 Task: Look for space in Bhudgaon, India from 1st June, 2023 to 4th June, 2023 for 1 adult in price range Rs.6000 to Rs.16000. Place can be private room with 1  bedroom having 1 bed and 1 bathroom. Property type can be house, flat, guest house. Amenities needed are: wifi. Booking option can be shelf check-in. Required host language is English.
Action: Mouse moved to (546, 68)
Screenshot: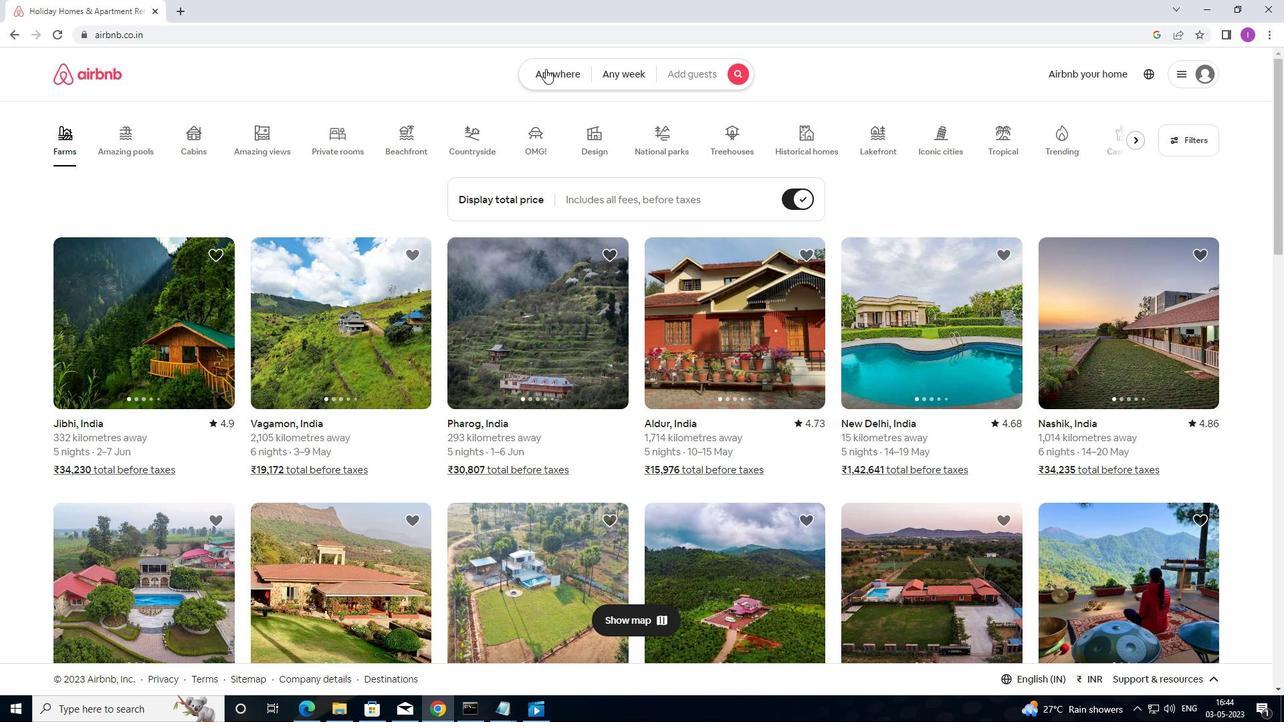 
Action: Mouse pressed left at (546, 68)
Screenshot: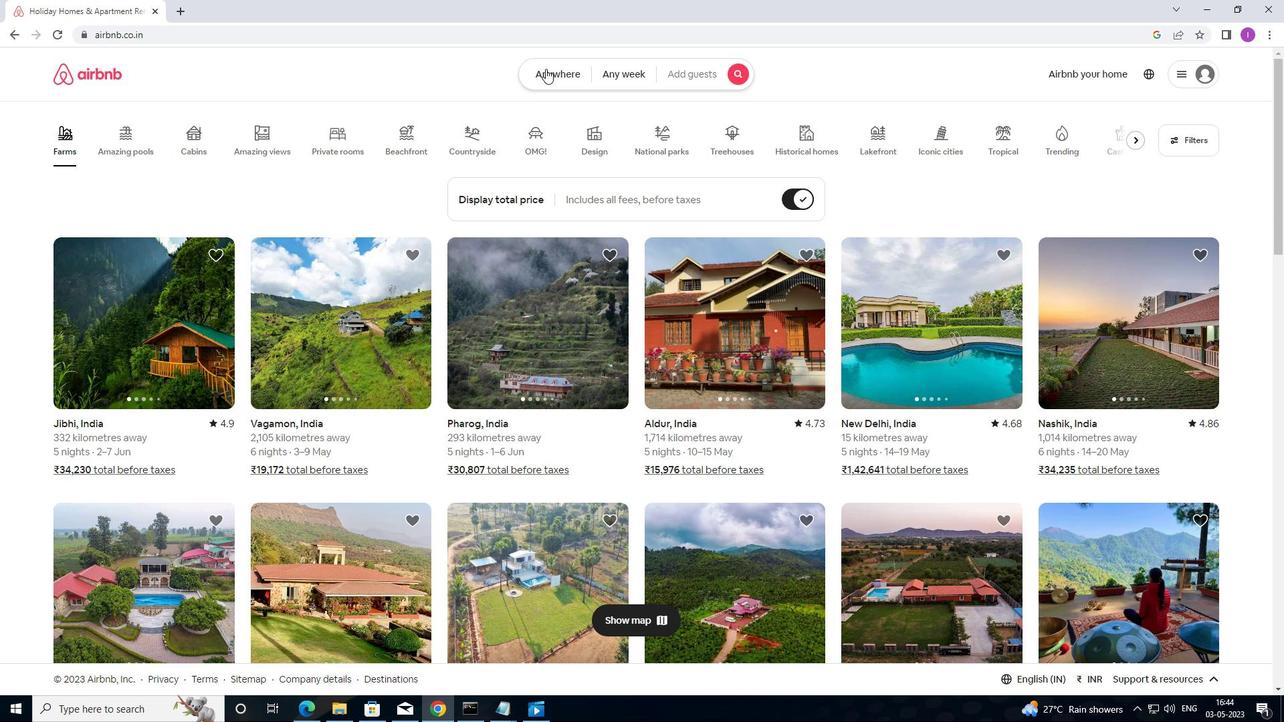 
Action: Mouse moved to (407, 136)
Screenshot: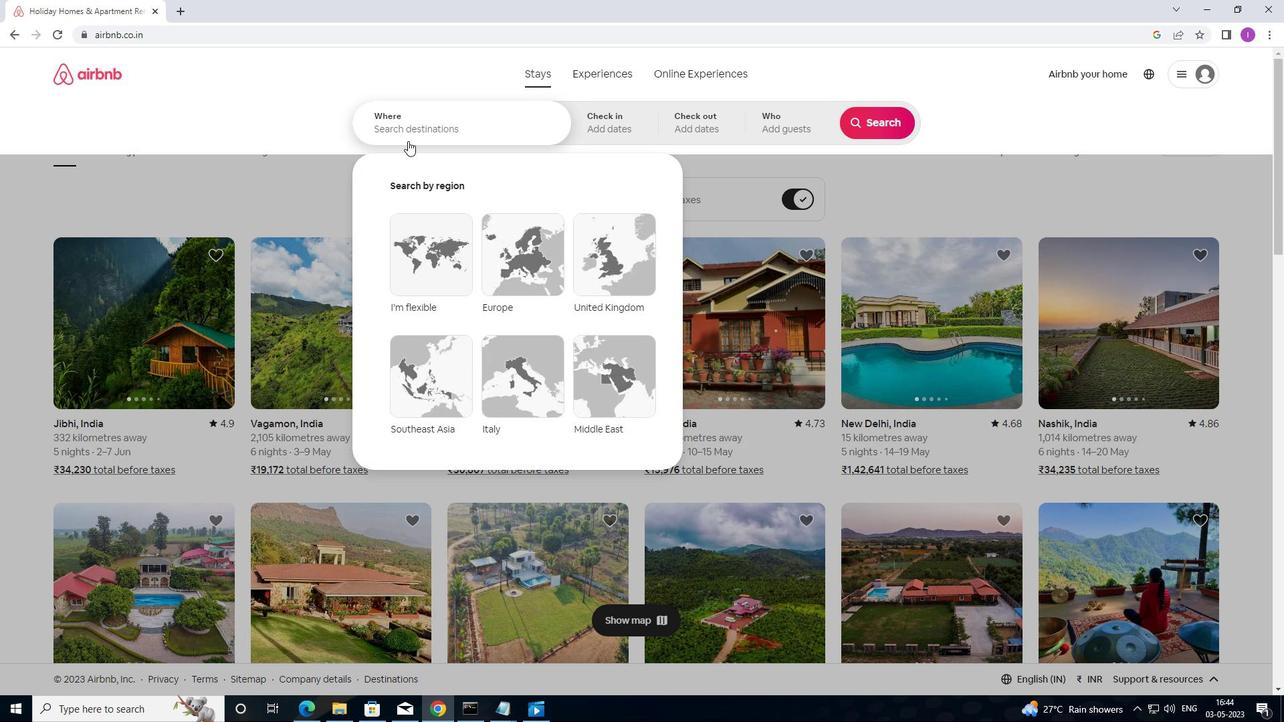 
Action: Mouse pressed left at (407, 136)
Screenshot: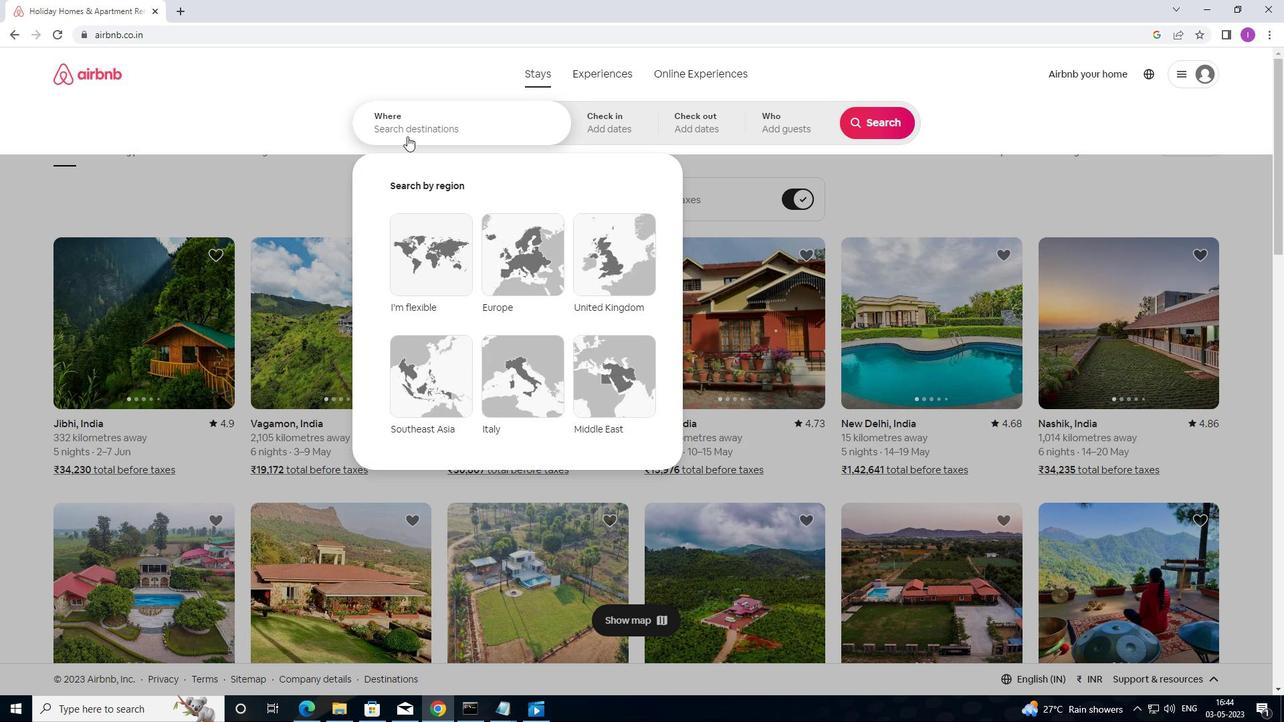 
Action: Mouse moved to (554, 124)
Screenshot: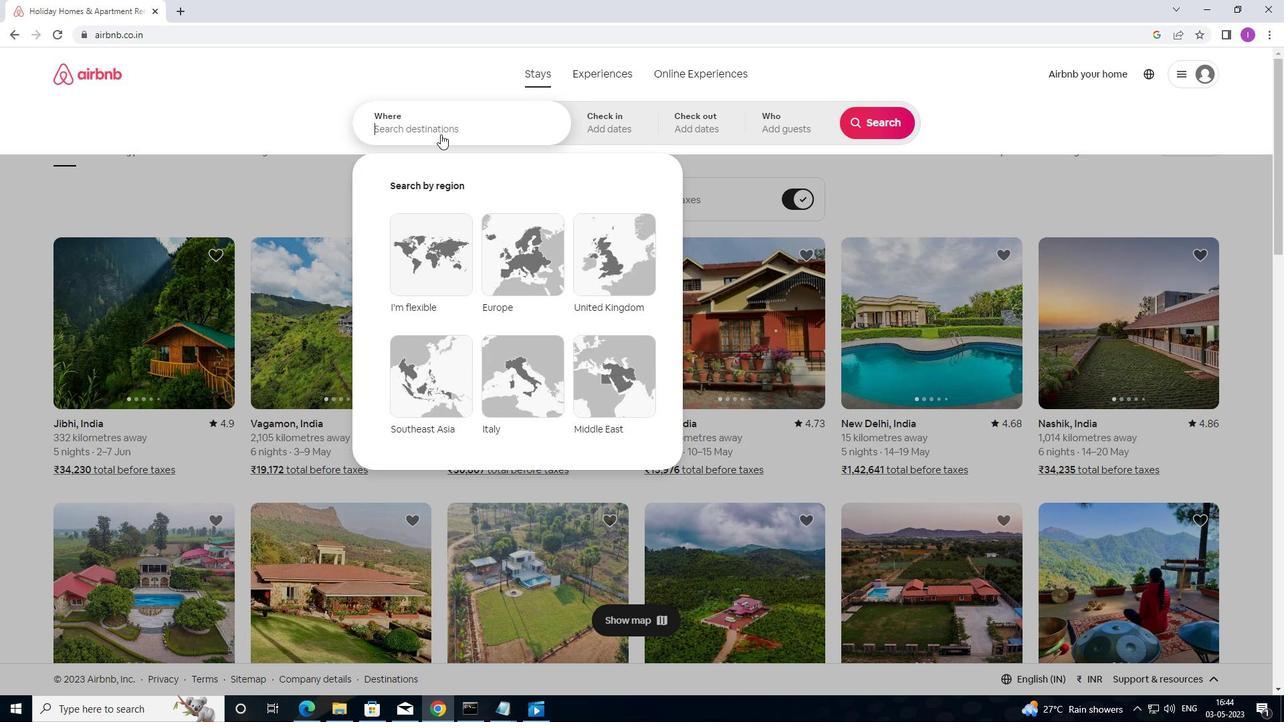 
Action: Key pressed <Key.shift>BHUDGAON,<Key.shift><Key.shift><Key.shift><Key.shift><Key.shift><Key.shift><Key.shift>INDIA
Screenshot: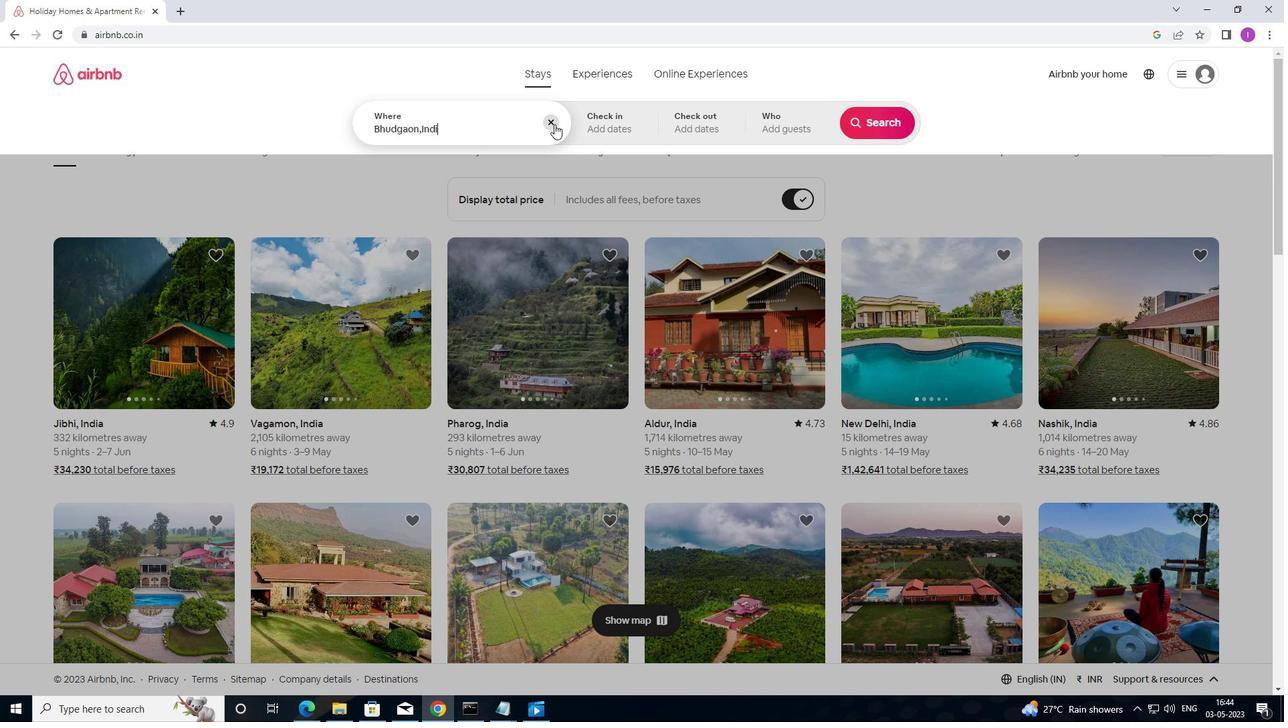 
Action: Mouse moved to (635, 130)
Screenshot: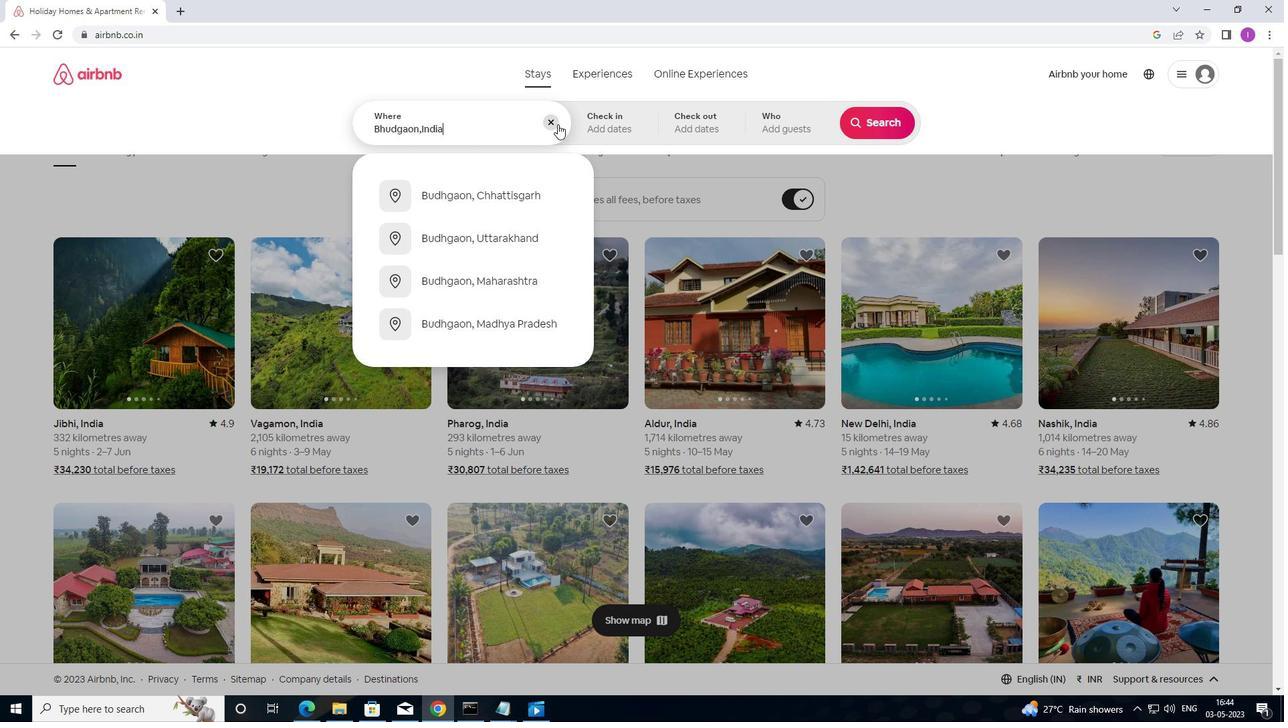 
Action: Mouse pressed left at (635, 130)
Screenshot: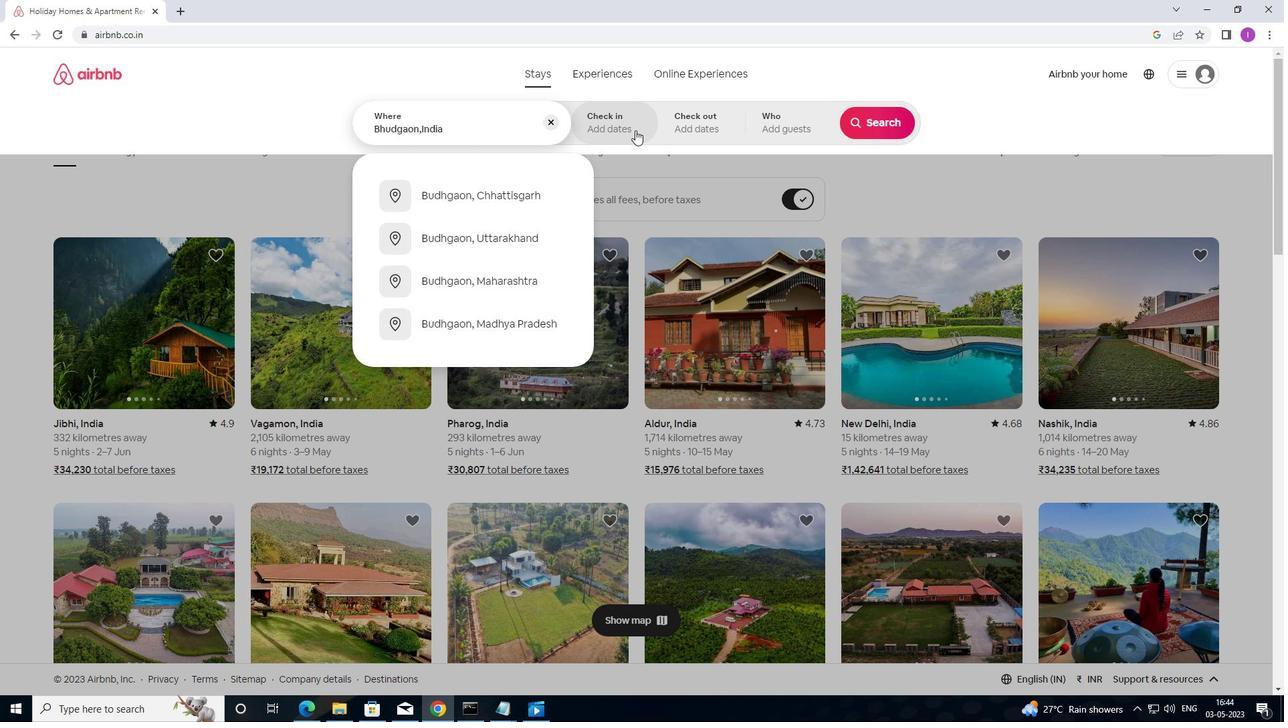 
Action: Mouse moved to (889, 230)
Screenshot: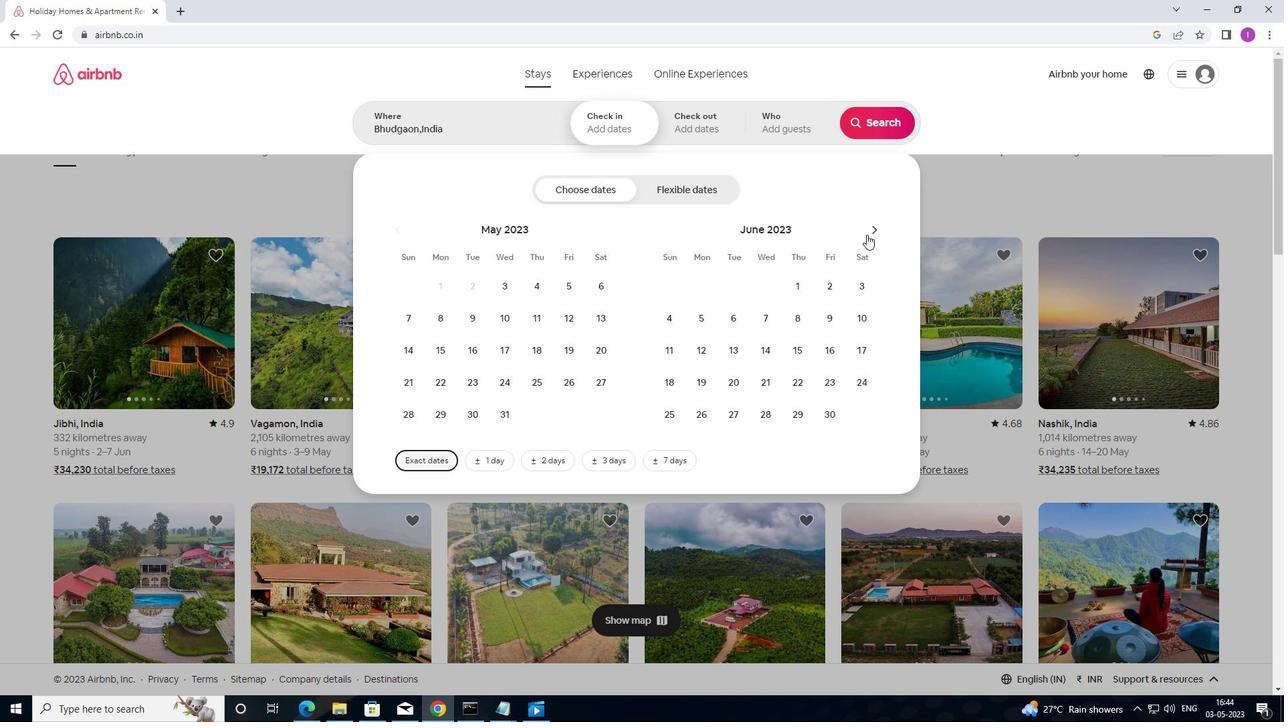 
Action: Mouse pressed left at (889, 230)
Screenshot: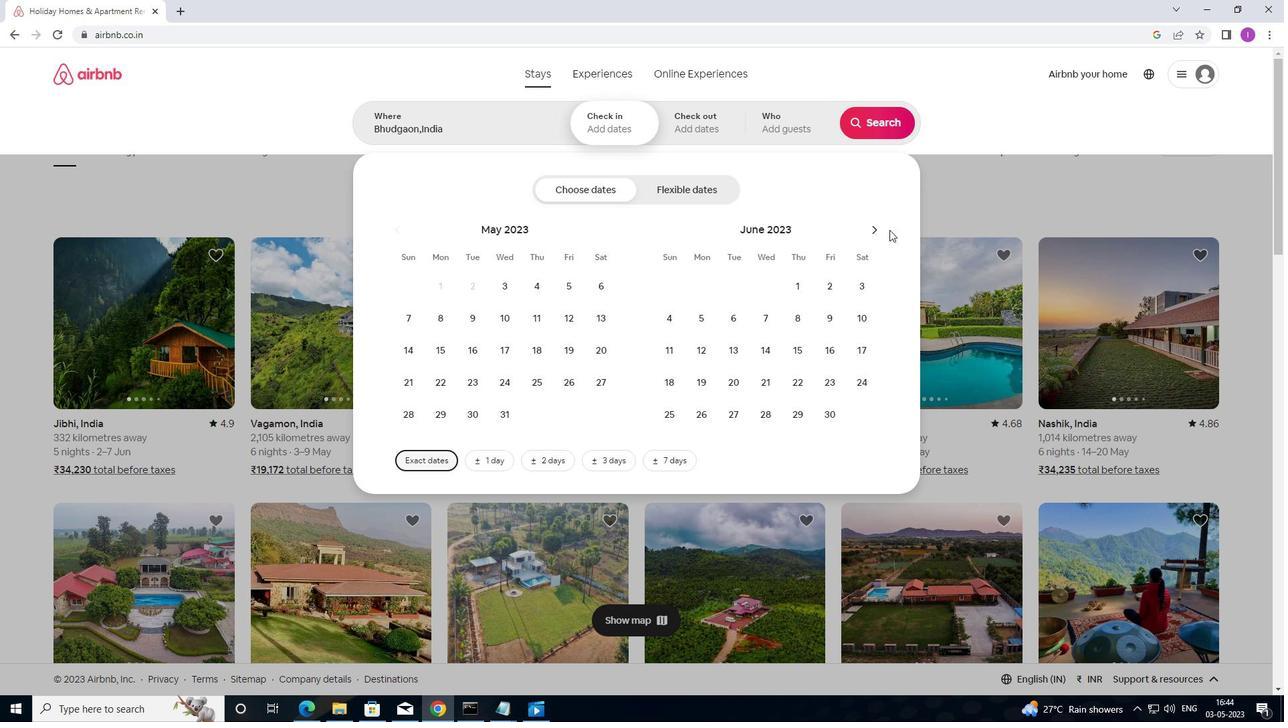 
Action: Mouse pressed left at (889, 230)
Screenshot: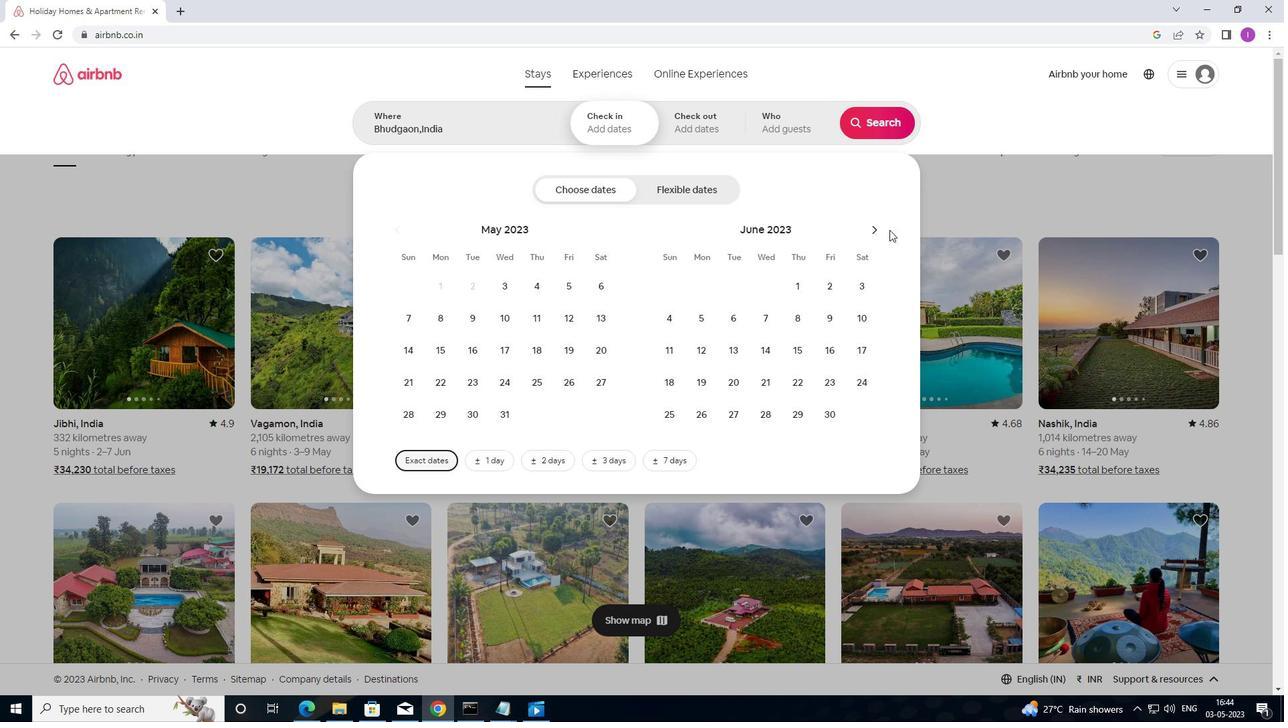 
Action: Mouse moved to (796, 278)
Screenshot: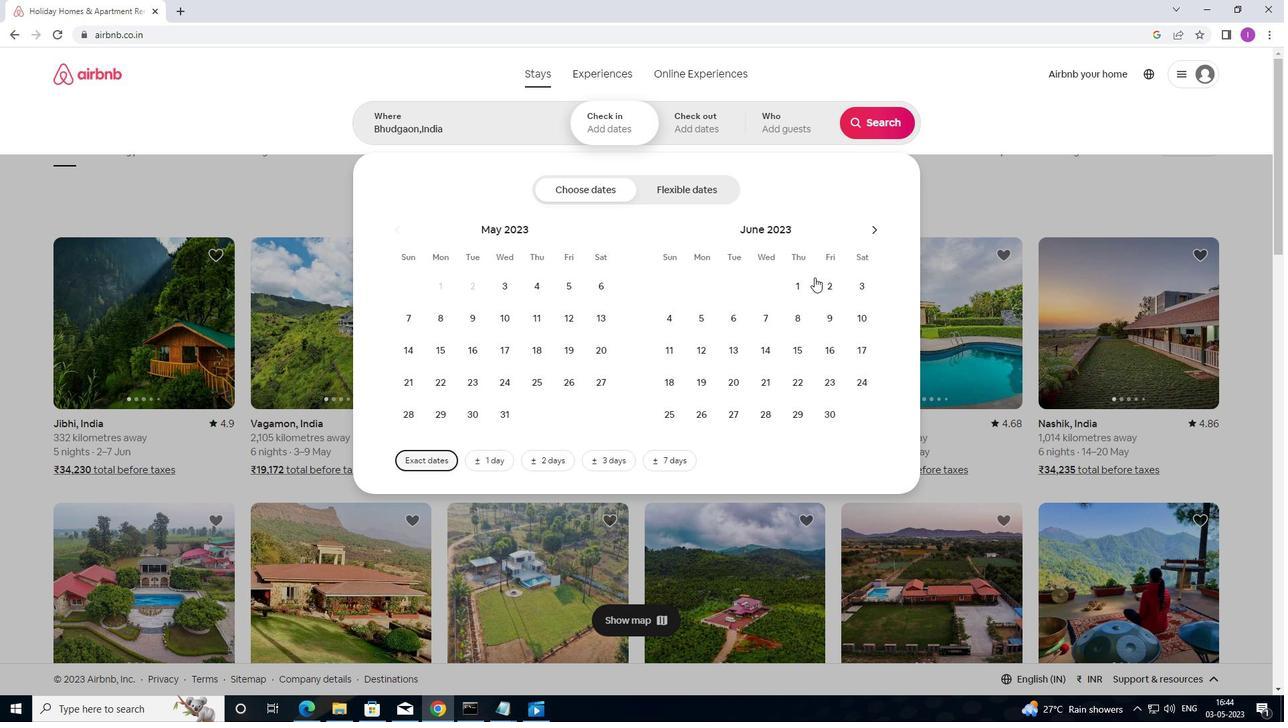 
Action: Mouse pressed left at (796, 278)
Screenshot: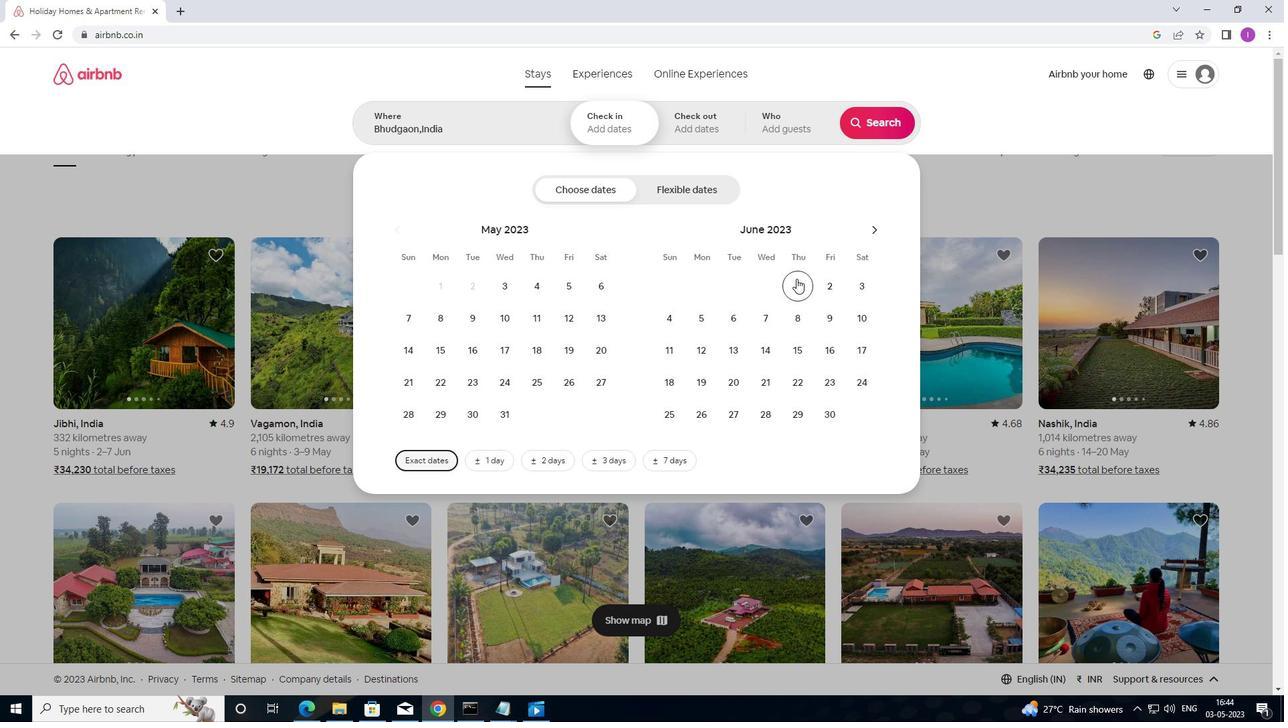 
Action: Mouse moved to (673, 323)
Screenshot: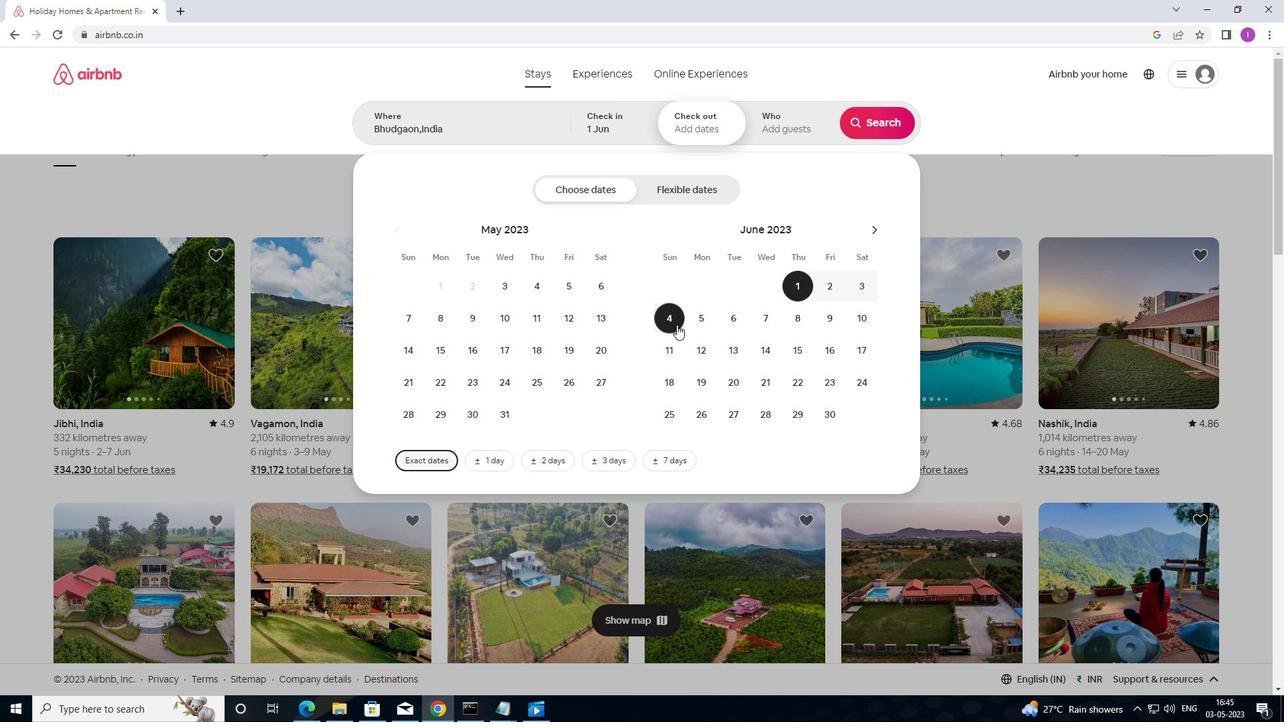 
Action: Mouse pressed left at (673, 323)
Screenshot: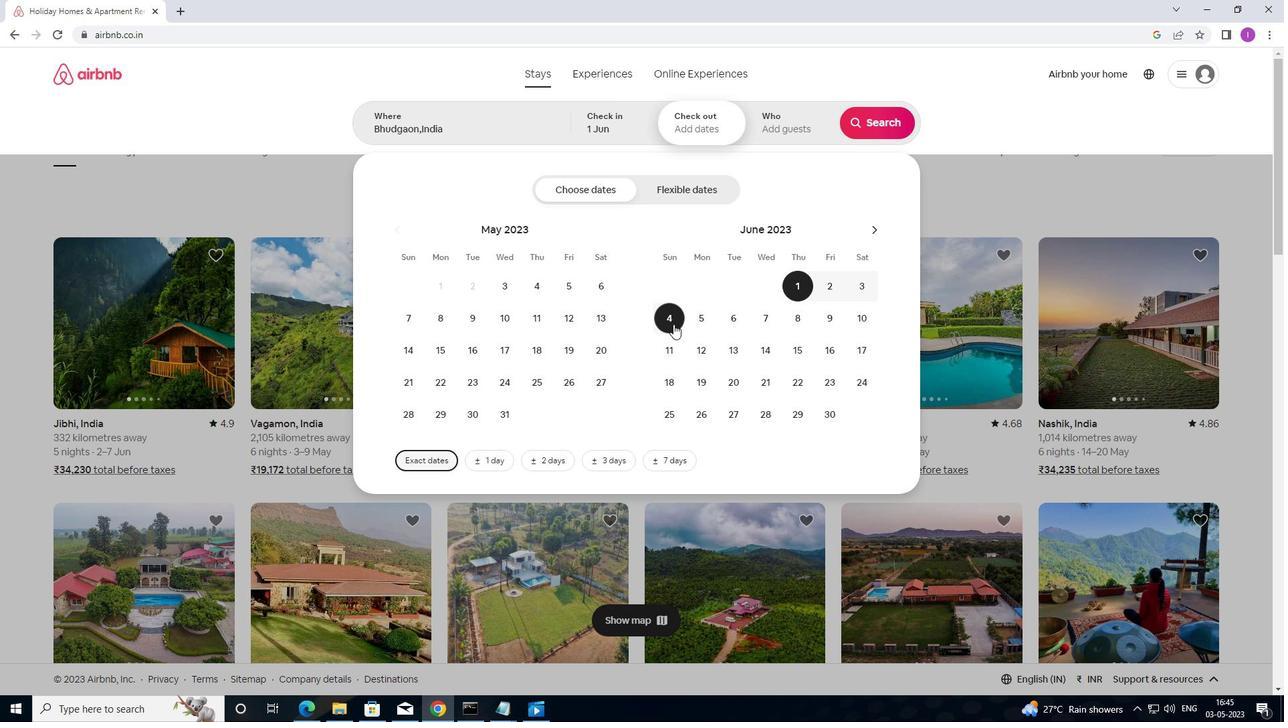
Action: Mouse moved to (828, 127)
Screenshot: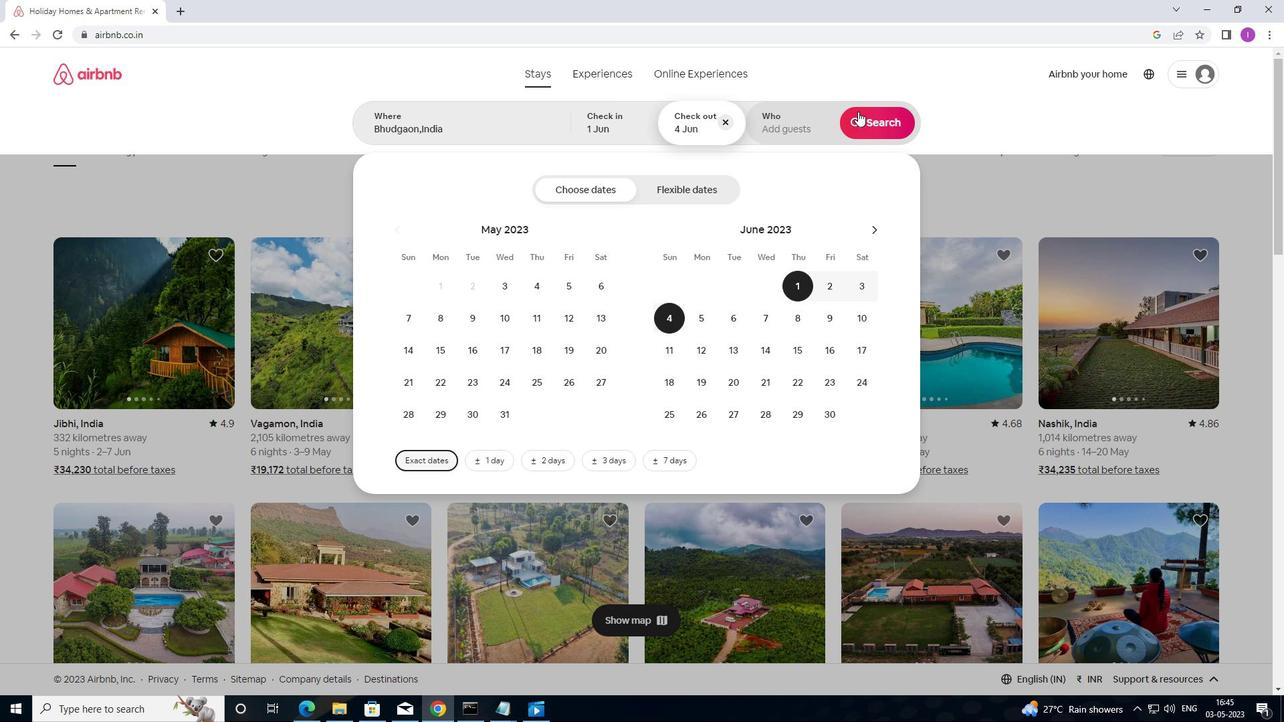
Action: Mouse pressed left at (828, 127)
Screenshot: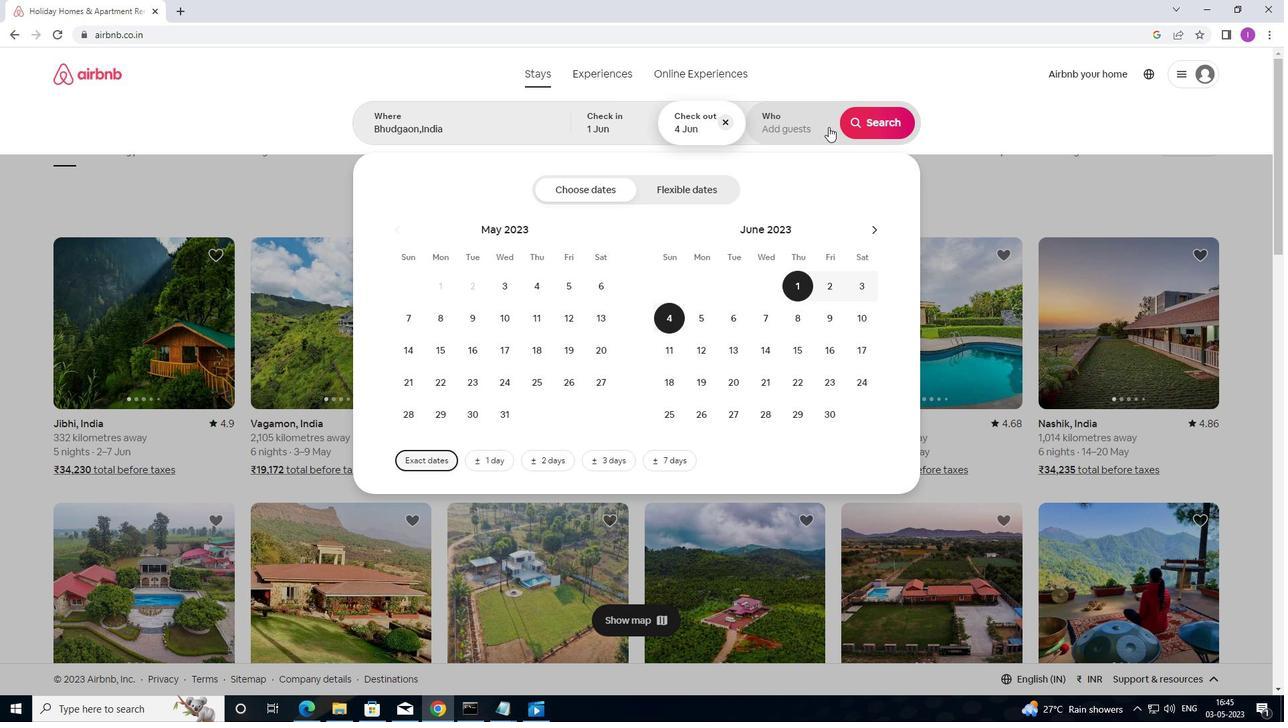 
Action: Mouse moved to (877, 187)
Screenshot: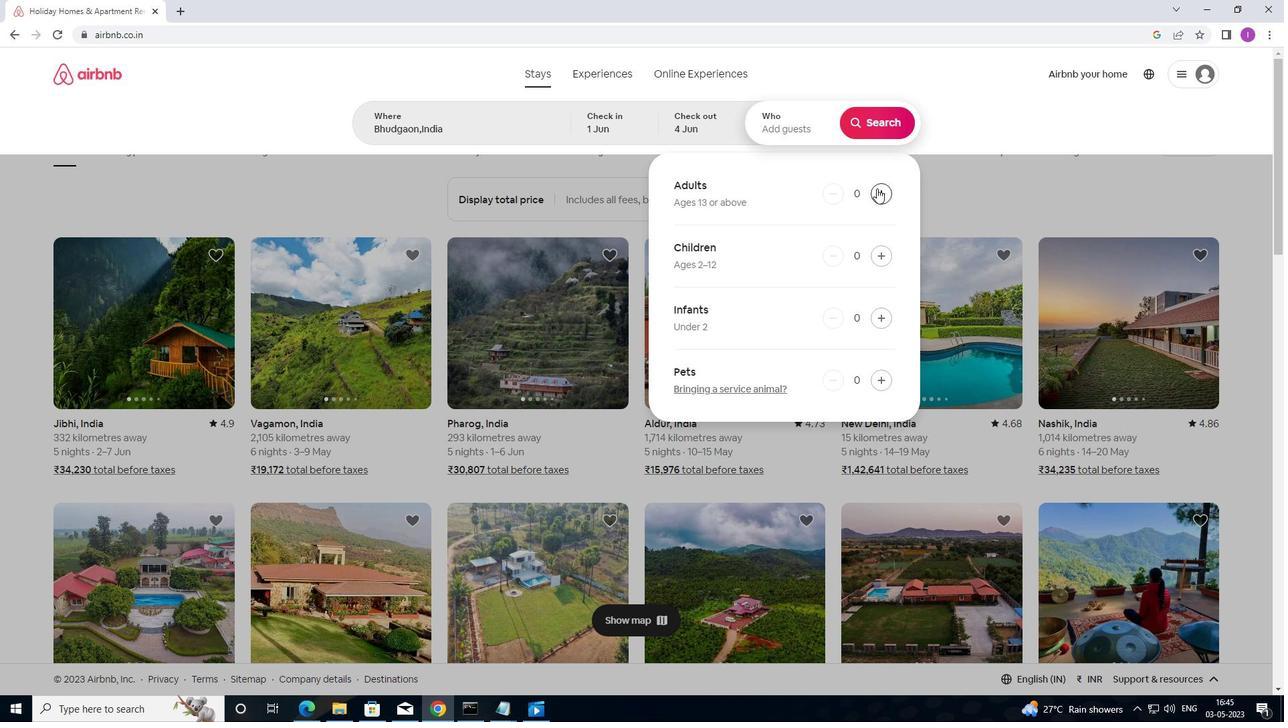 
Action: Mouse pressed left at (877, 187)
Screenshot: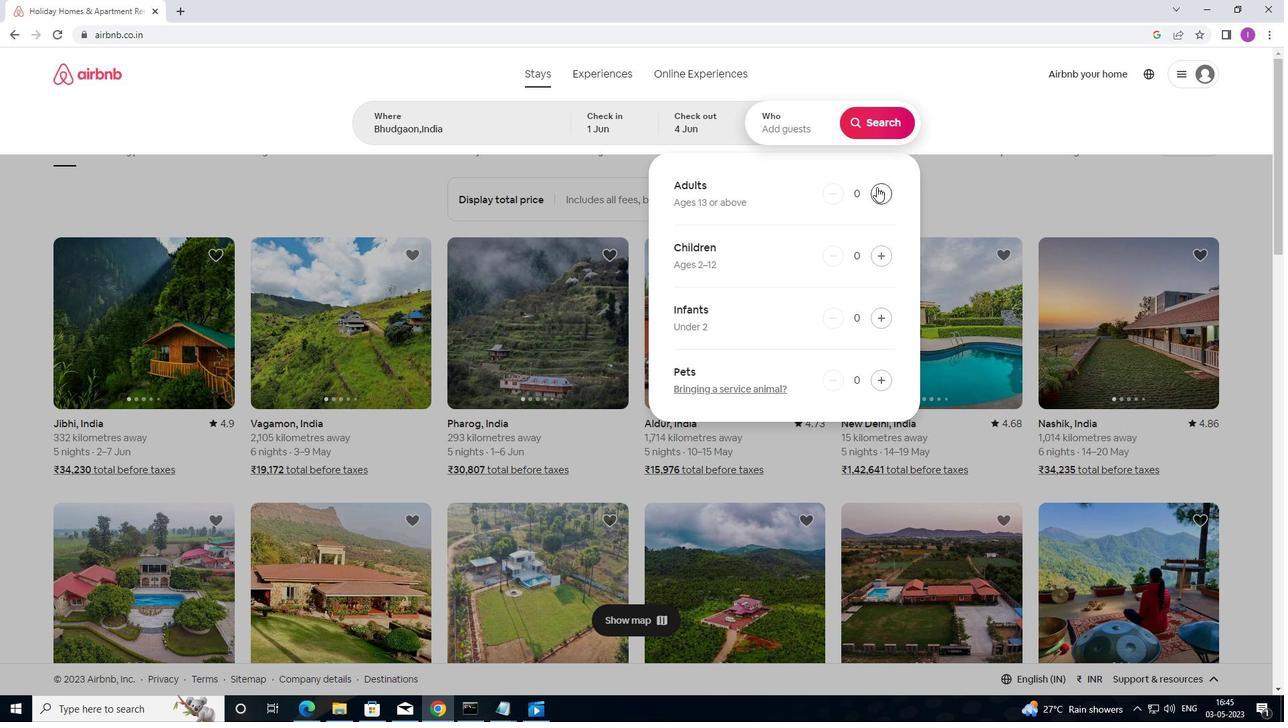 
Action: Mouse moved to (888, 117)
Screenshot: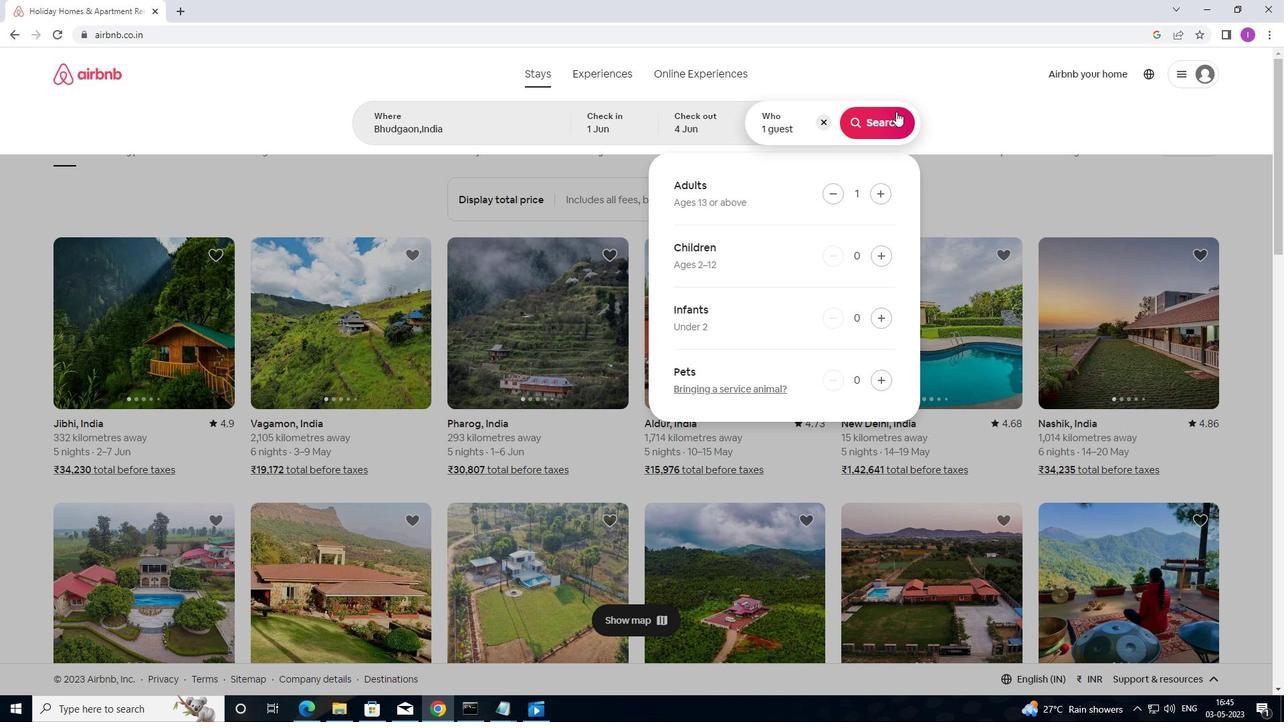 
Action: Mouse pressed left at (888, 117)
Screenshot: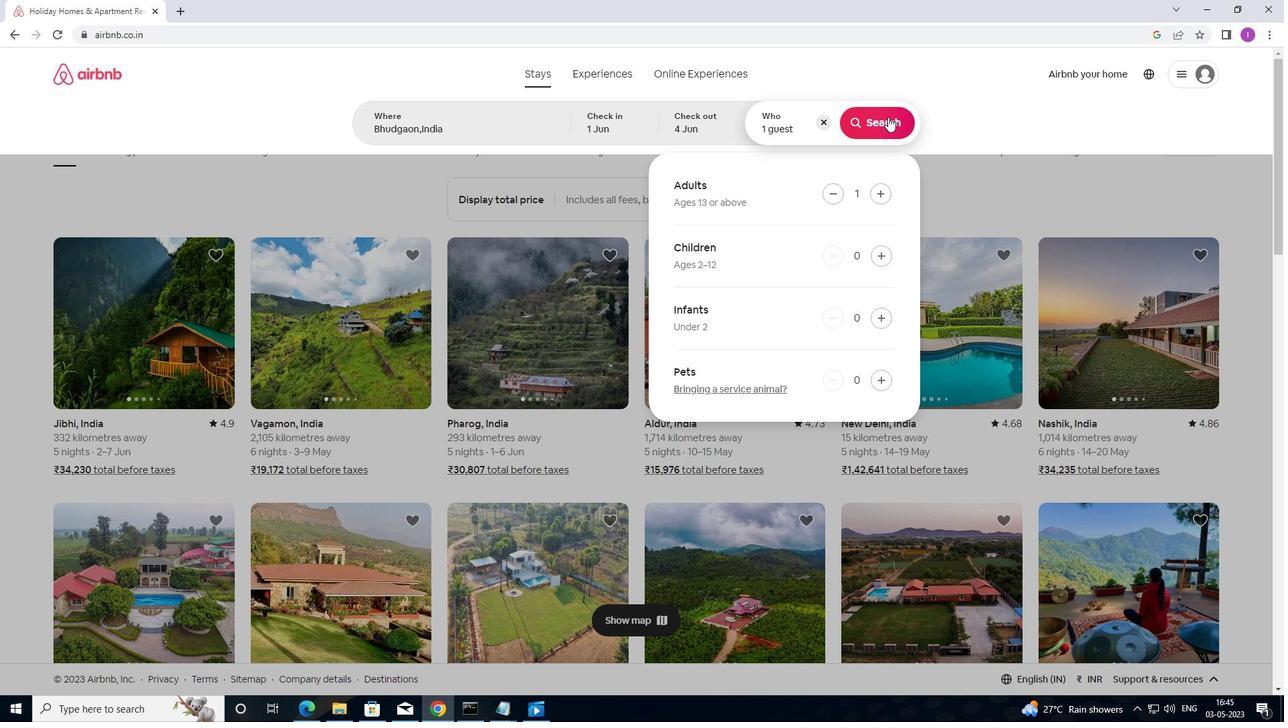 
Action: Mouse moved to (1227, 126)
Screenshot: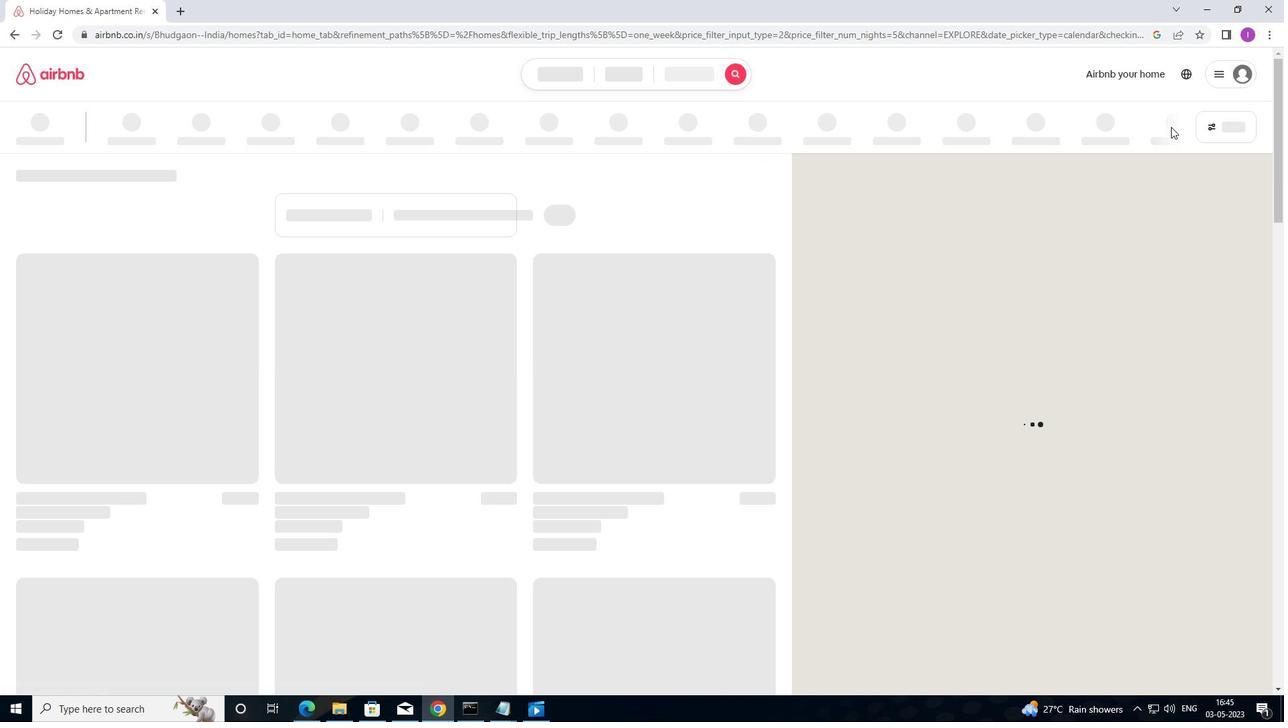 
Action: Mouse pressed left at (1227, 126)
Screenshot: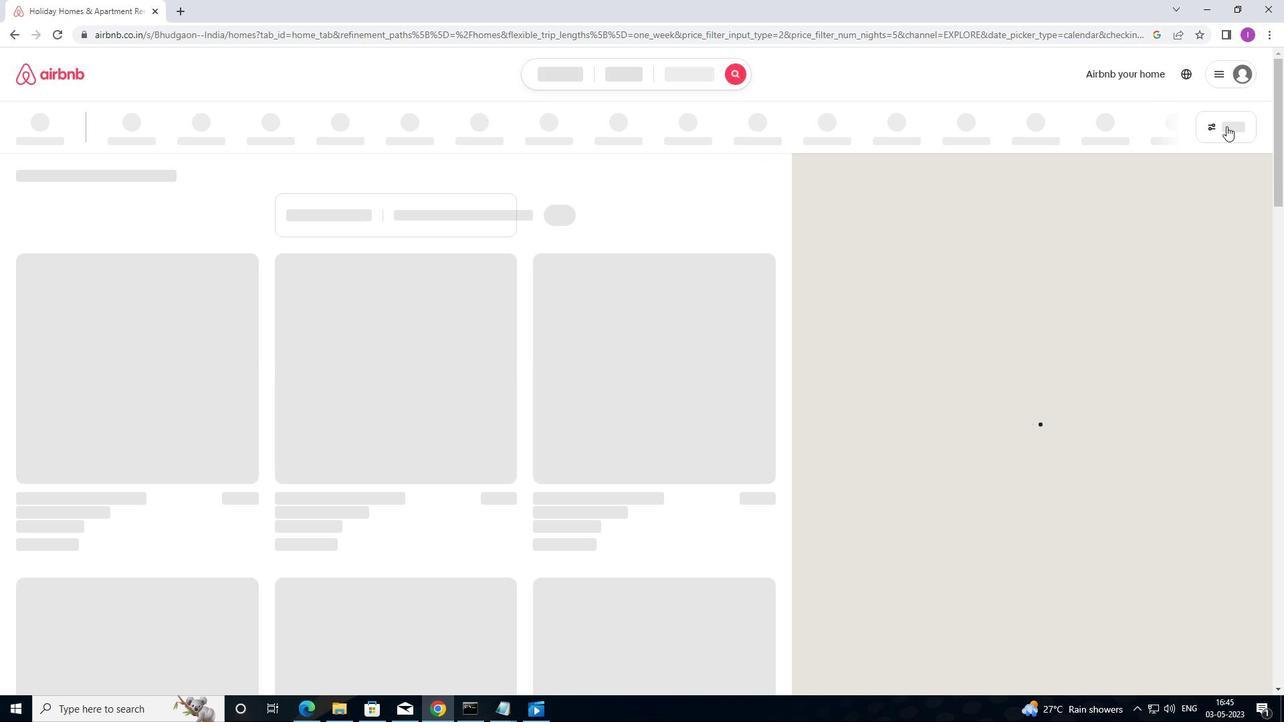 
Action: Mouse moved to (1212, 128)
Screenshot: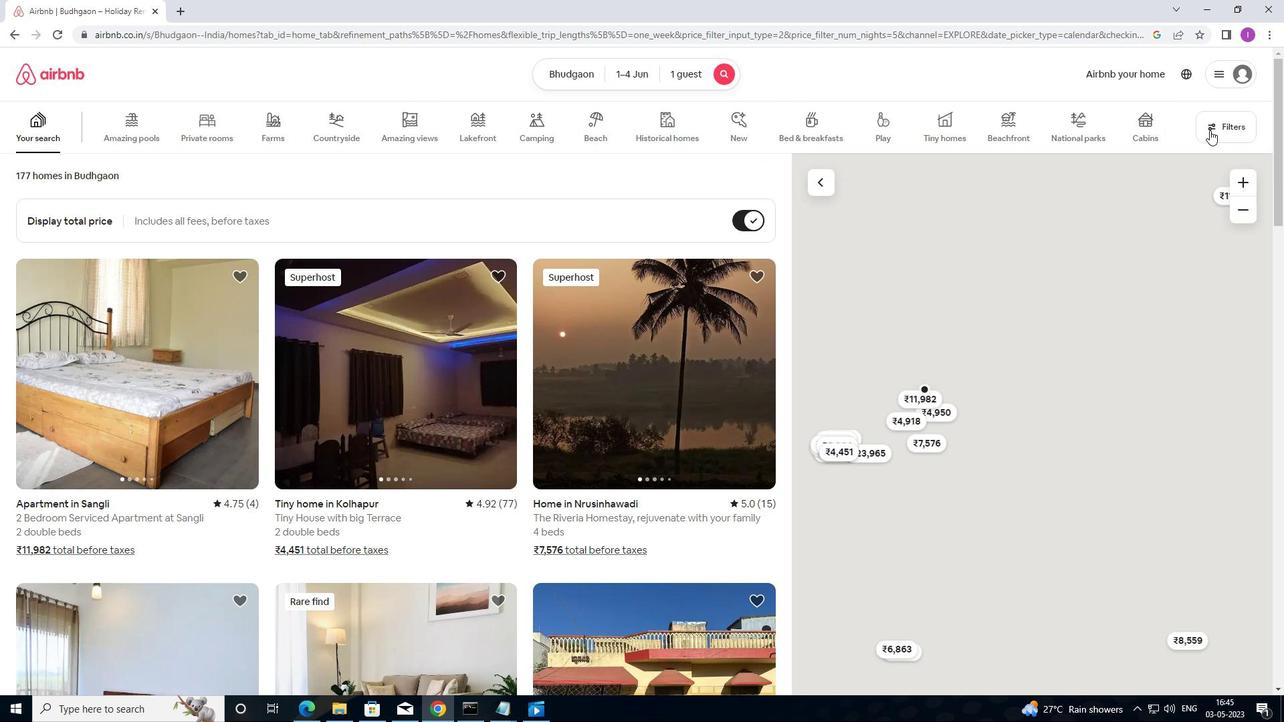 
Action: Mouse pressed left at (1212, 128)
Screenshot: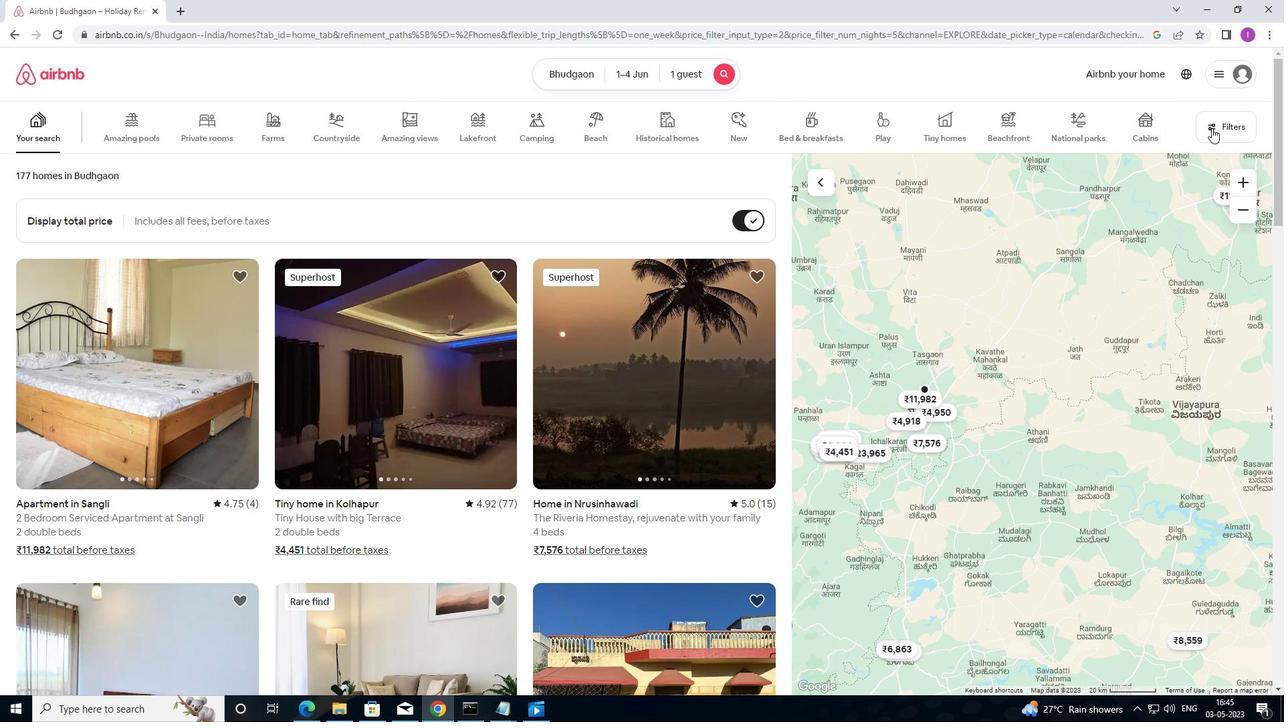 
Action: Mouse moved to (481, 301)
Screenshot: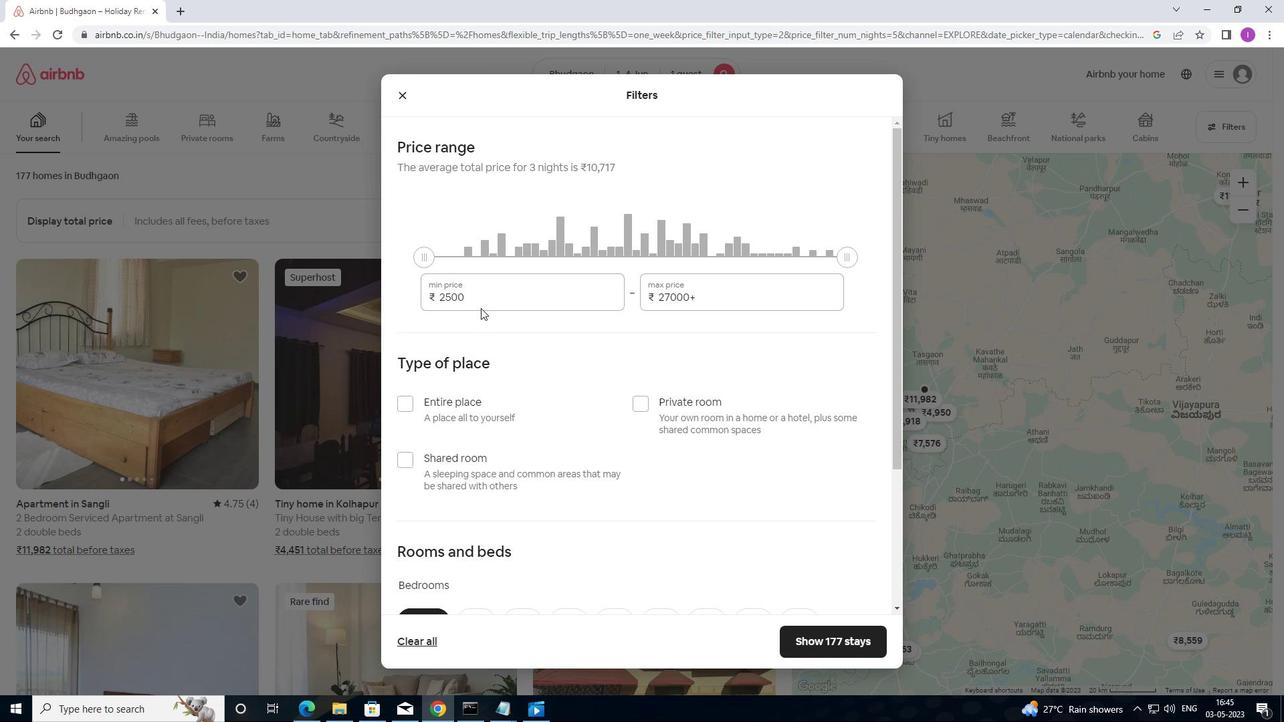 
Action: Mouse pressed left at (481, 301)
Screenshot: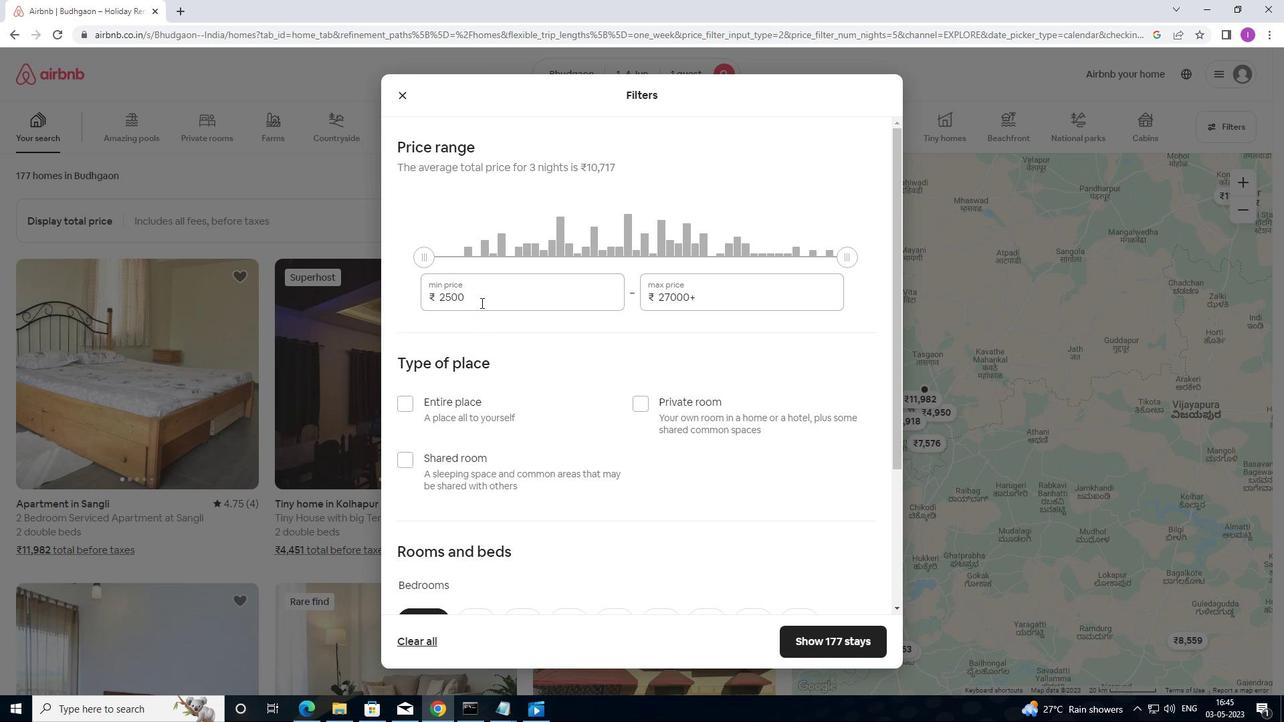 
Action: Mouse moved to (427, 306)
Screenshot: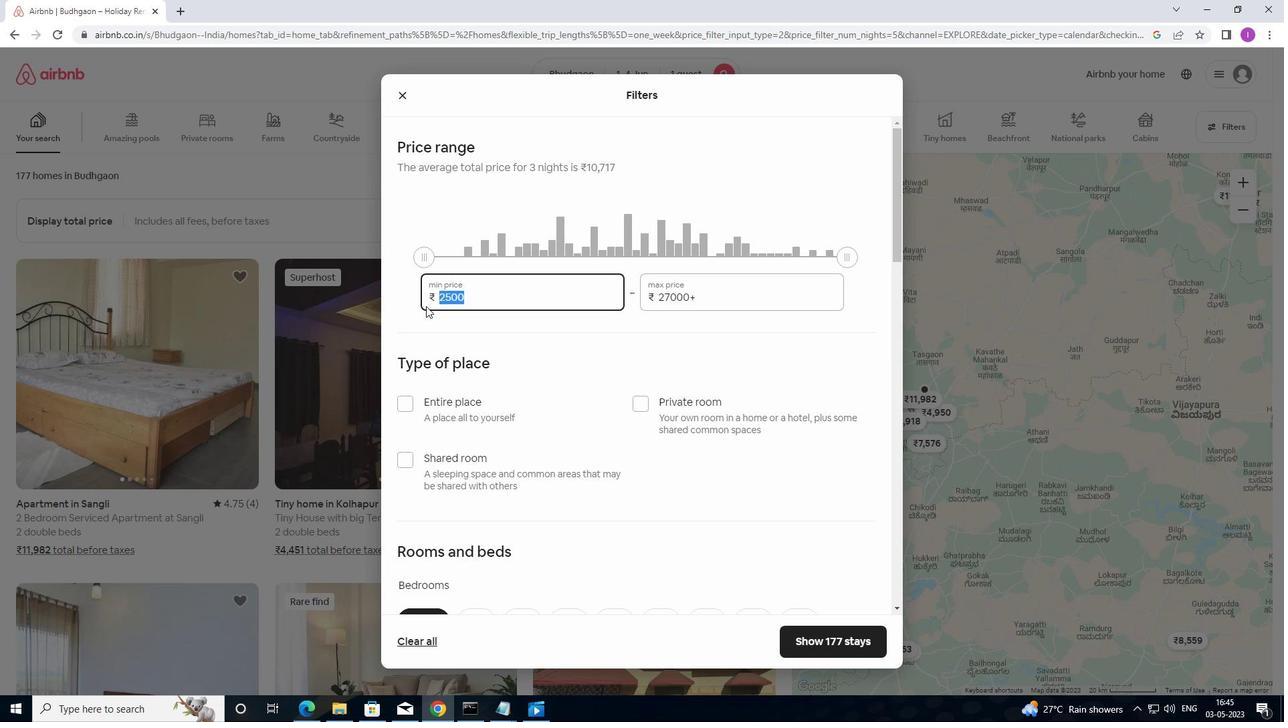 
Action: Key pressed 6
Screenshot: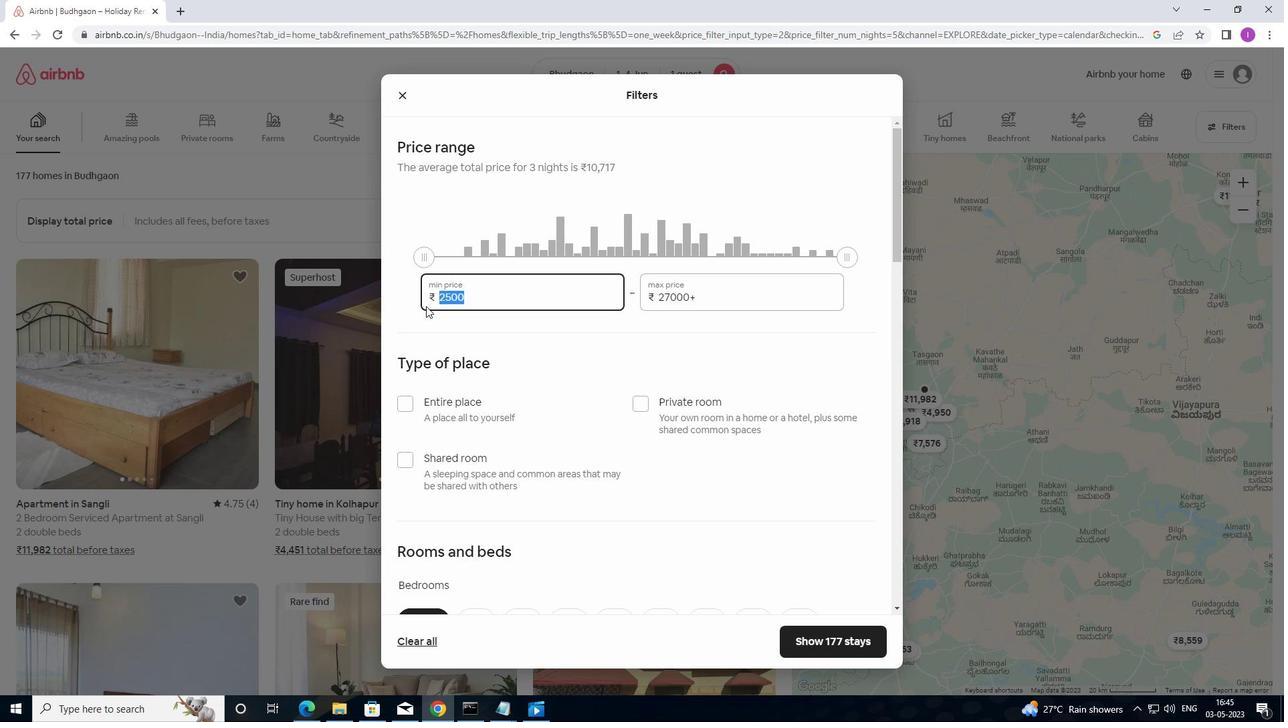 
Action: Mouse moved to (438, 311)
Screenshot: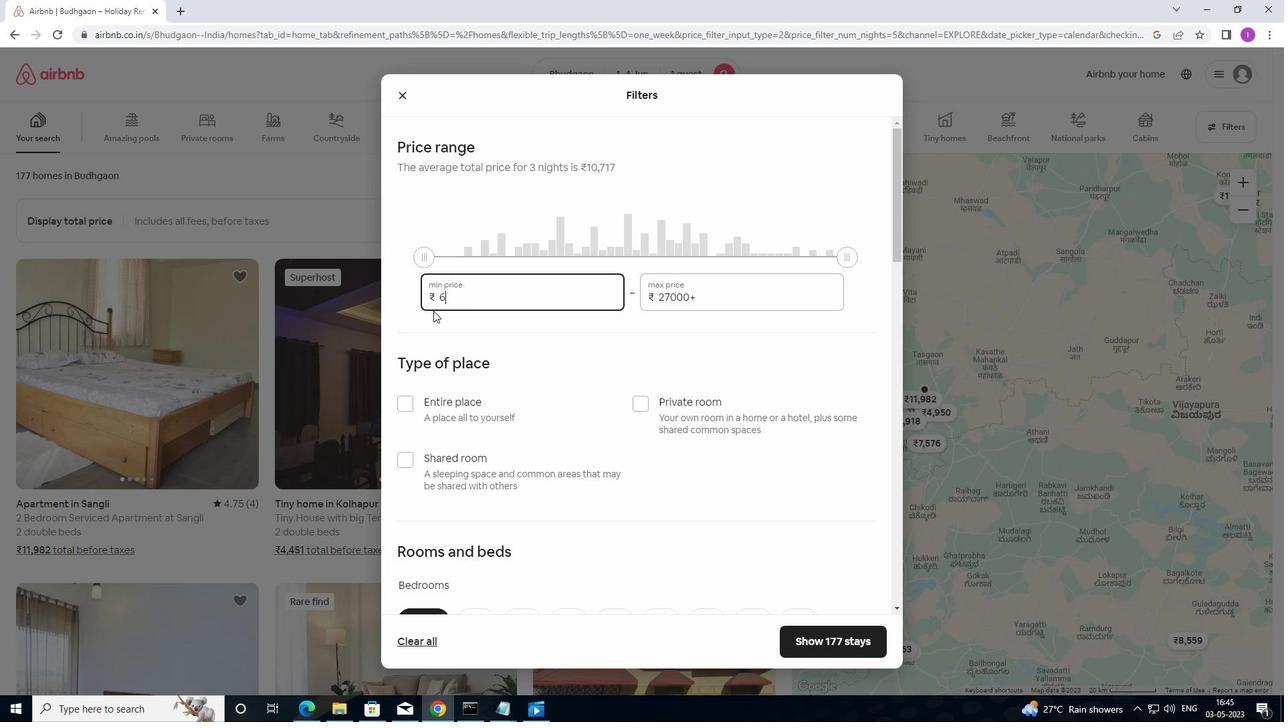 
Action: Key pressed 0
Screenshot: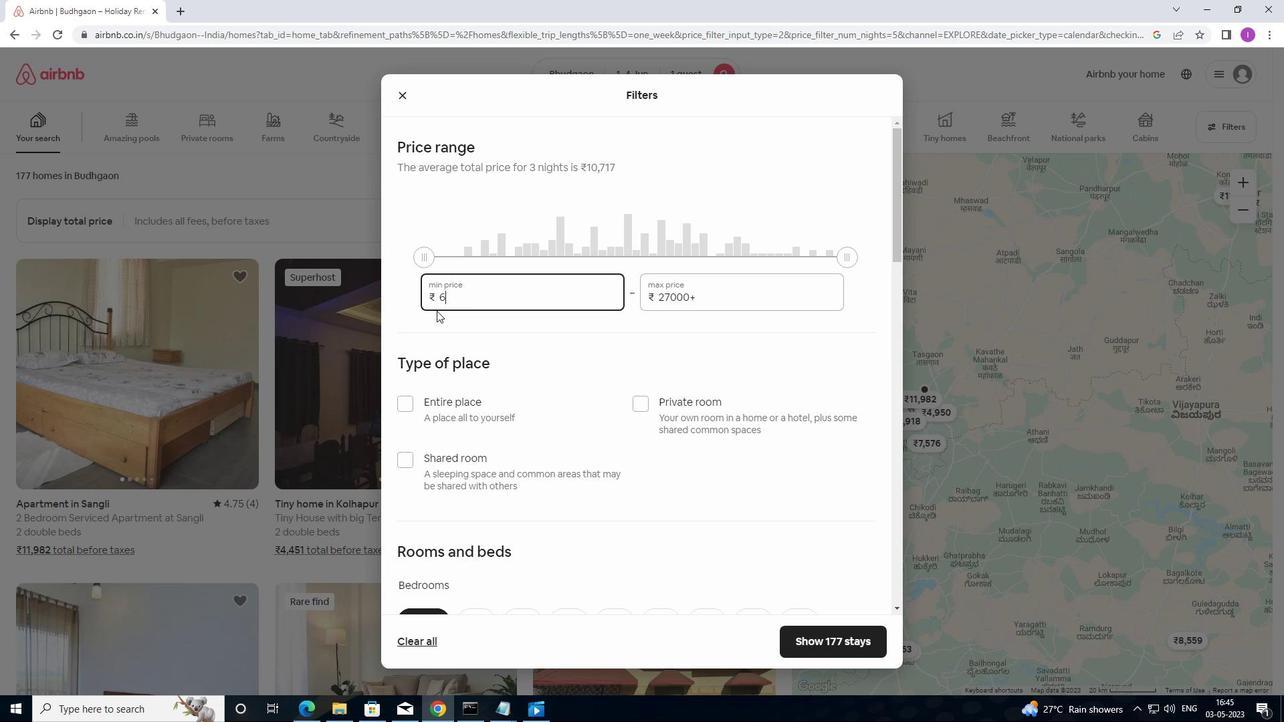 
Action: Mouse moved to (439, 310)
Screenshot: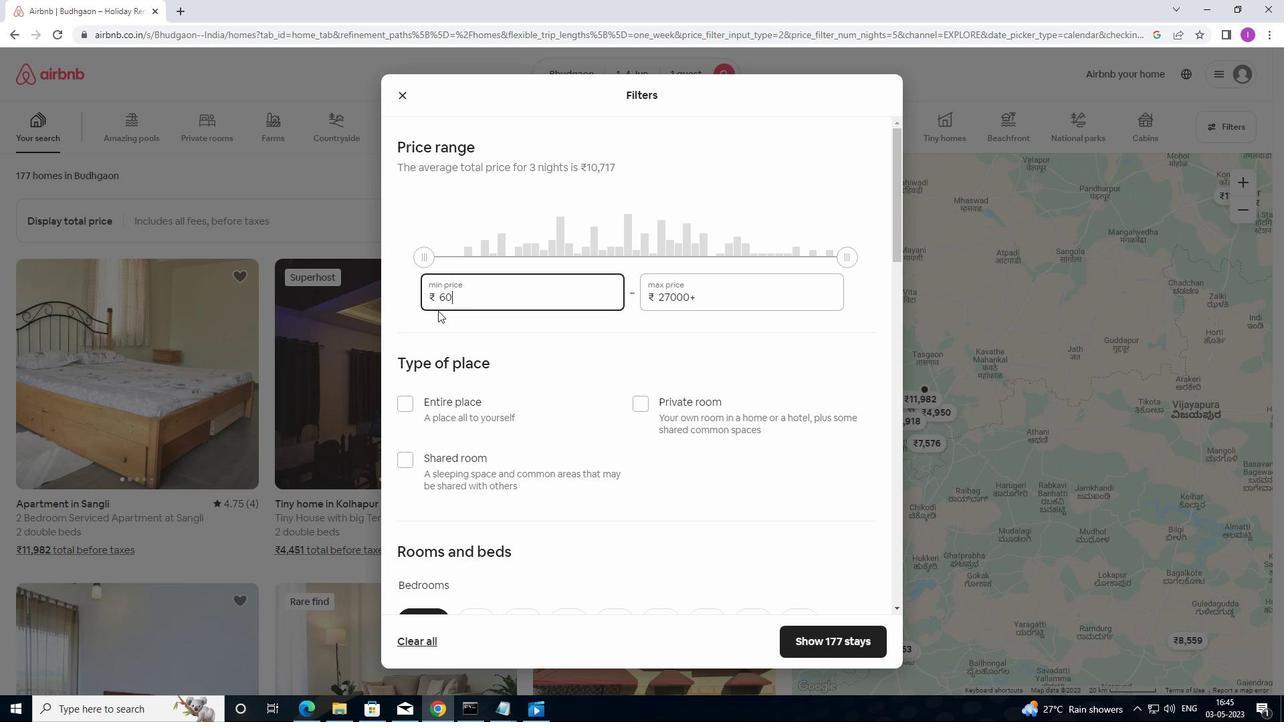 
Action: Key pressed 0
Screenshot: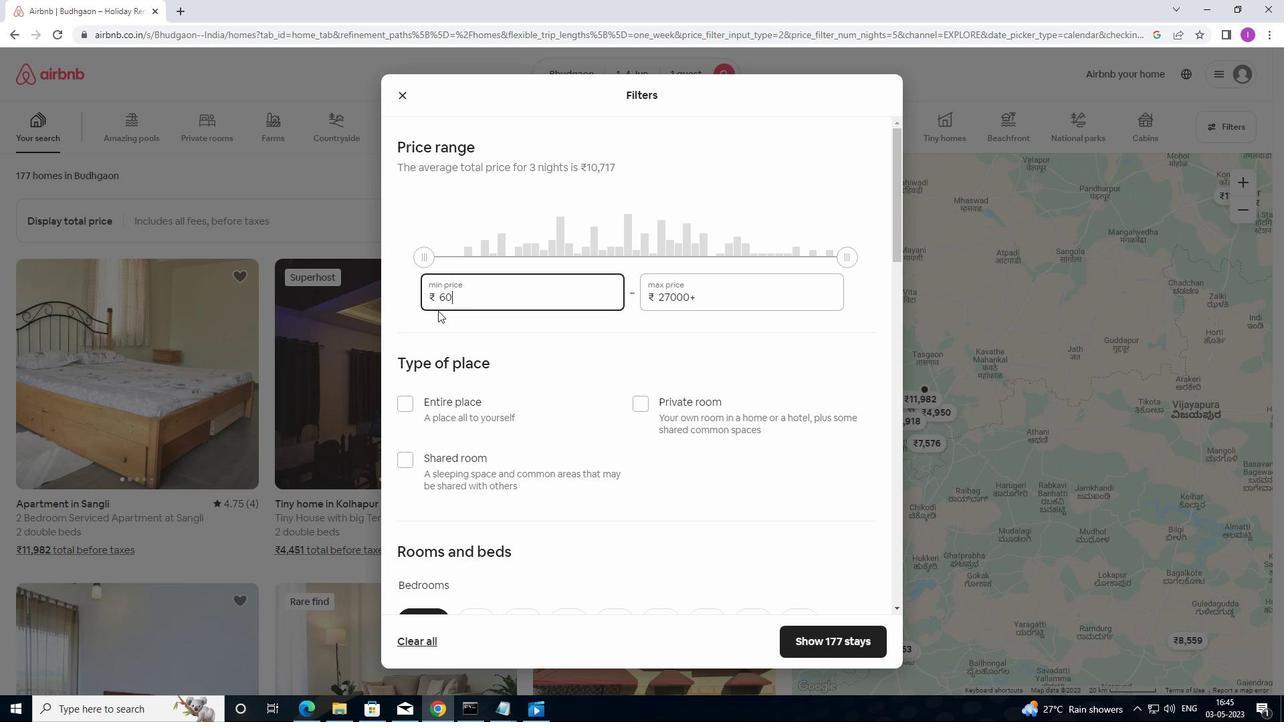 
Action: Mouse moved to (447, 310)
Screenshot: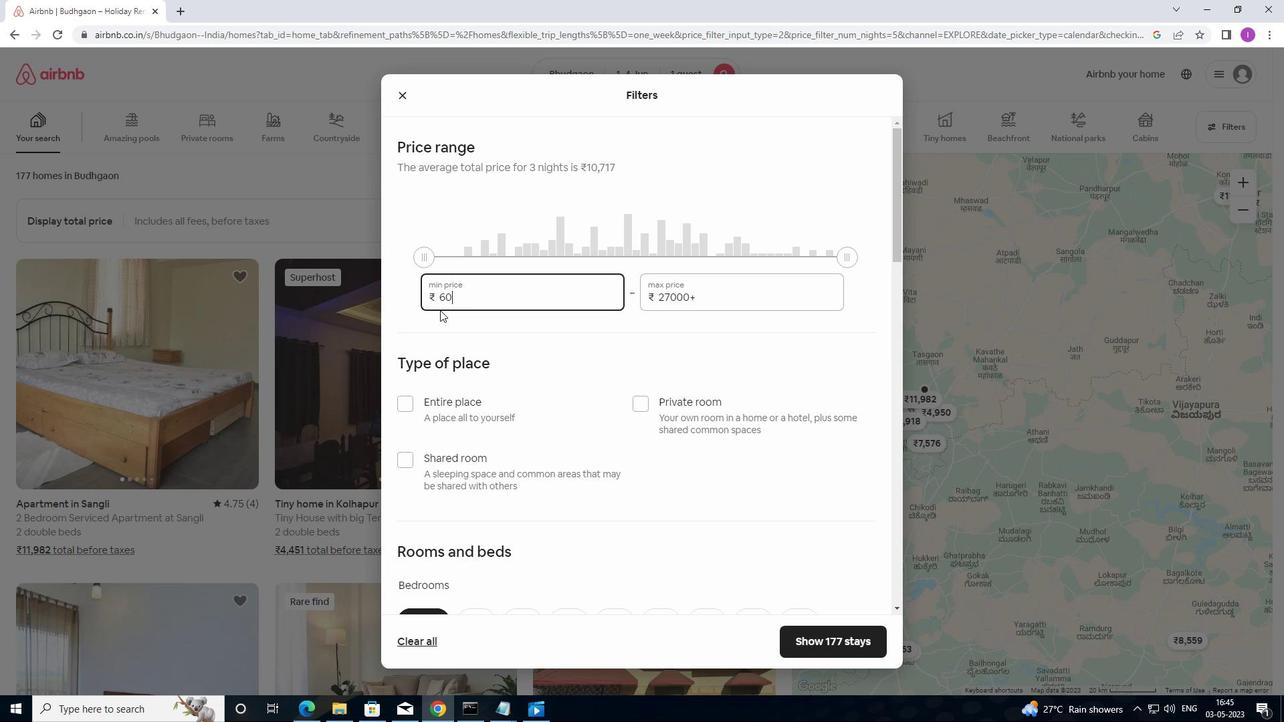 
Action: Key pressed 0
Screenshot: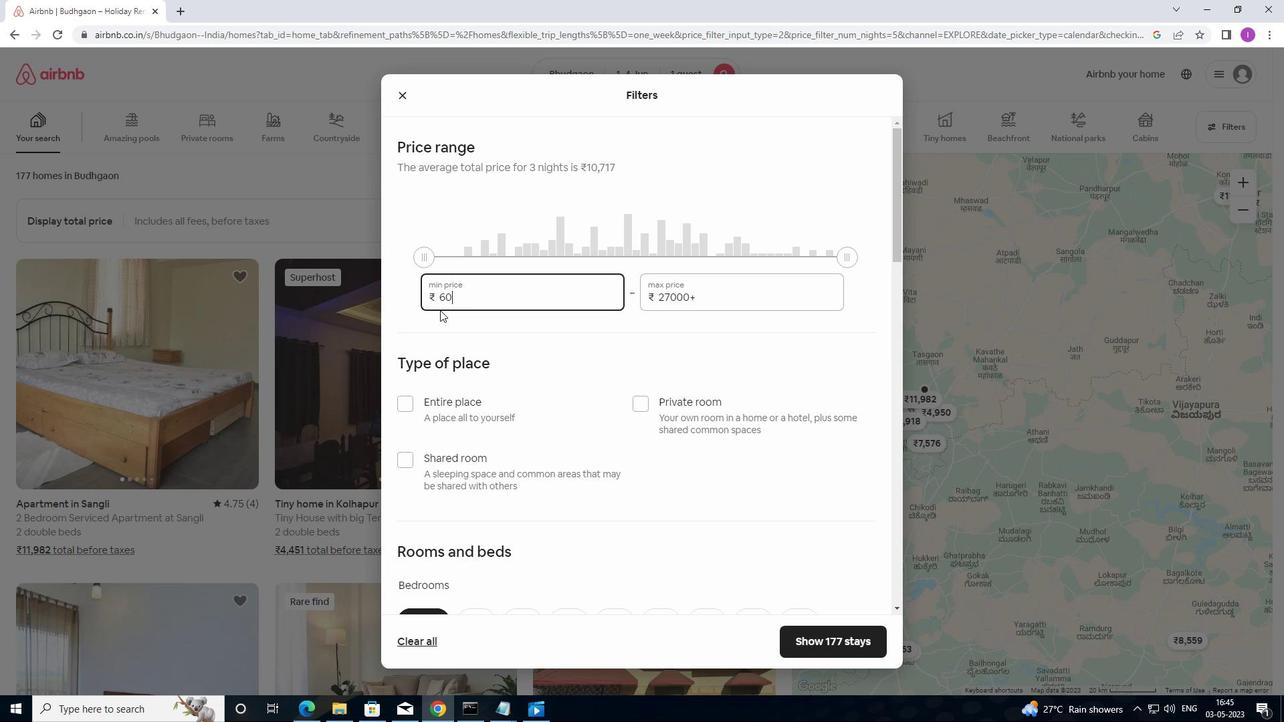 
Action: Mouse moved to (706, 297)
Screenshot: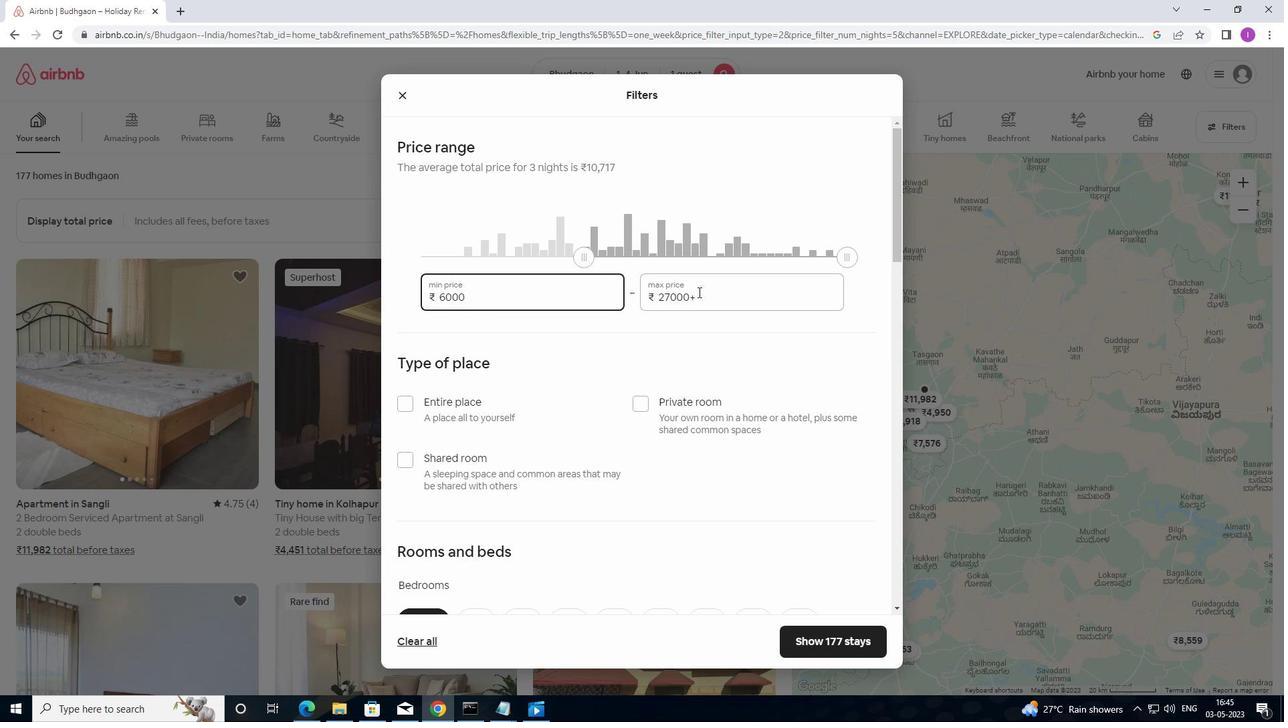 
Action: Mouse pressed left at (706, 297)
Screenshot: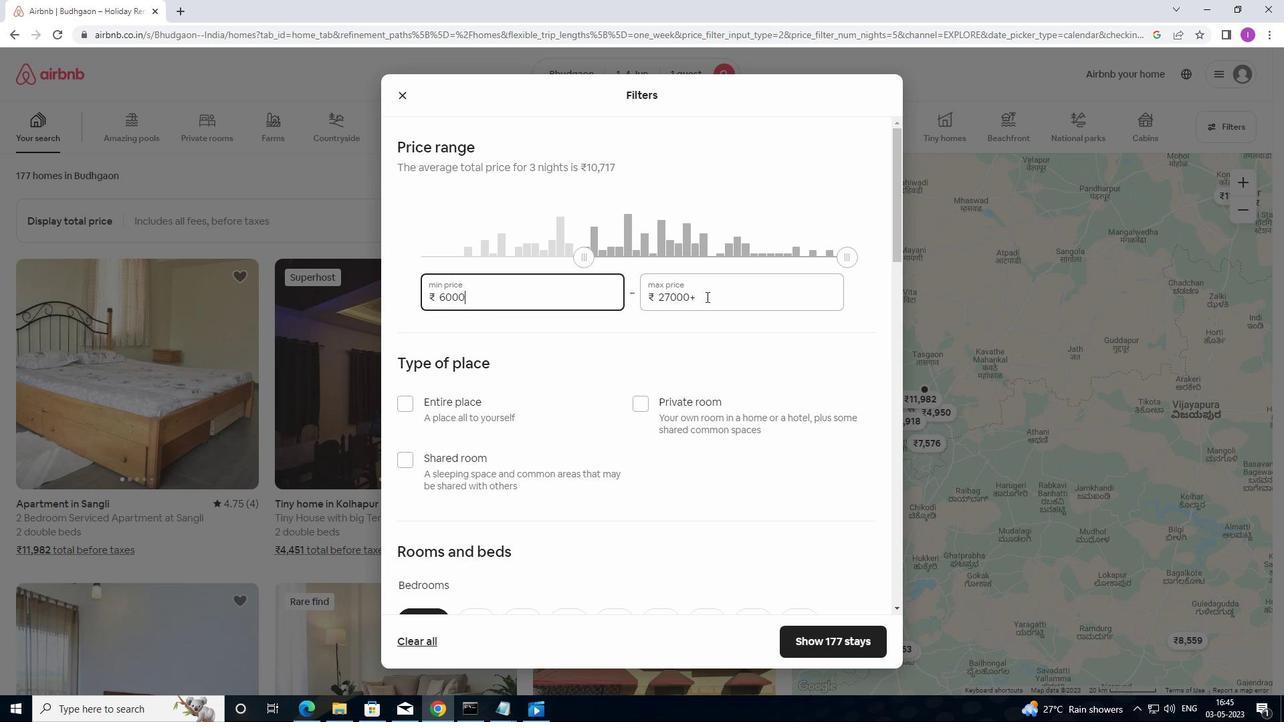 
Action: Mouse moved to (695, 286)
Screenshot: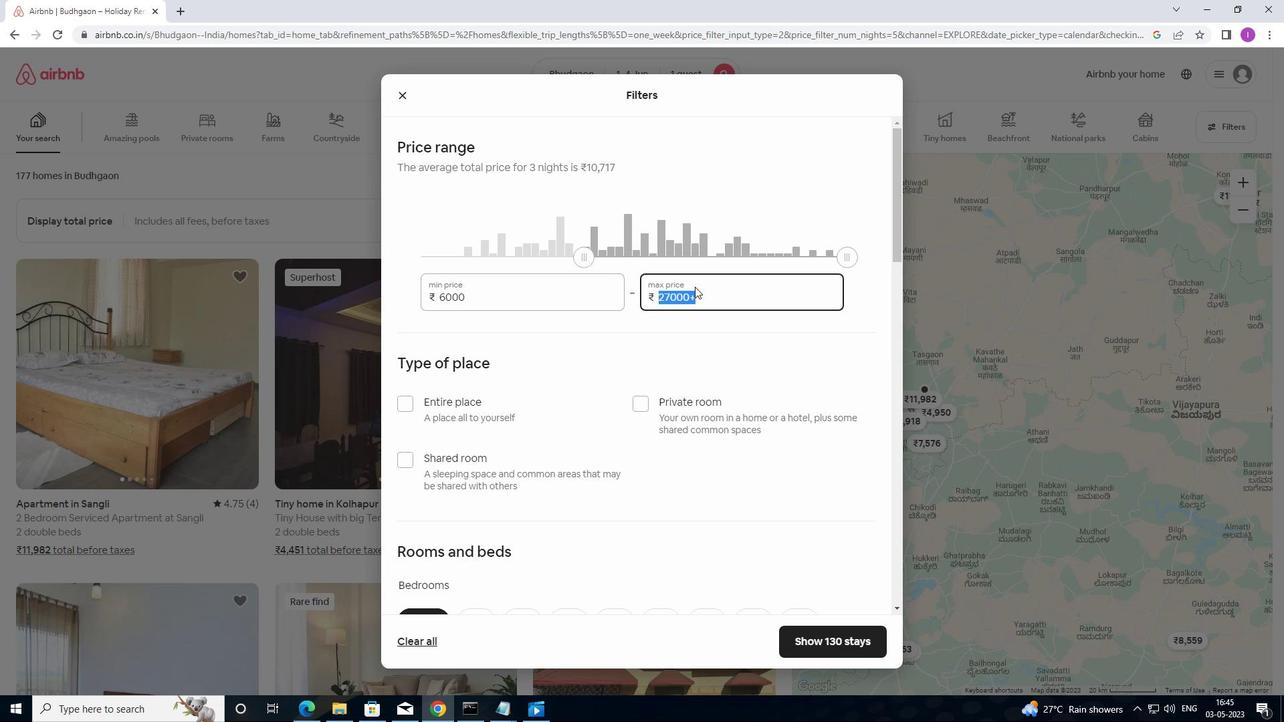 
Action: Key pressed 1
Screenshot: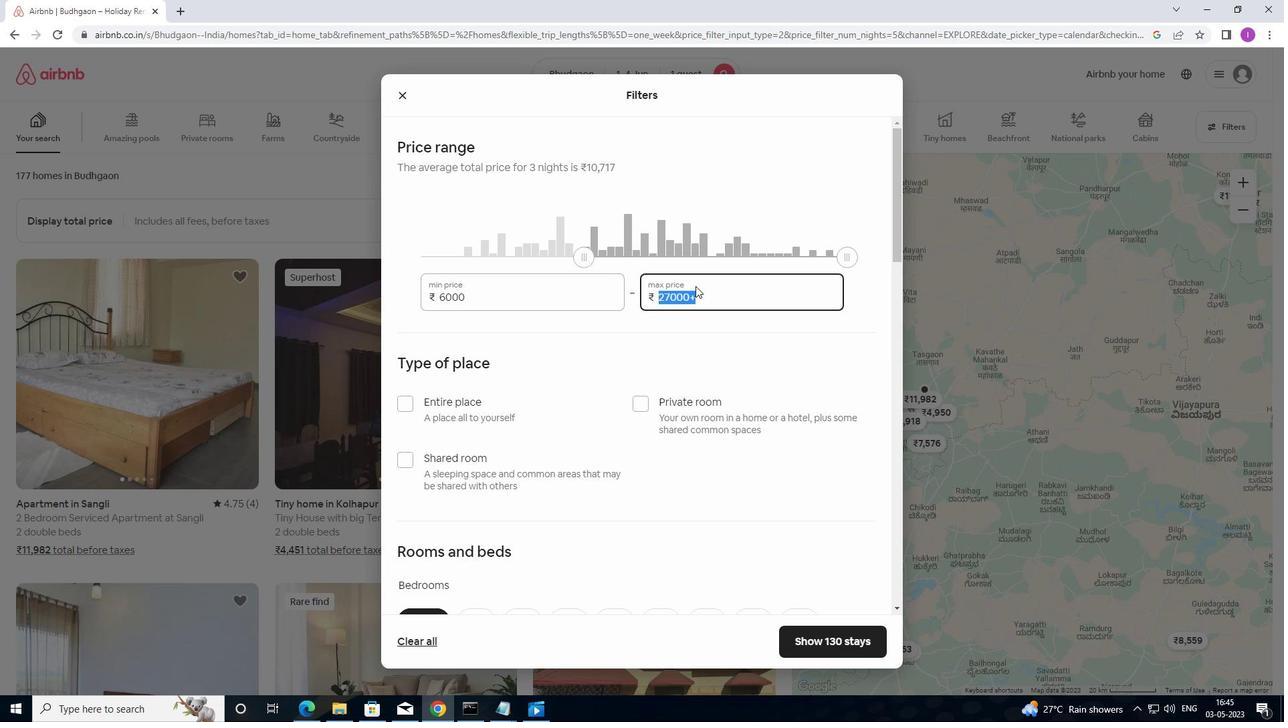
Action: Mouse moved to (696, 285)
Screenshot: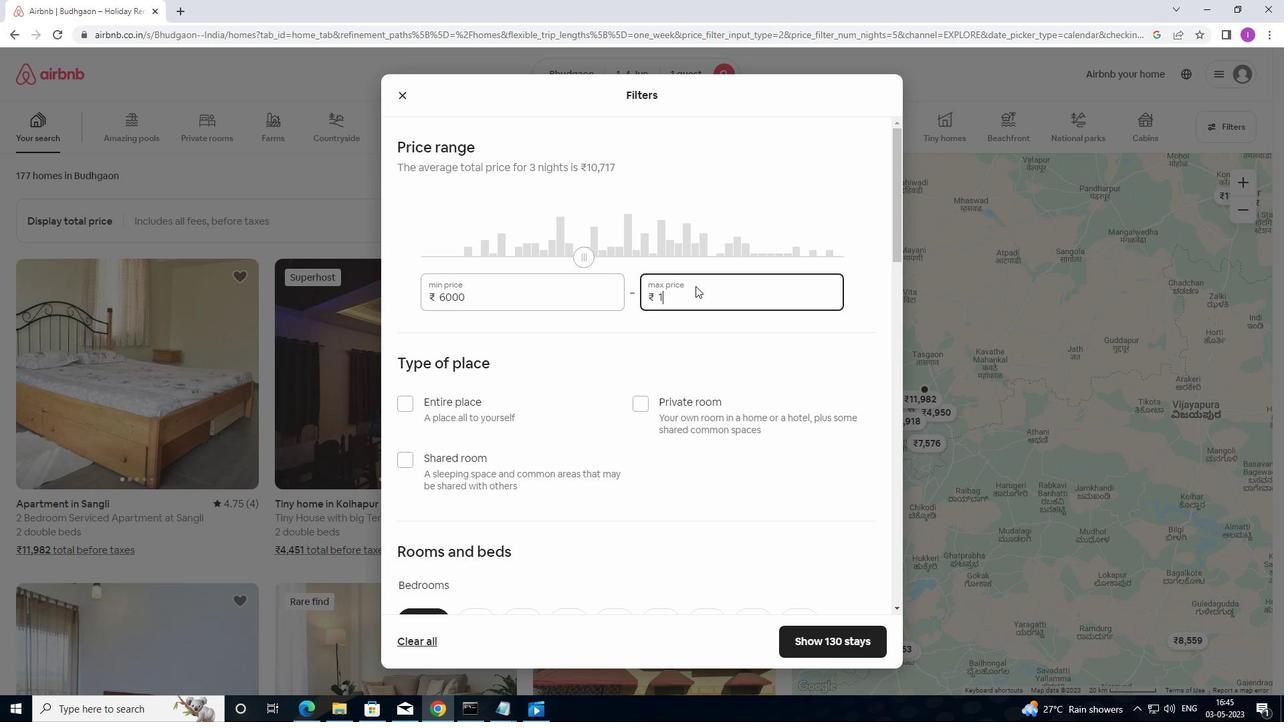 
Action: Key pressed 600
Screenshot: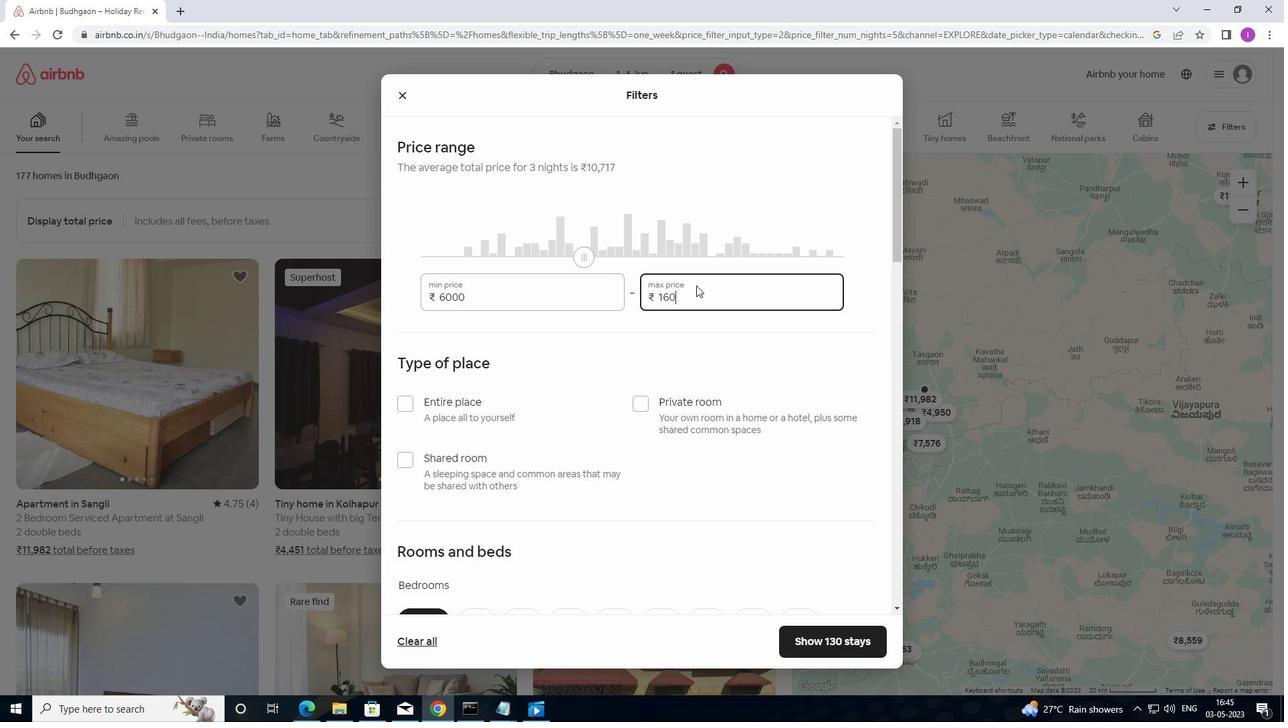 
Action: Mouse moved to (717, 295)
Screenshot: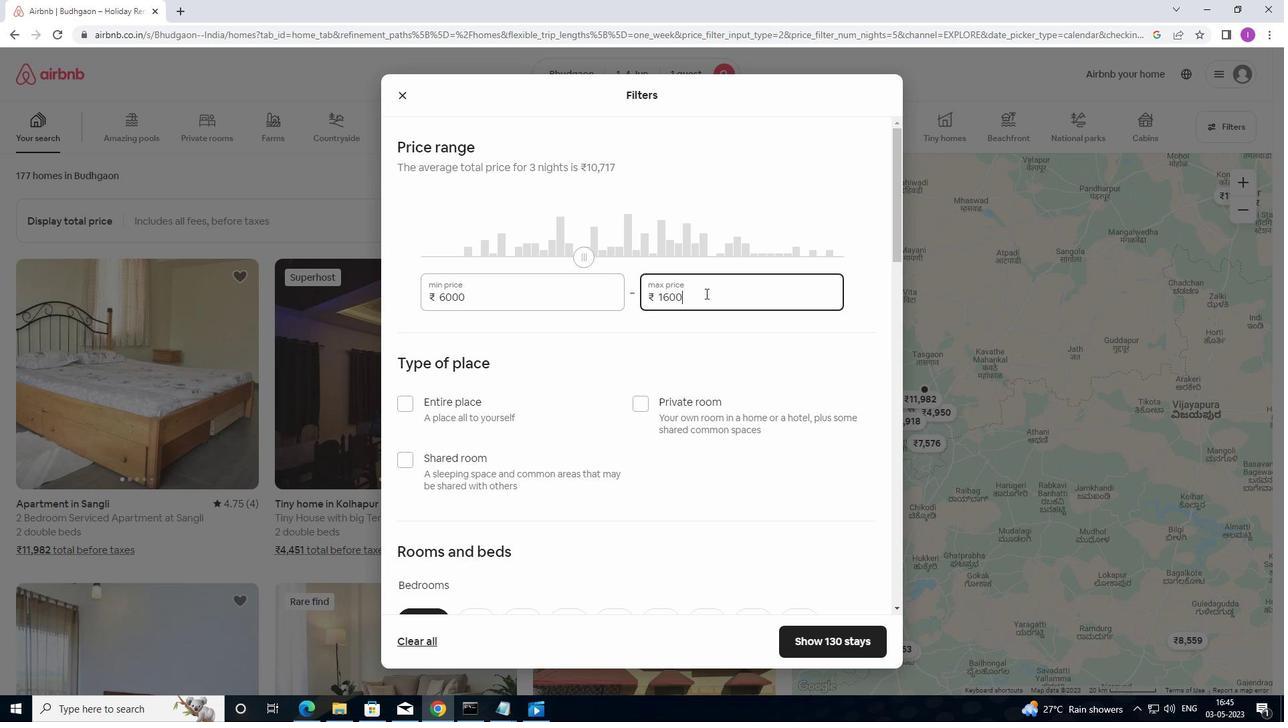 
Action: Key pressed 0
Screenshot: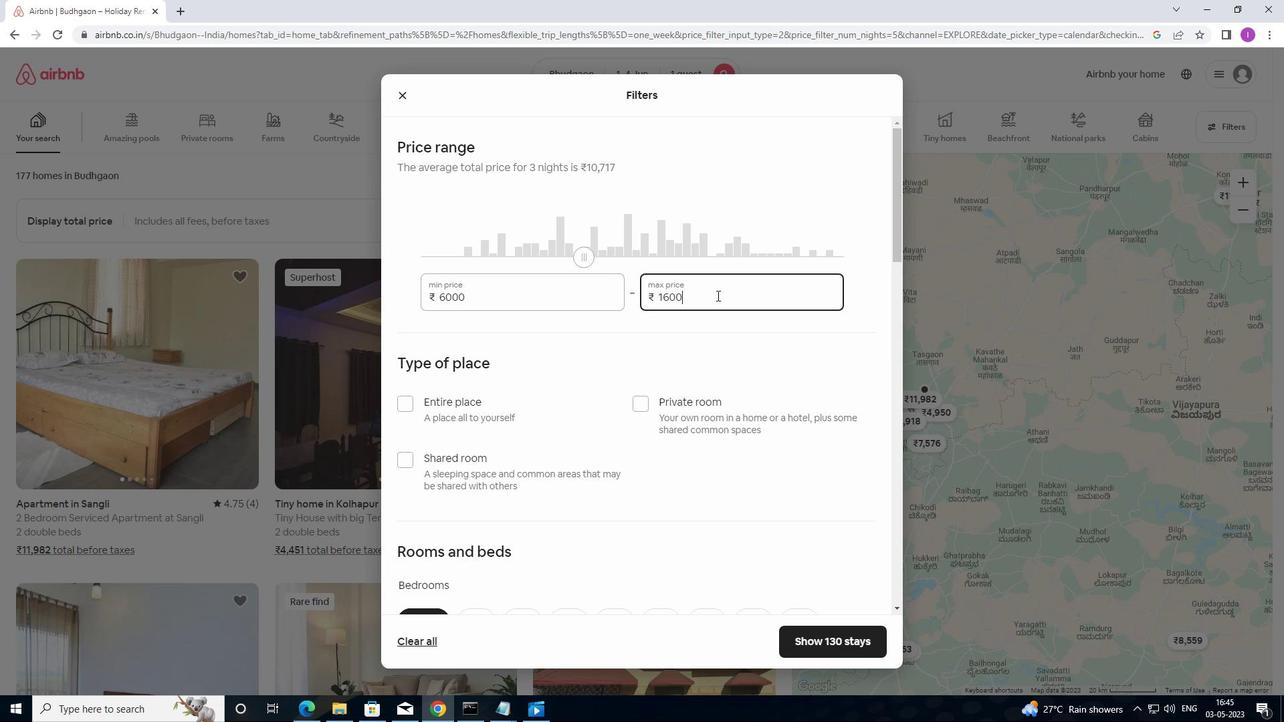 
Action: Mouse moved to (633, 406)
Screenshot: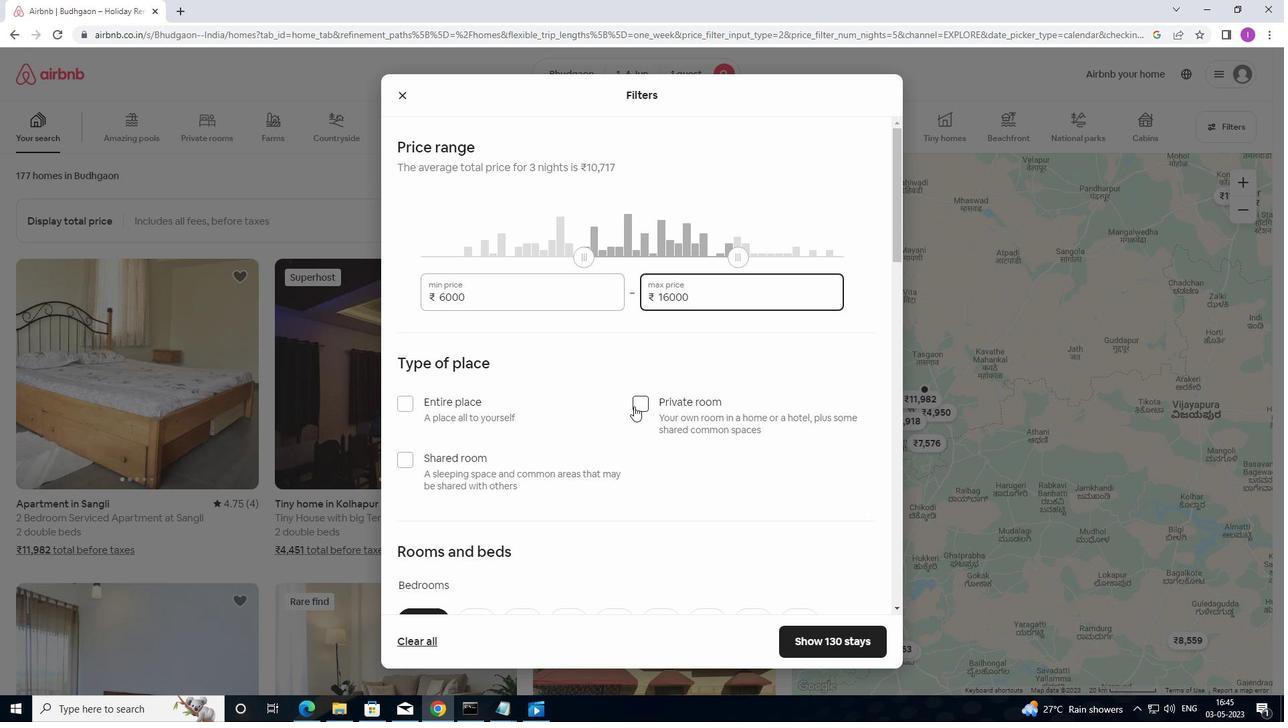 
Action: Mouse pressed left at (633, 406)
Screenshot: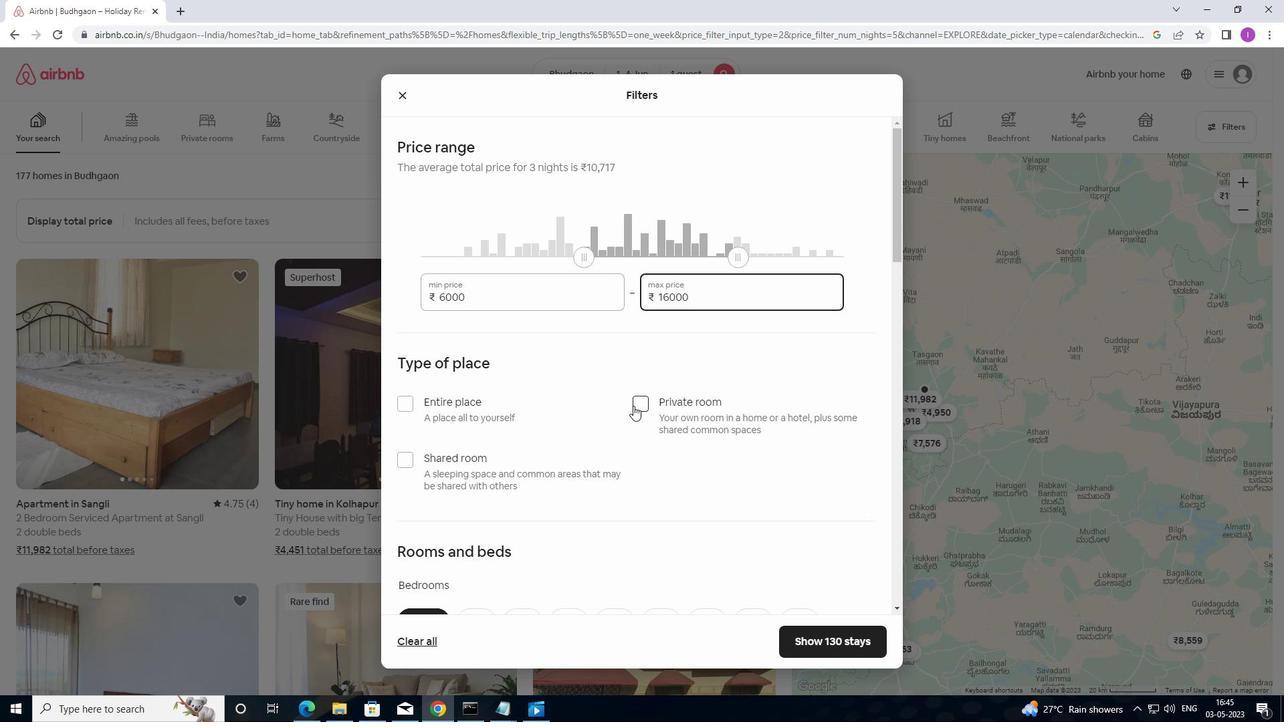 
Action: Mouse moved to (710, 386)
Screenshot: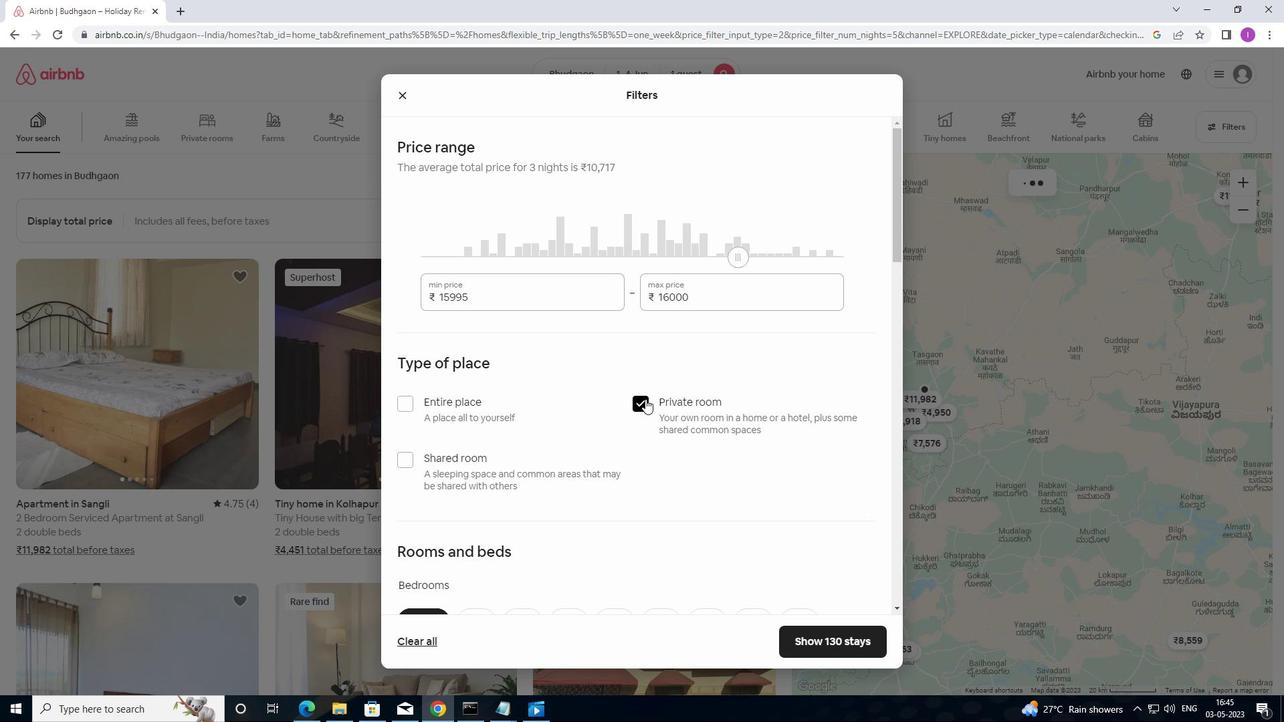 
Action: Mouse scrolled (710, 386) with delta (0, 0)
Screenshot: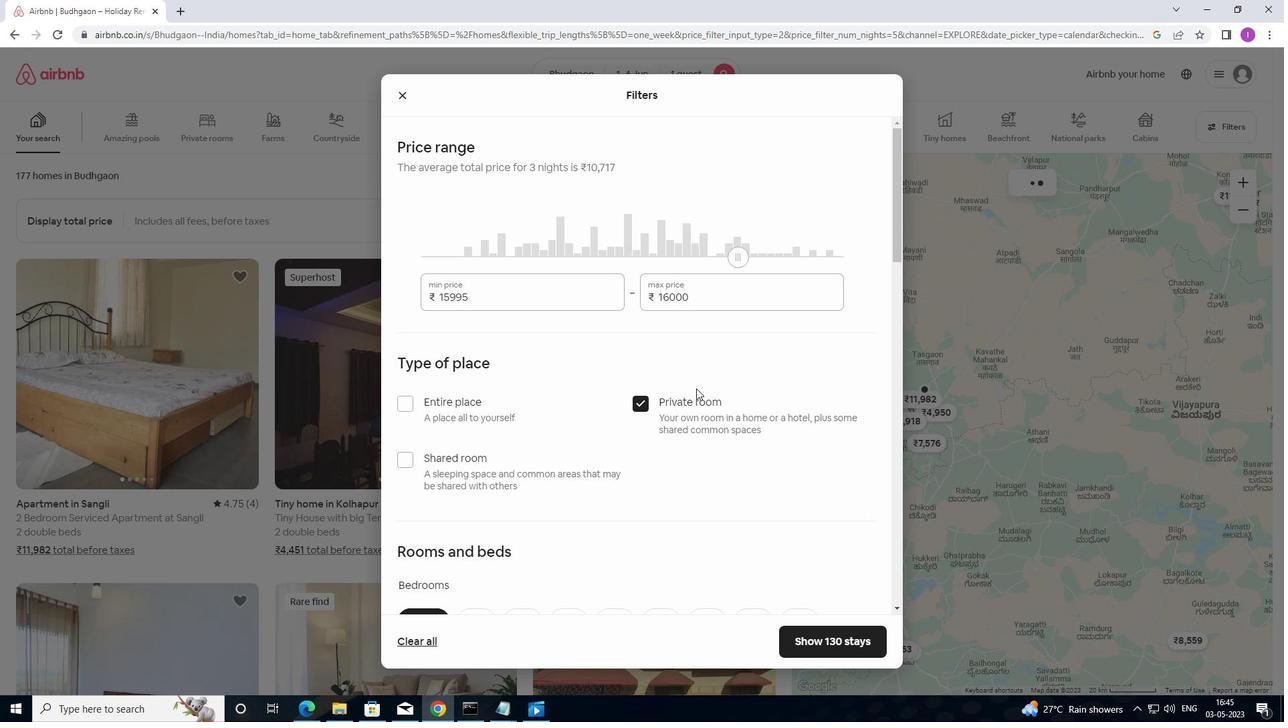 
Action: Mouse moved to (707, 394)
Screenshot: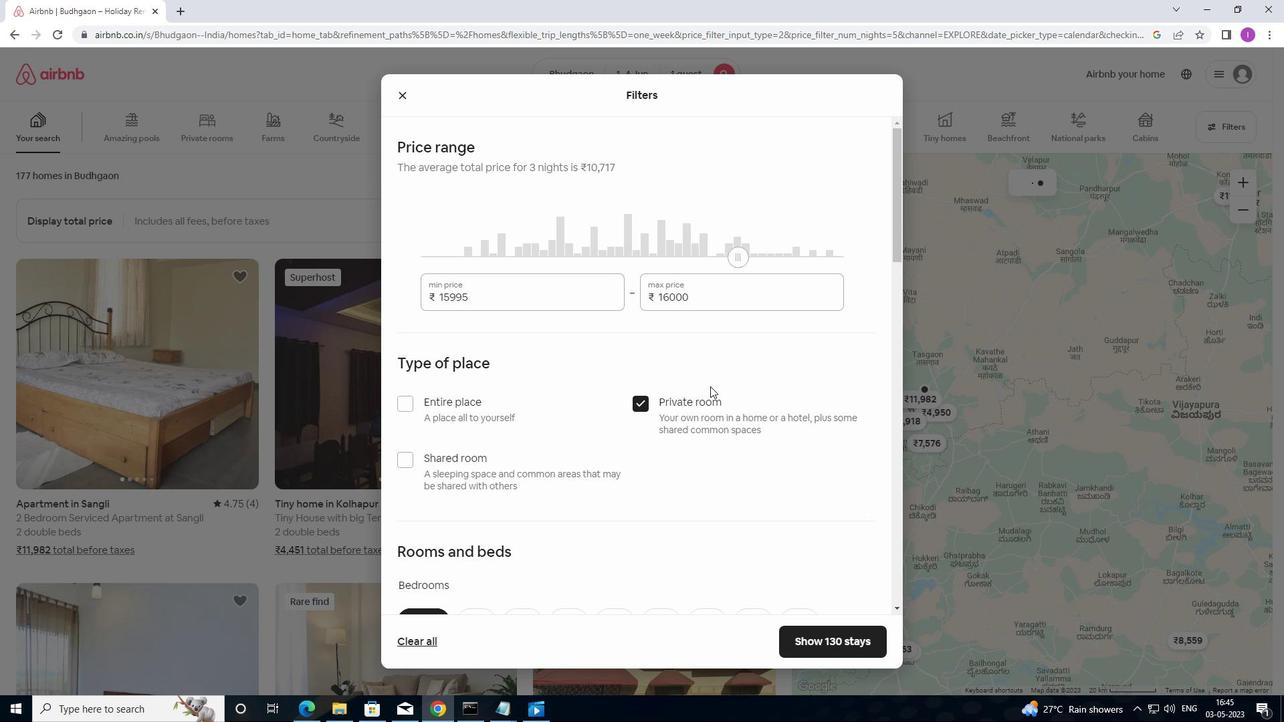 
Action: Mouse scrolled (707, 393) with delta (0, 0)
Screenshot: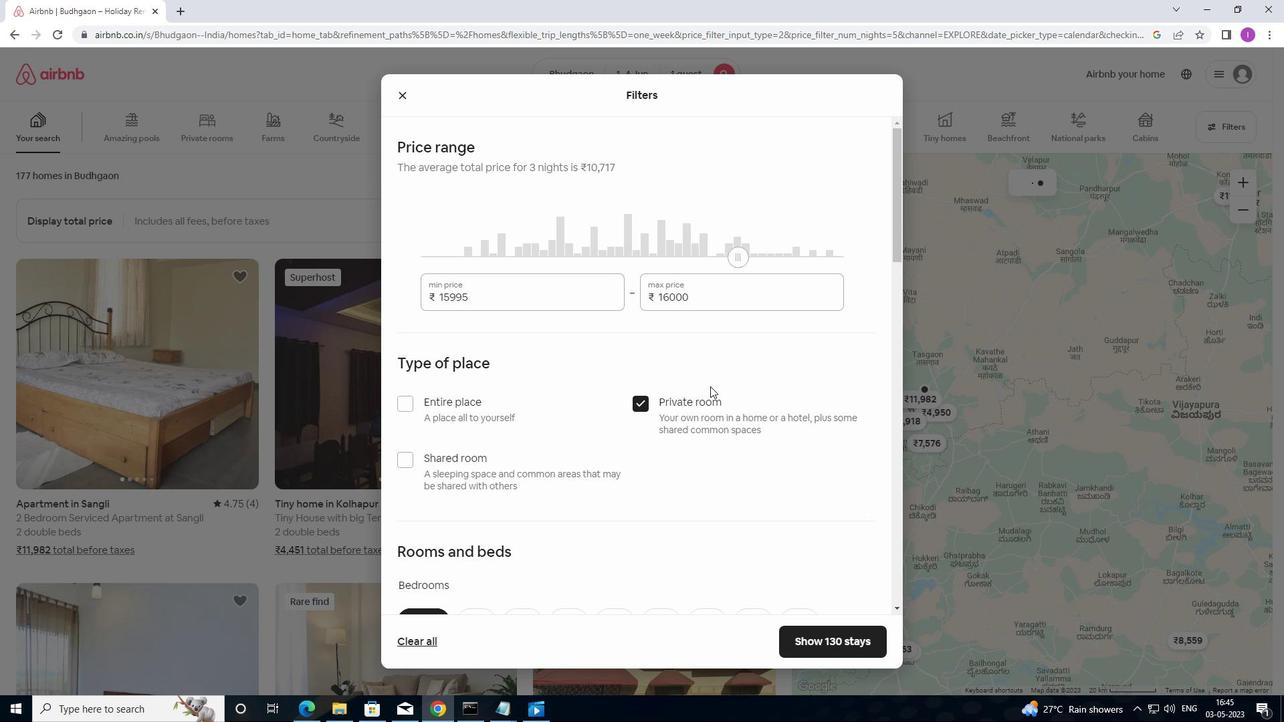
Action: Mouse moved to (699, 398)
Screenshot: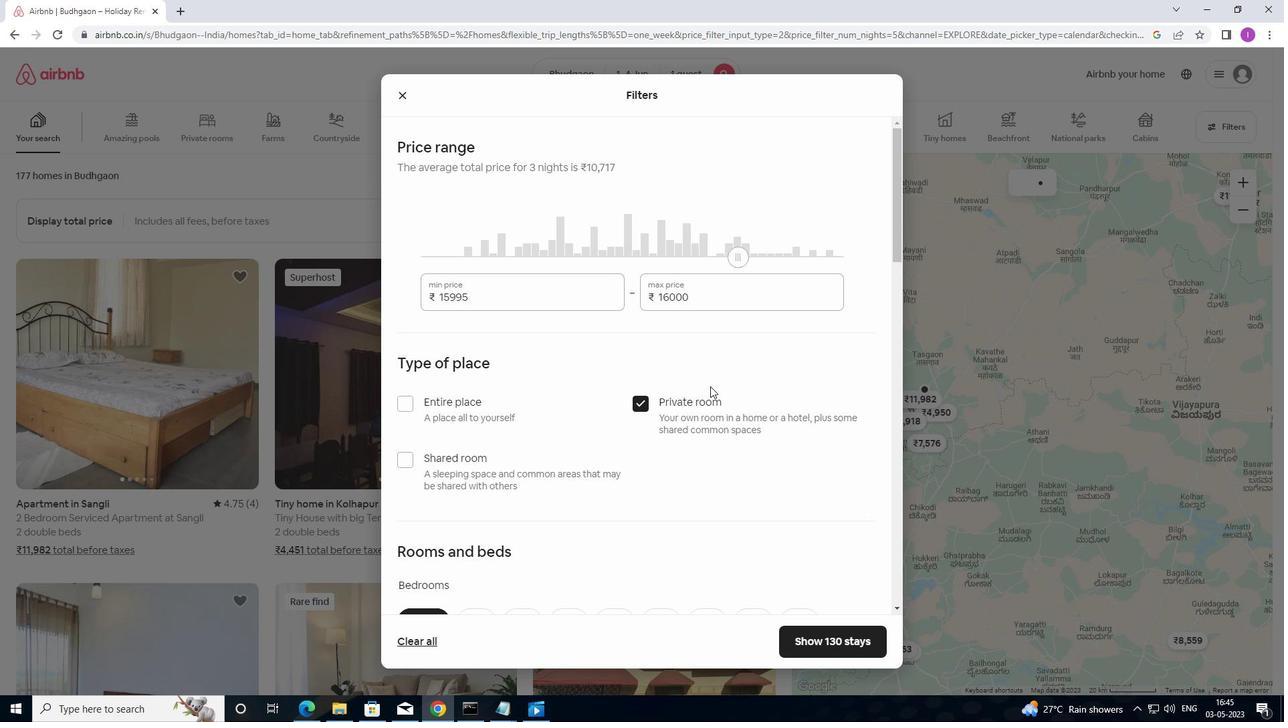 
Action: Mouse scrolled (699, 397) with delta (0, 0)
Screenshot: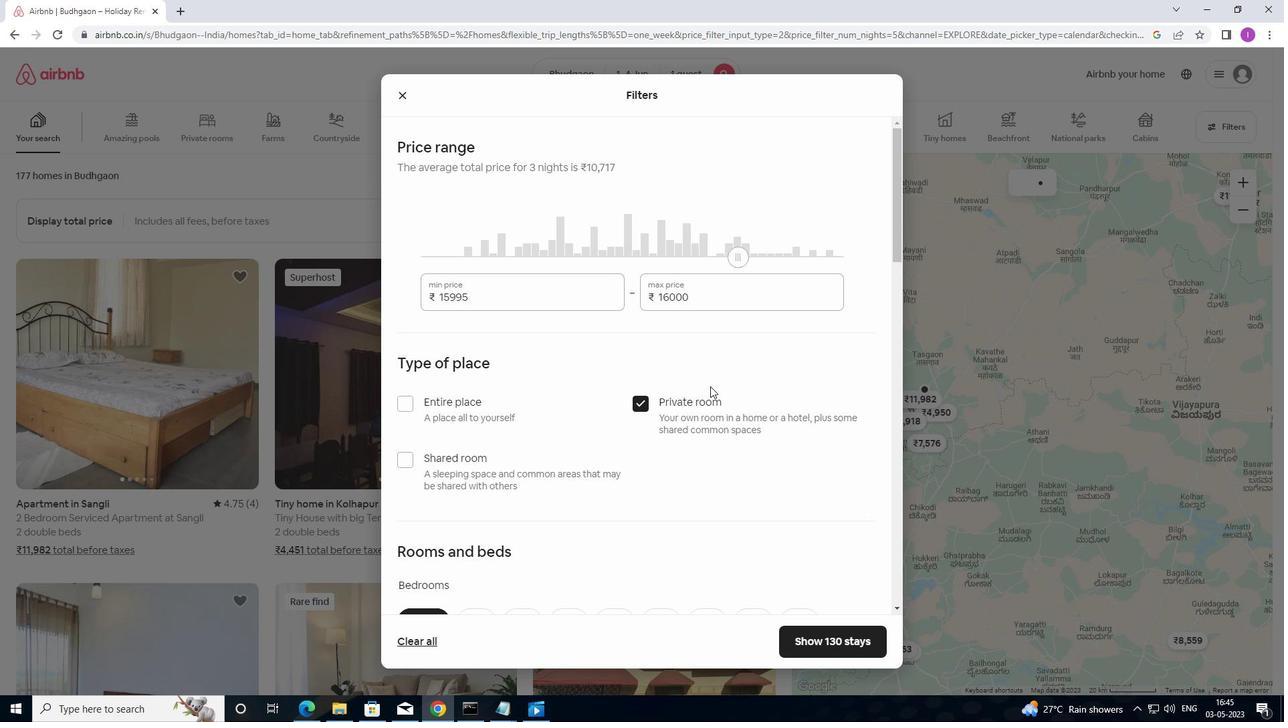 
Action: Mouse moved to (477, 415)
Screenshot: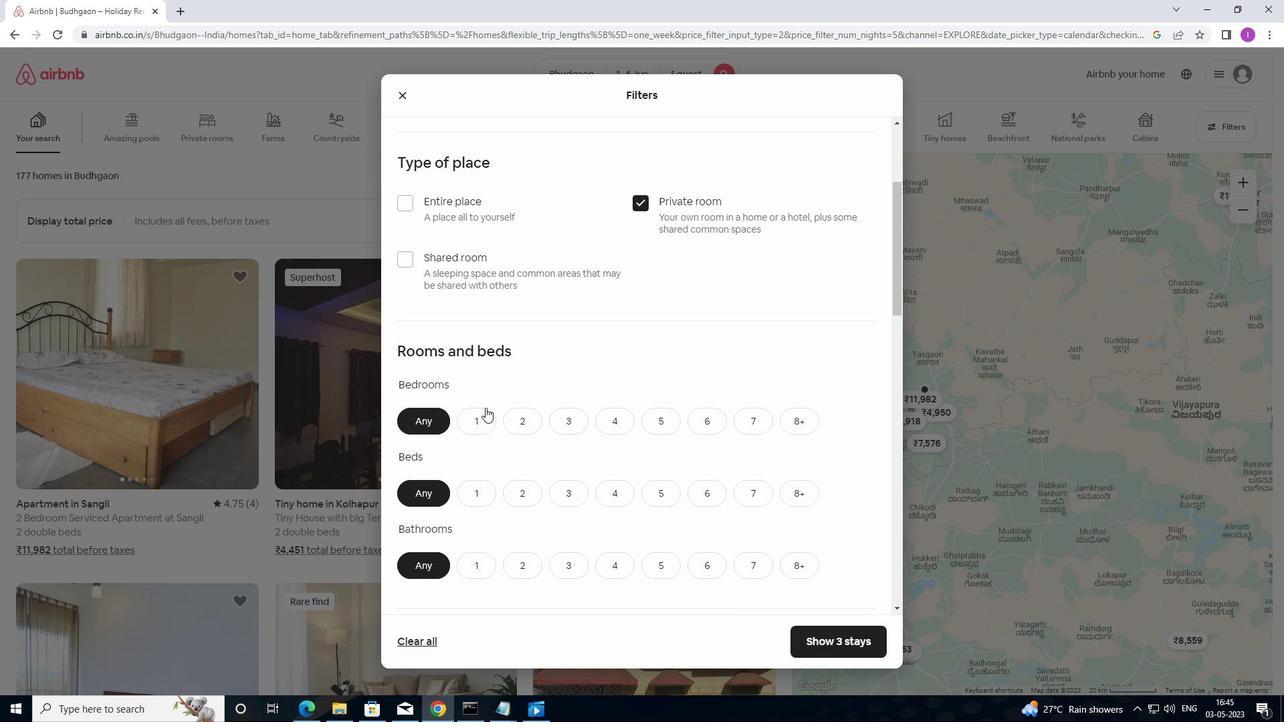 
Action: Mouse pressed left at (477, 415)
Screenshot: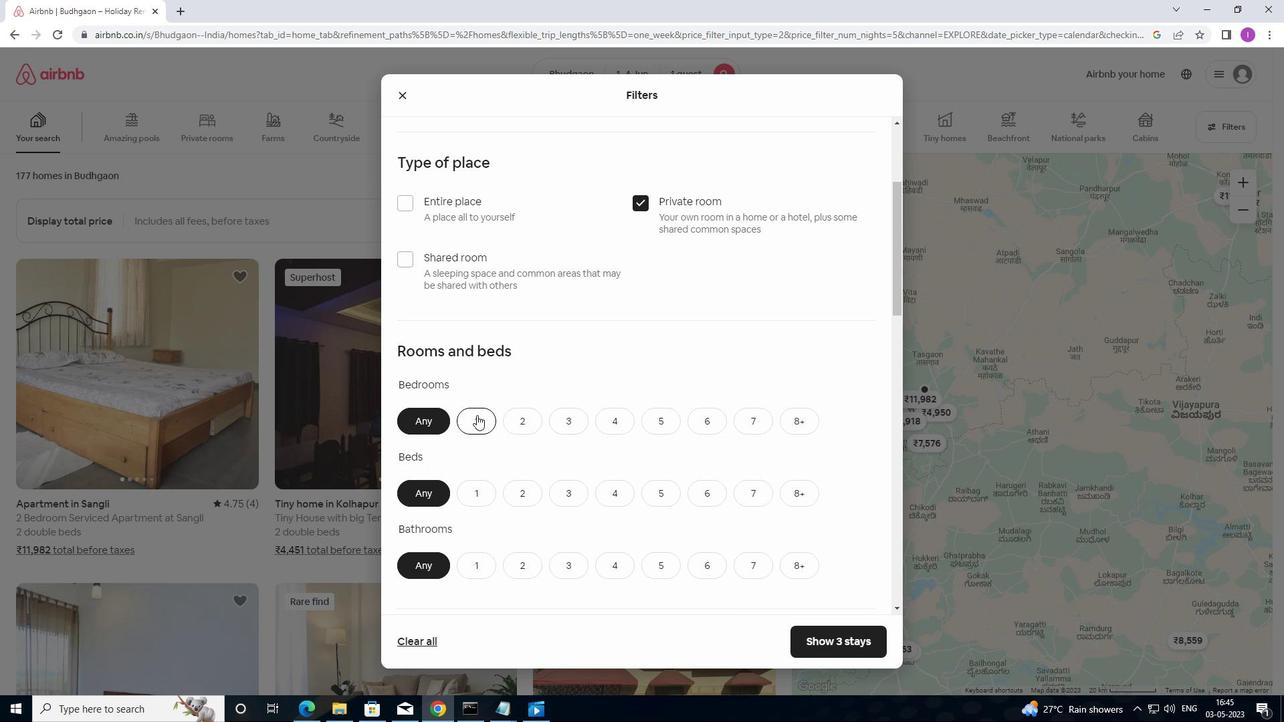 
Action: Mouse moved to (485, 440)
Screenshot: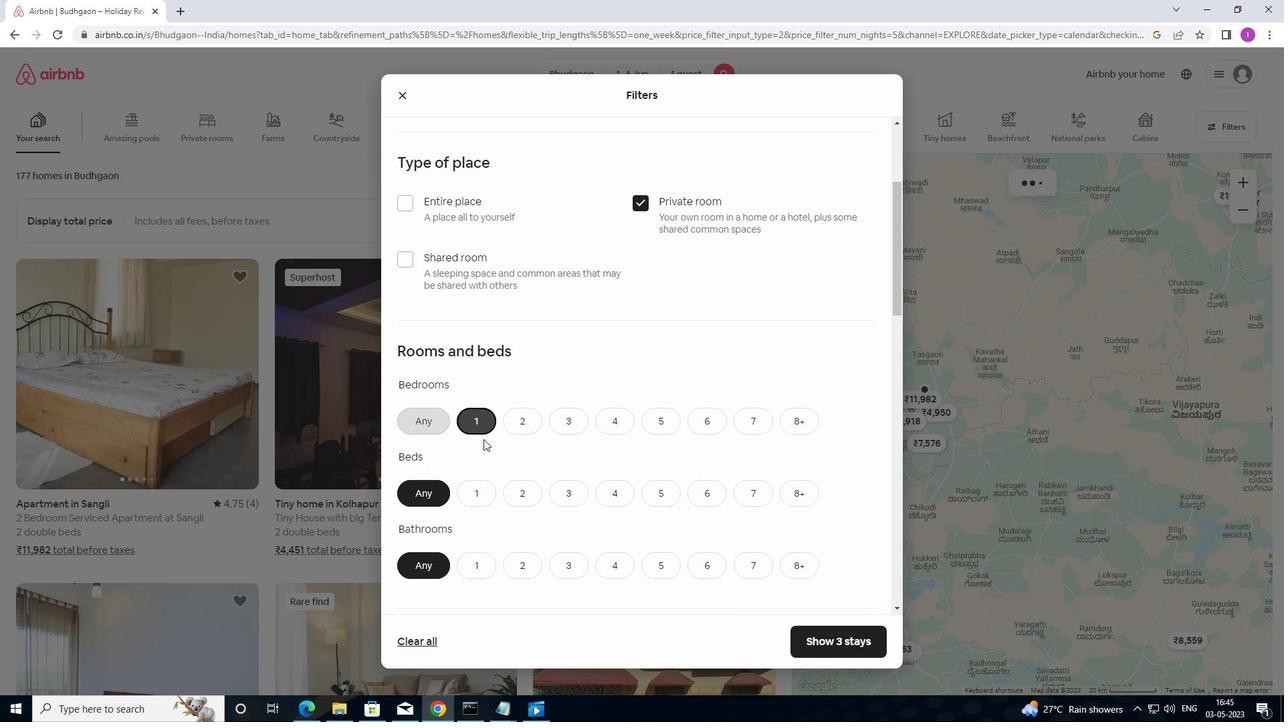 
Action: Mouse scrolled (485, 439) with delta (0, 0)
Screenshot: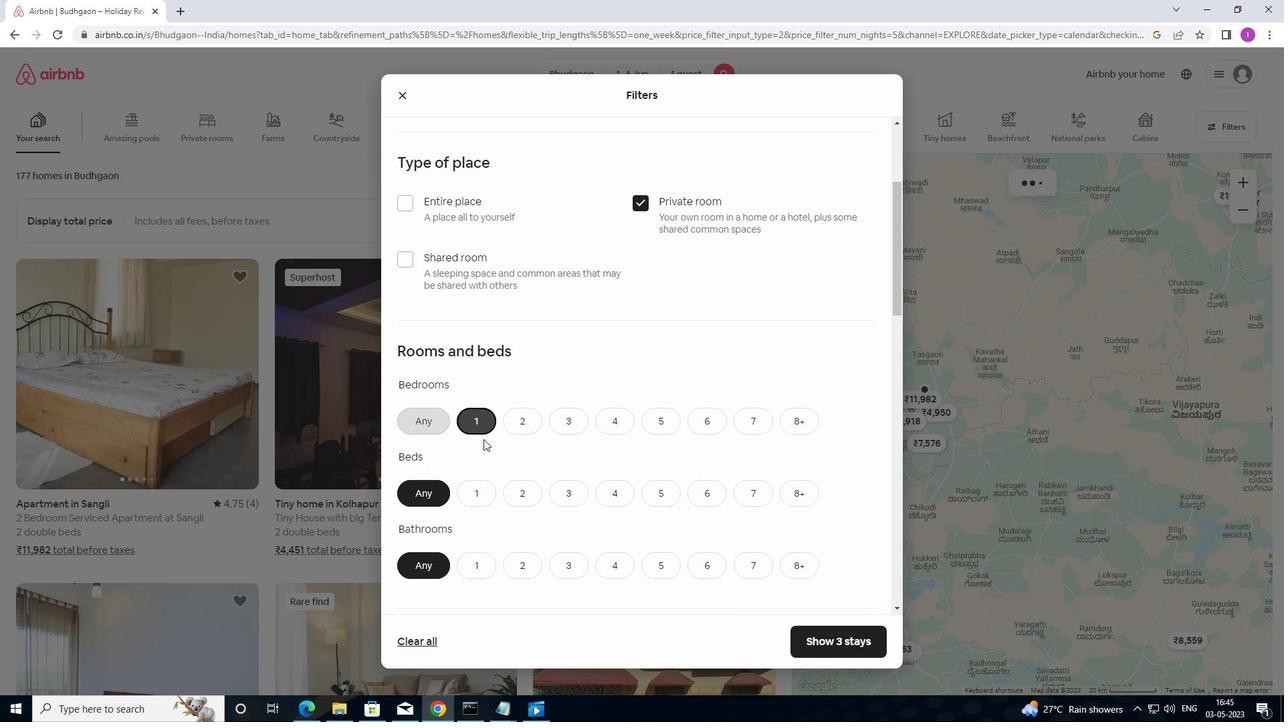 
Action: Mouse moved to (486, 440)
Screenshot: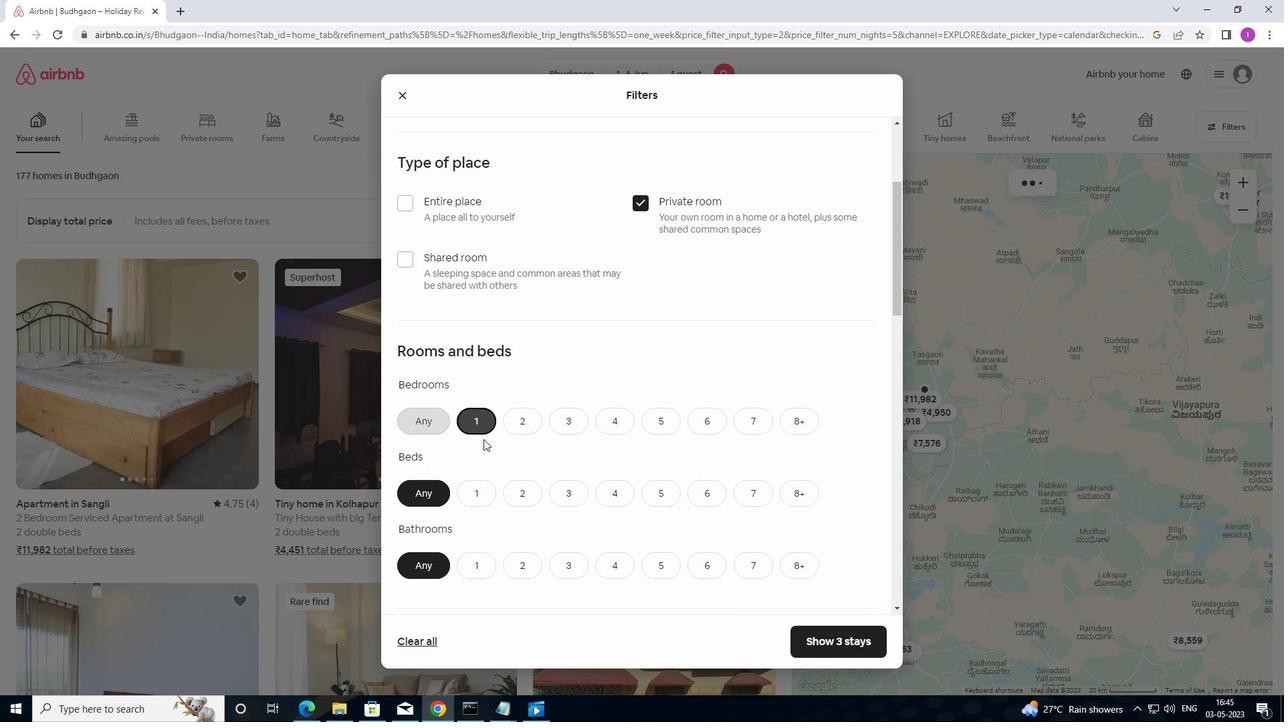 
Action: Mouse scrolled (486, 440) with delta (0, 0)
Screenshot: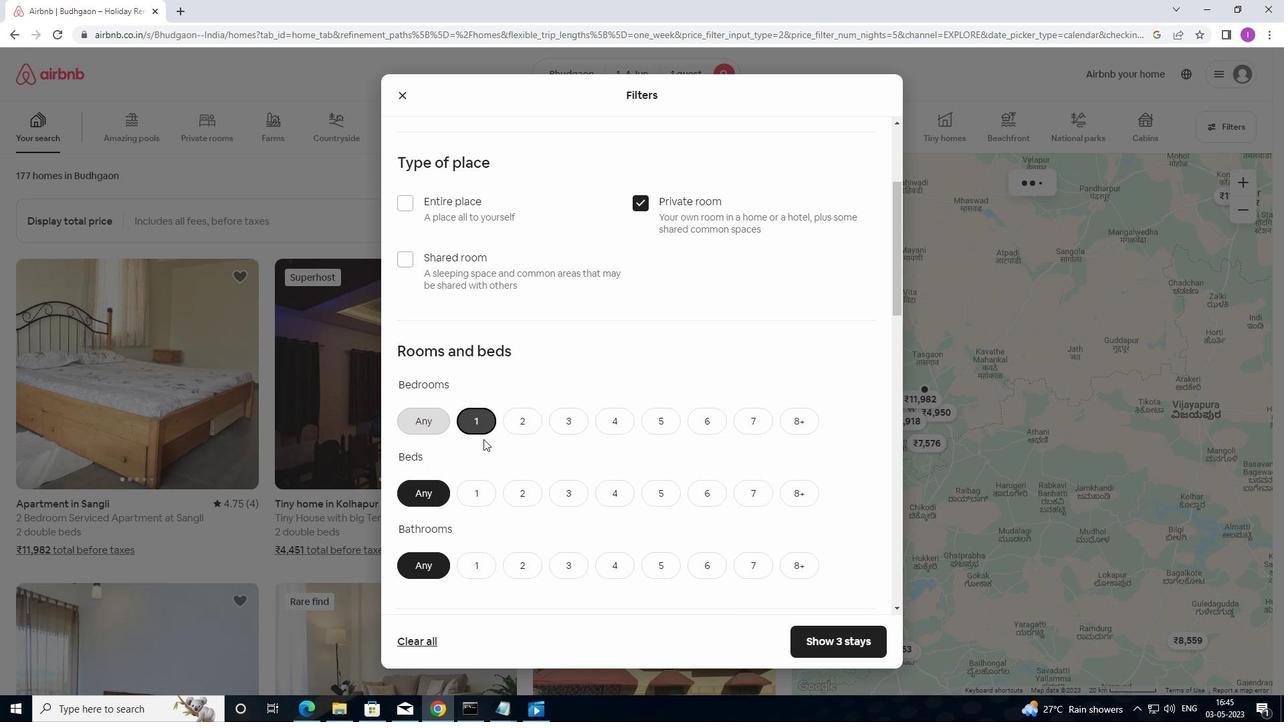 
Action: Mouse moved to (484, 356)
Screenshot: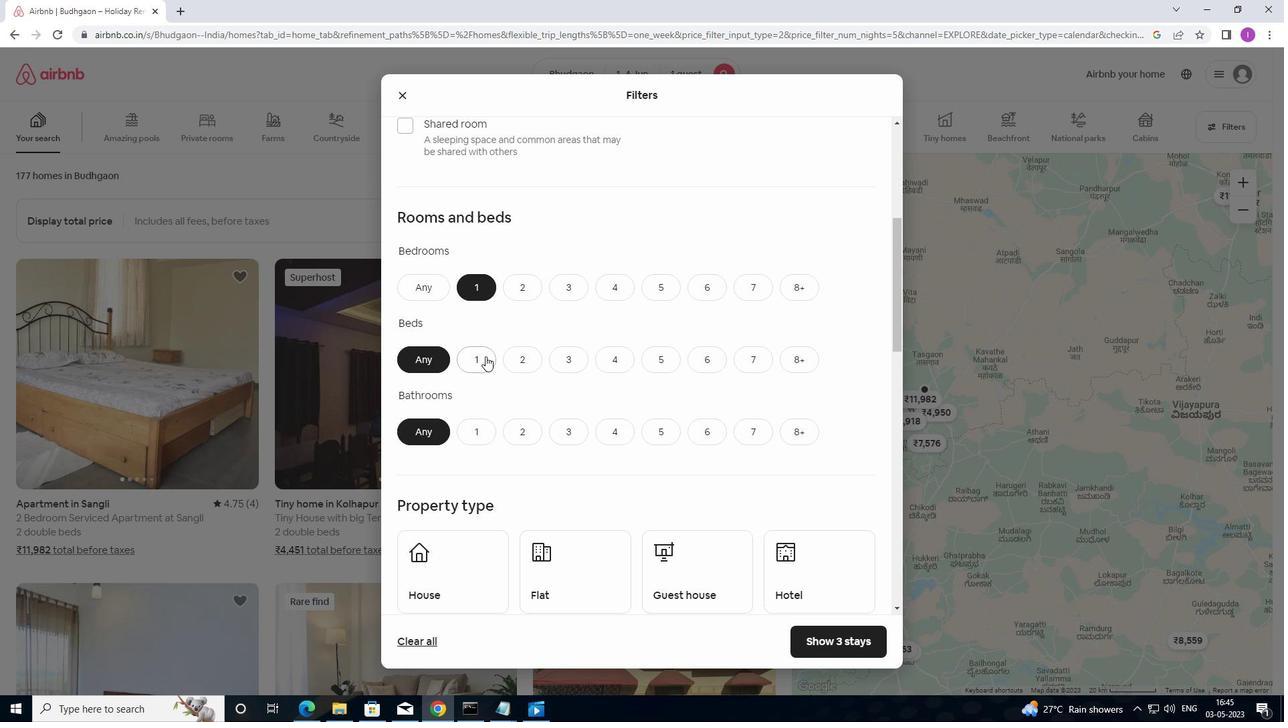 
Action: Mouse pressed left at (484, 356)
Screenshot: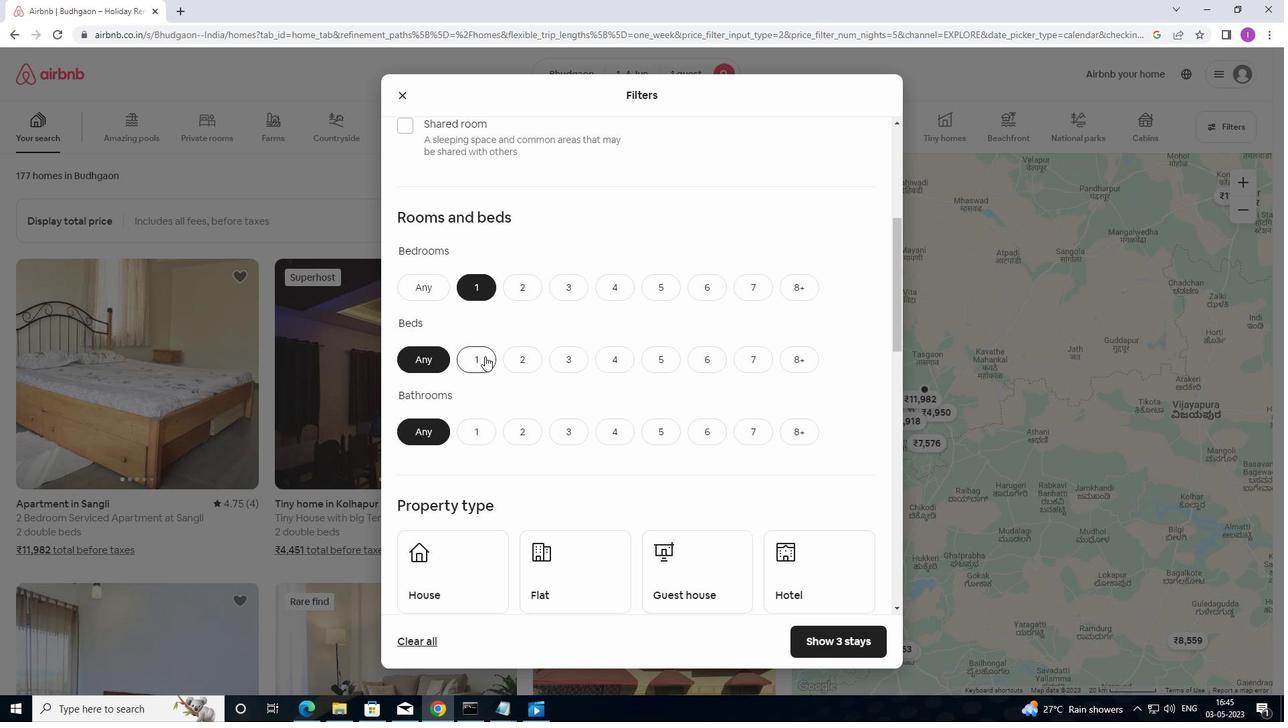 
Action: Mouse moved to (481, 430)
Screenshot: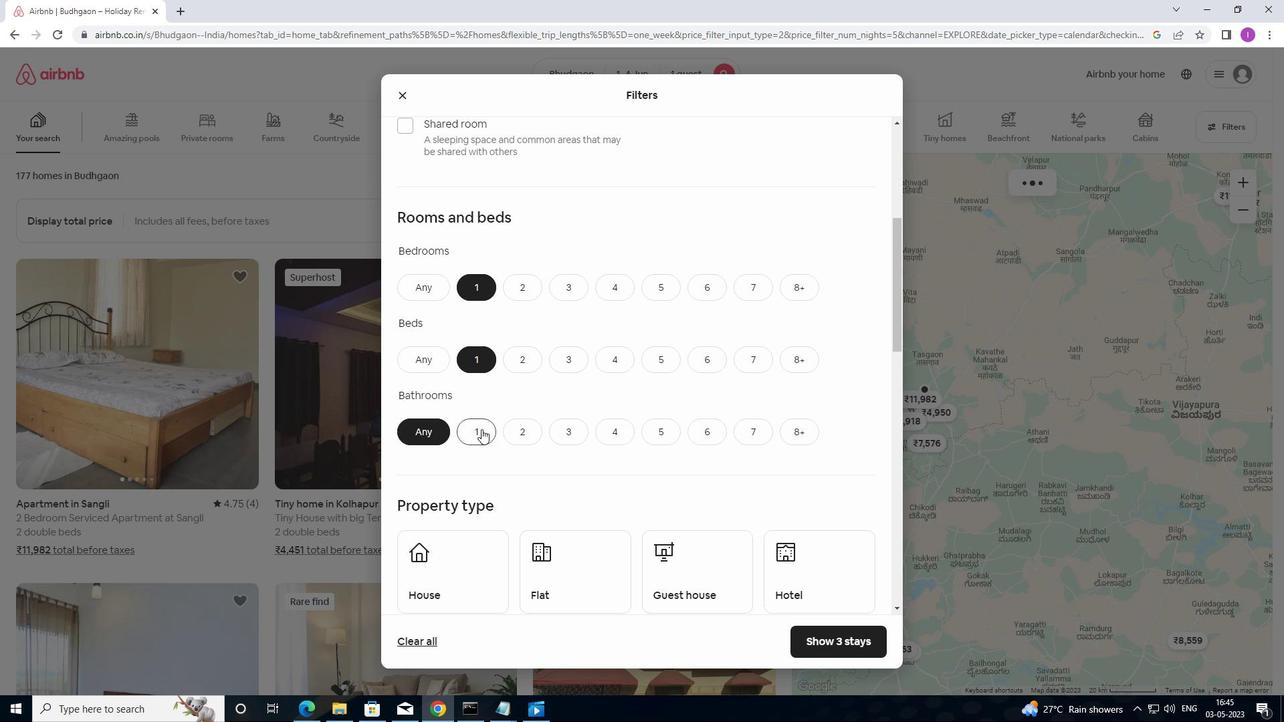 
Action: Mouse pressed left at (481, 430)
Screenshot: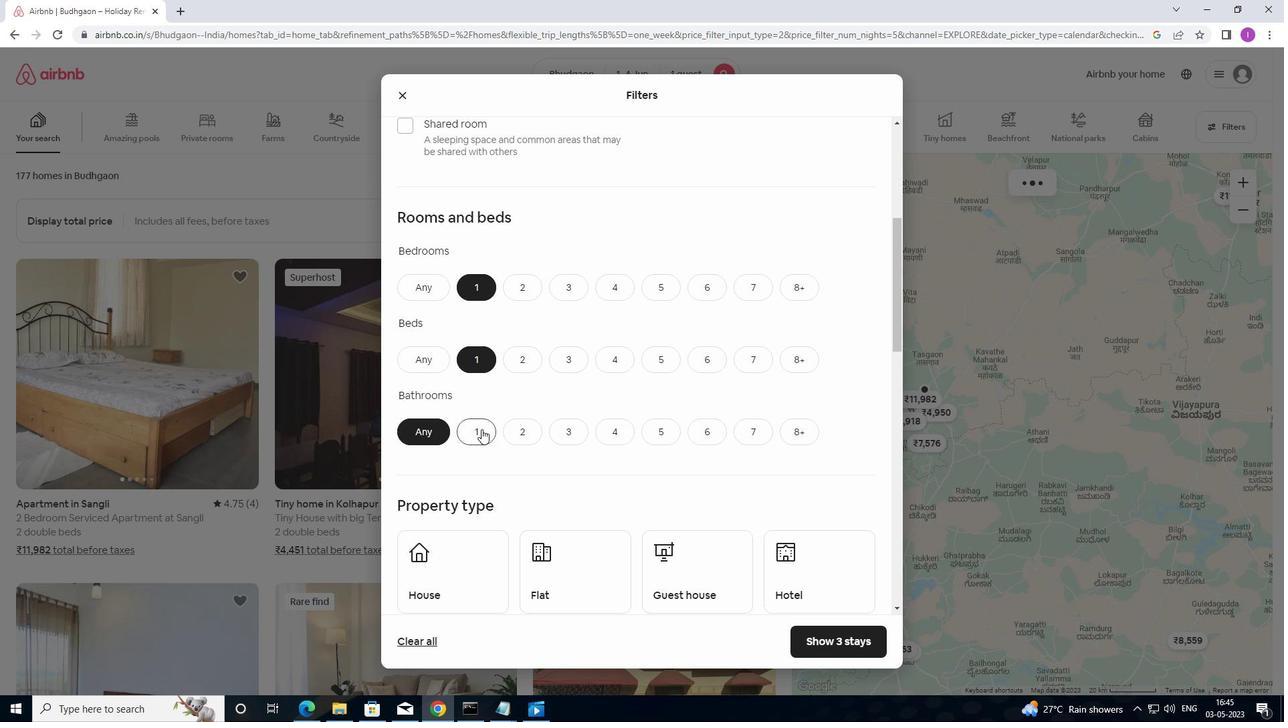 
Action: Mouse moved to (479, 501)
Screenshot: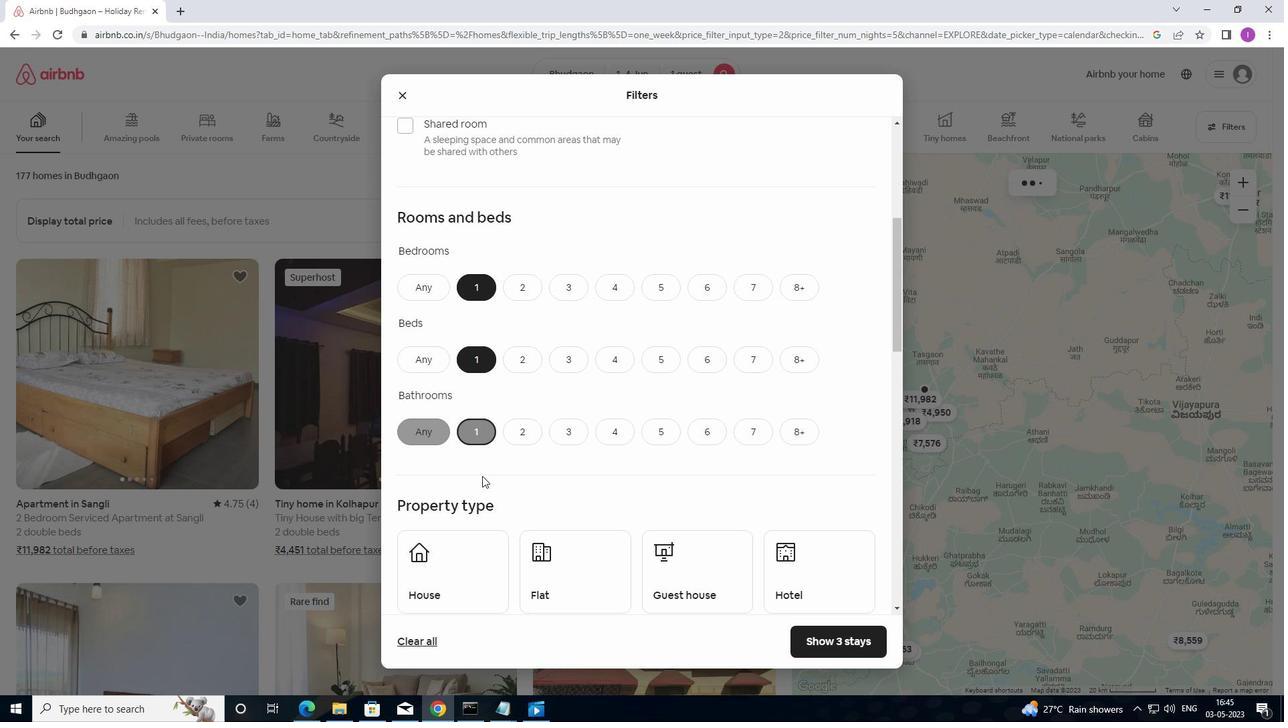 
Action: Mouse scrolled (479, 500) with delta (0, 0)
Screenshot: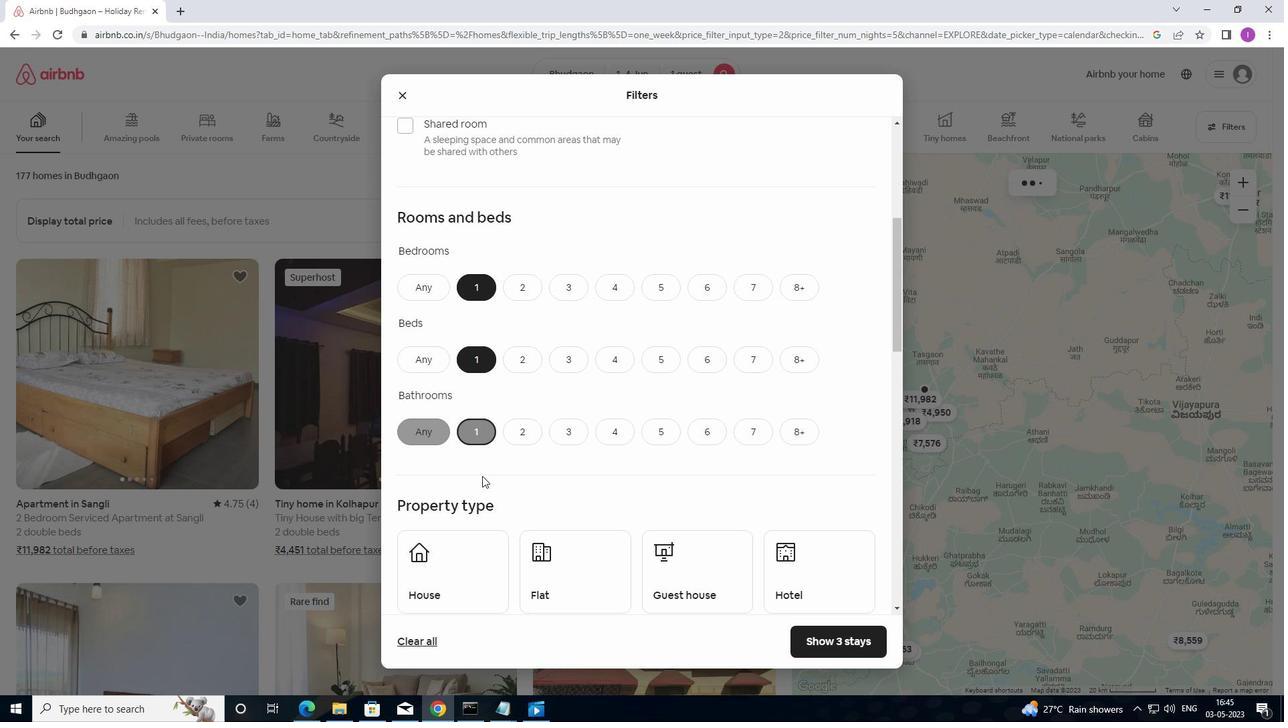 
Action: Mouse moved to (479, 505)
Screenshot: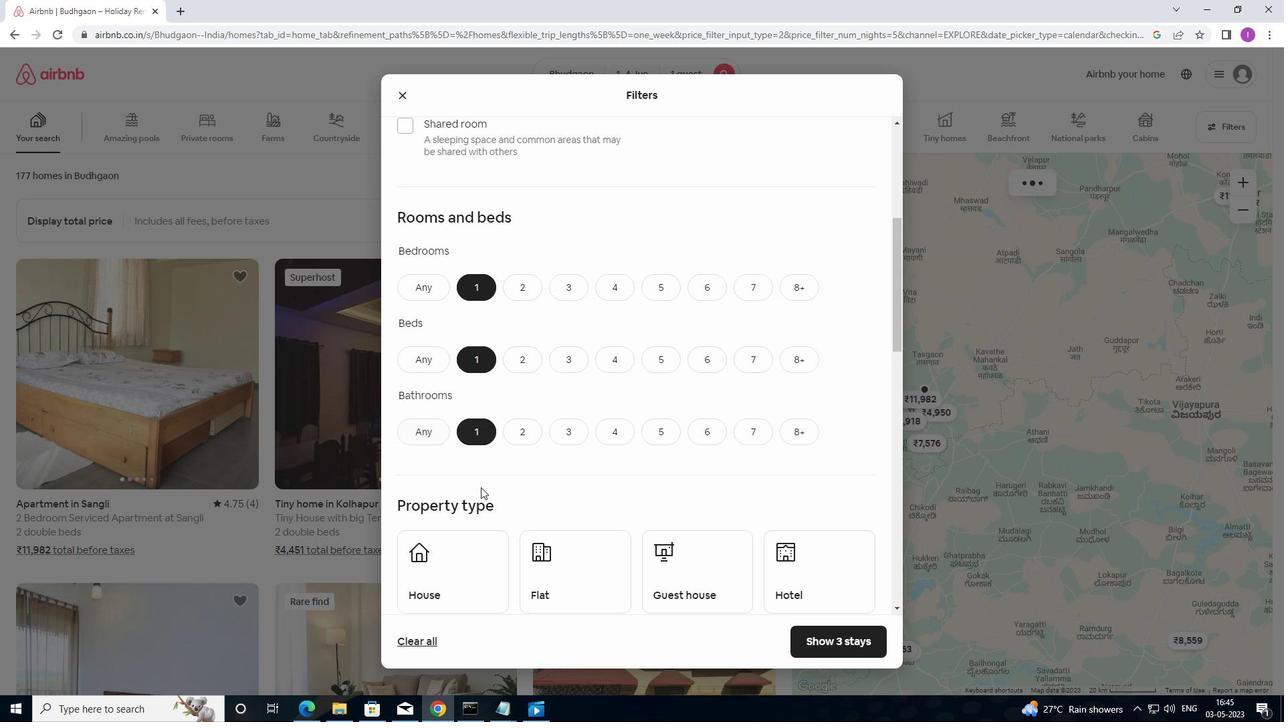 
Action: Mouse scrolled (479, 504) with delta (0, 0)
Screenshot: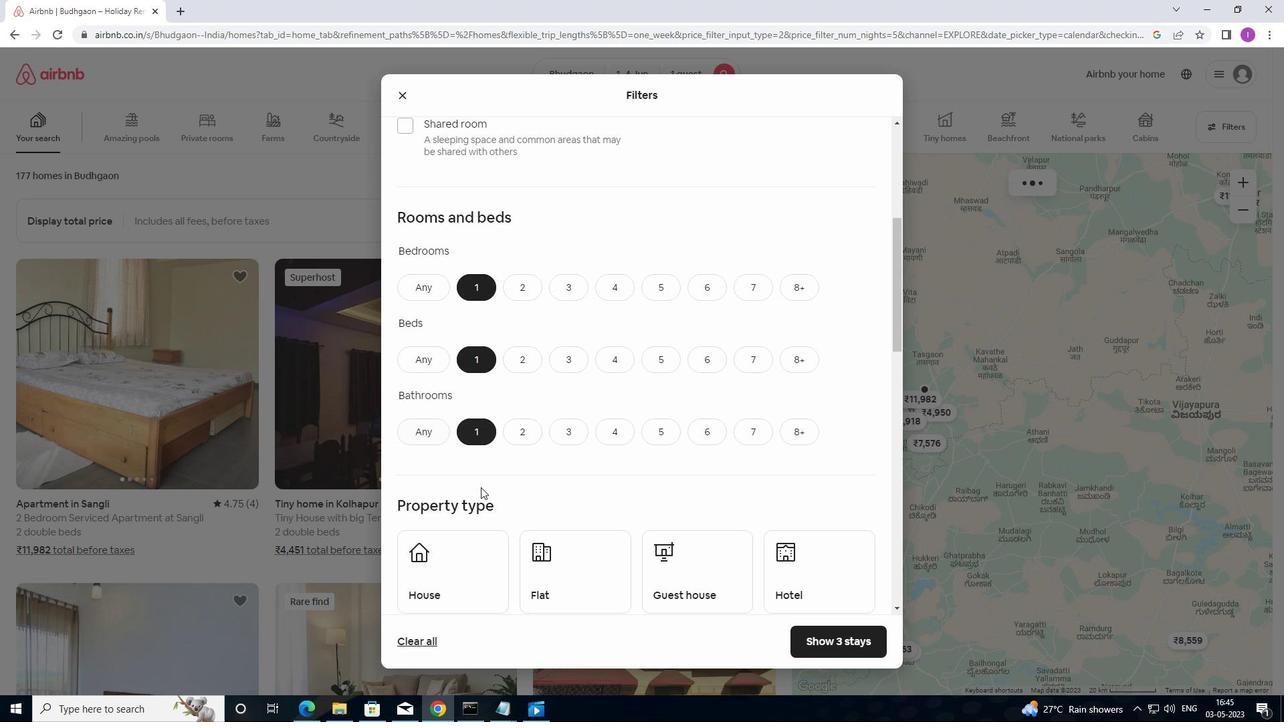 
Action: Mouse moved to (461, 462)
Screenshot: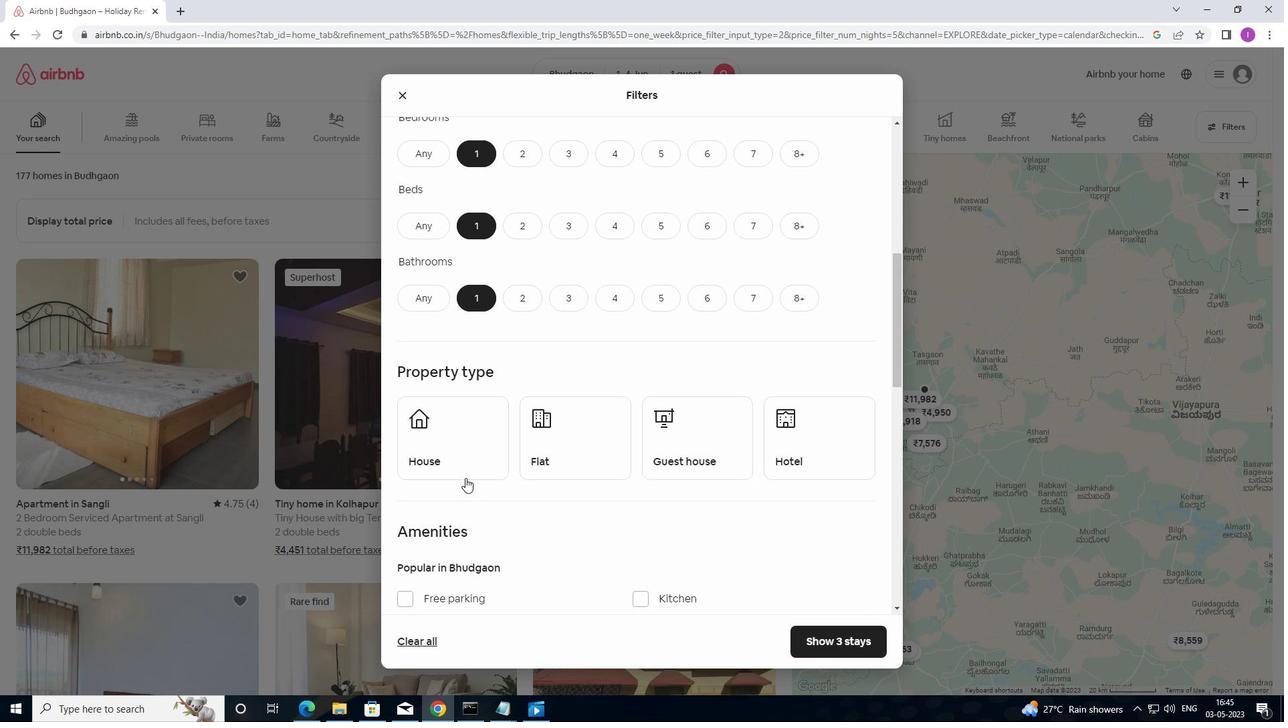 
Action: Mouse pressed left at (461, 462)
Screenshot: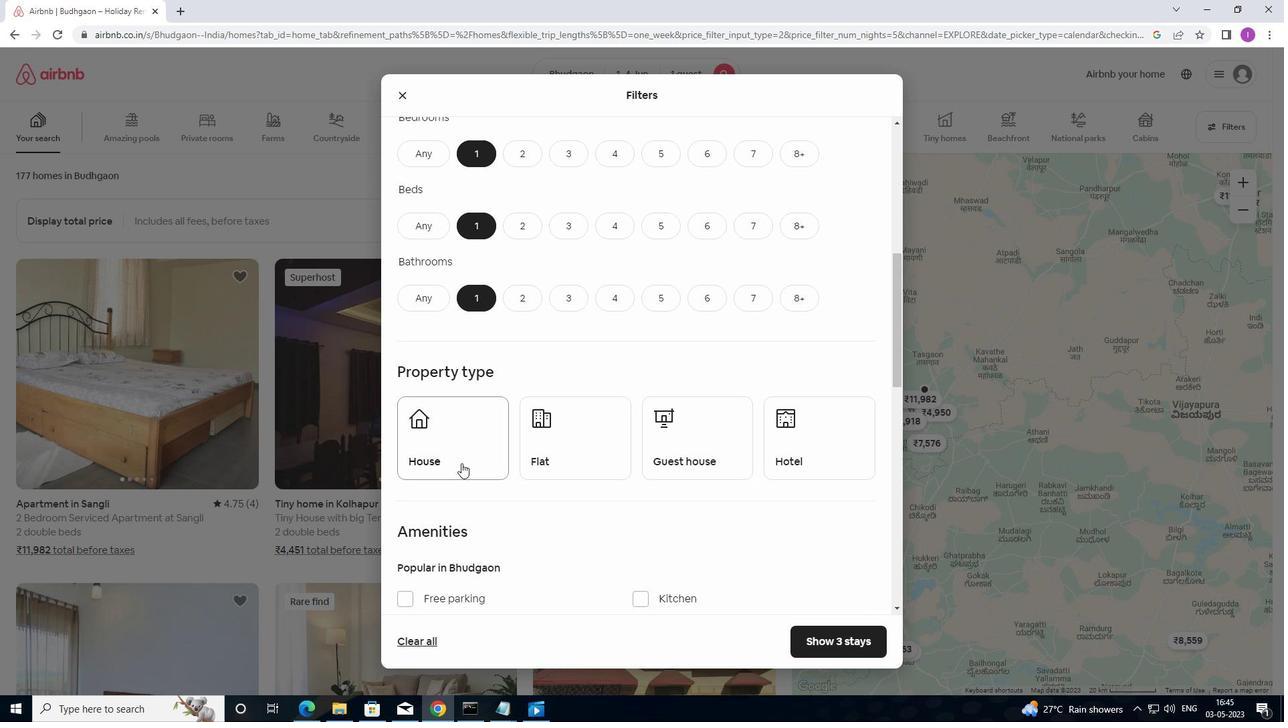 
Action: Mouse moved to (563, 453)
Screenshot: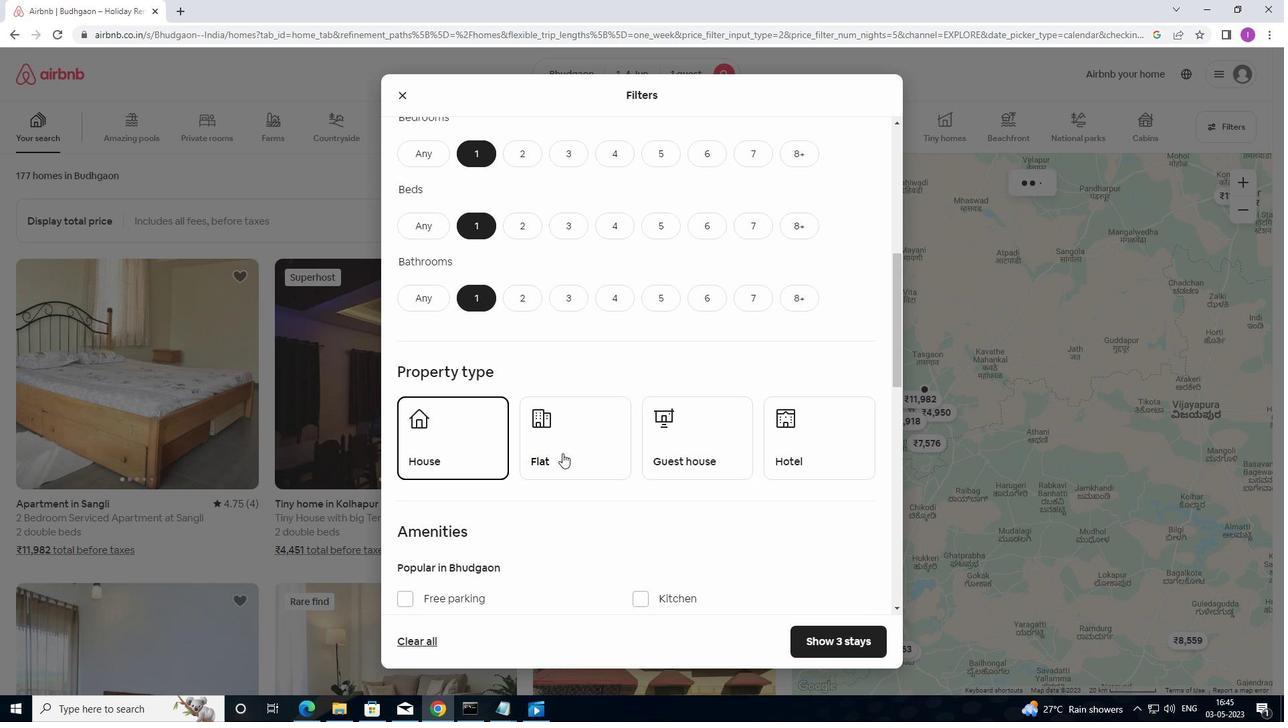 
Action: Mouse pressed left at (563, 453)
Screenshot: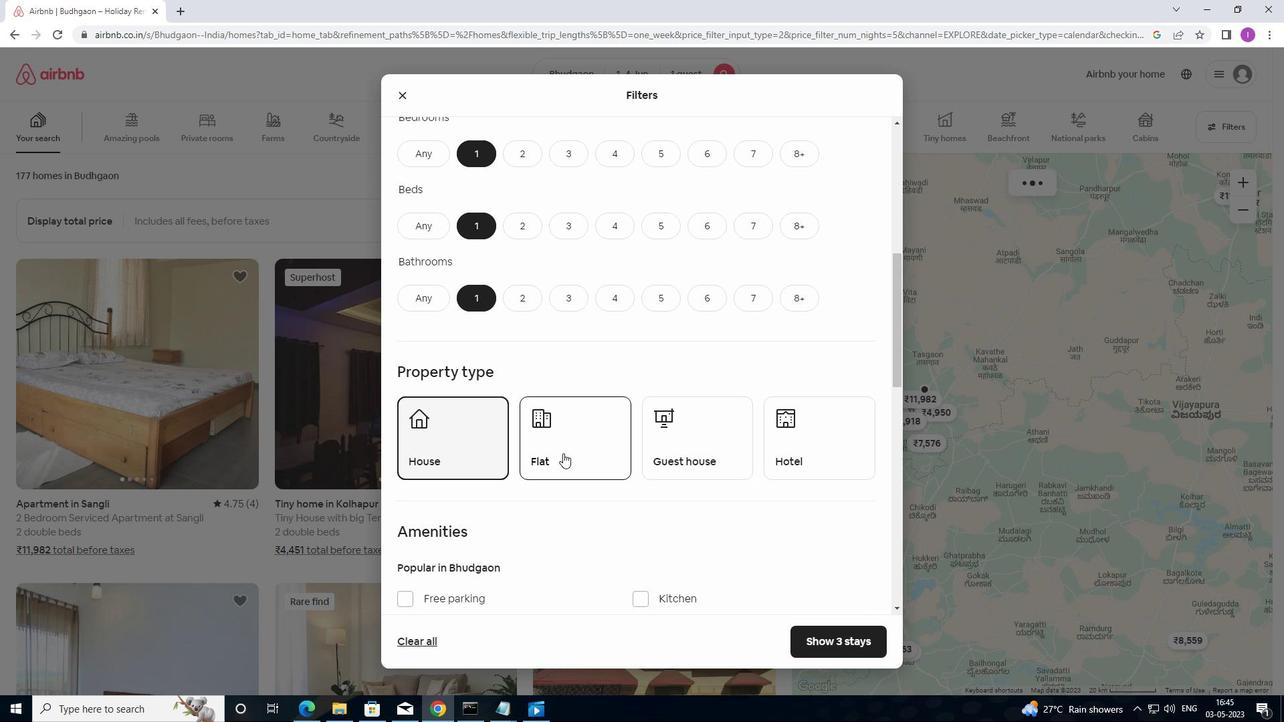 
Action: Mouse moved to (686, 450)
Screenshot: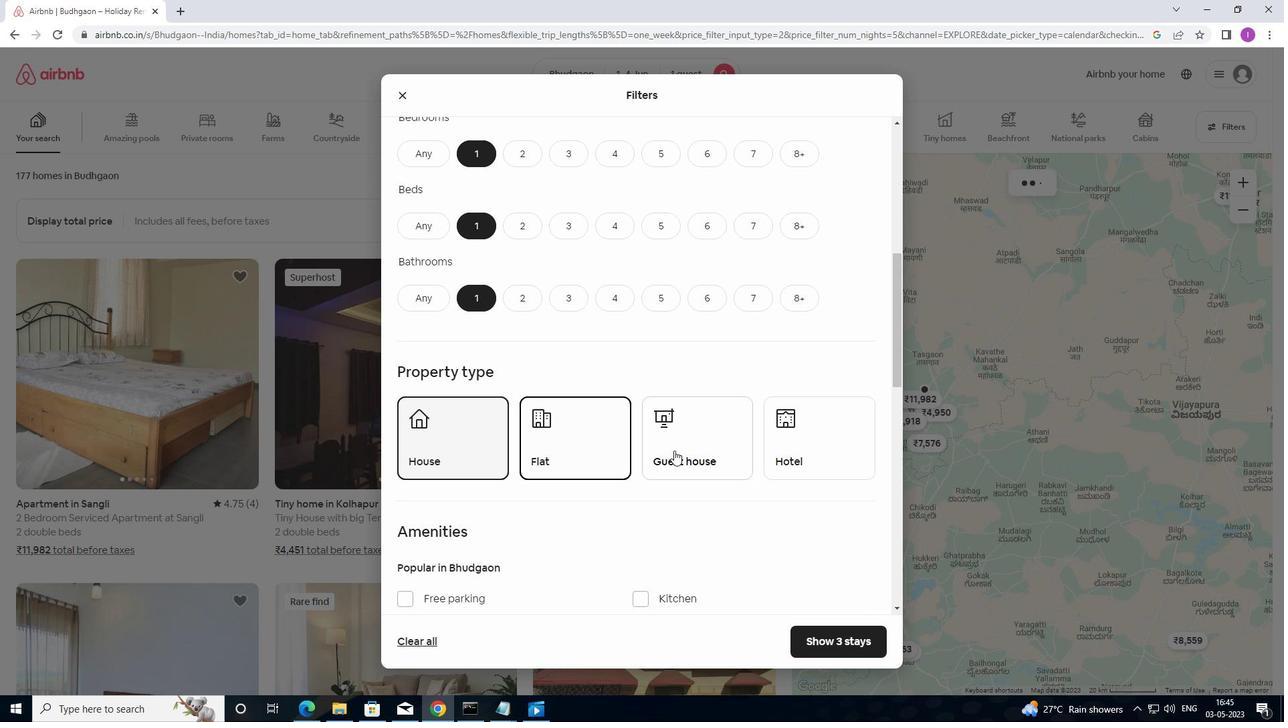 
Action: Mouse pressed left at (686, 450)
Screenshot: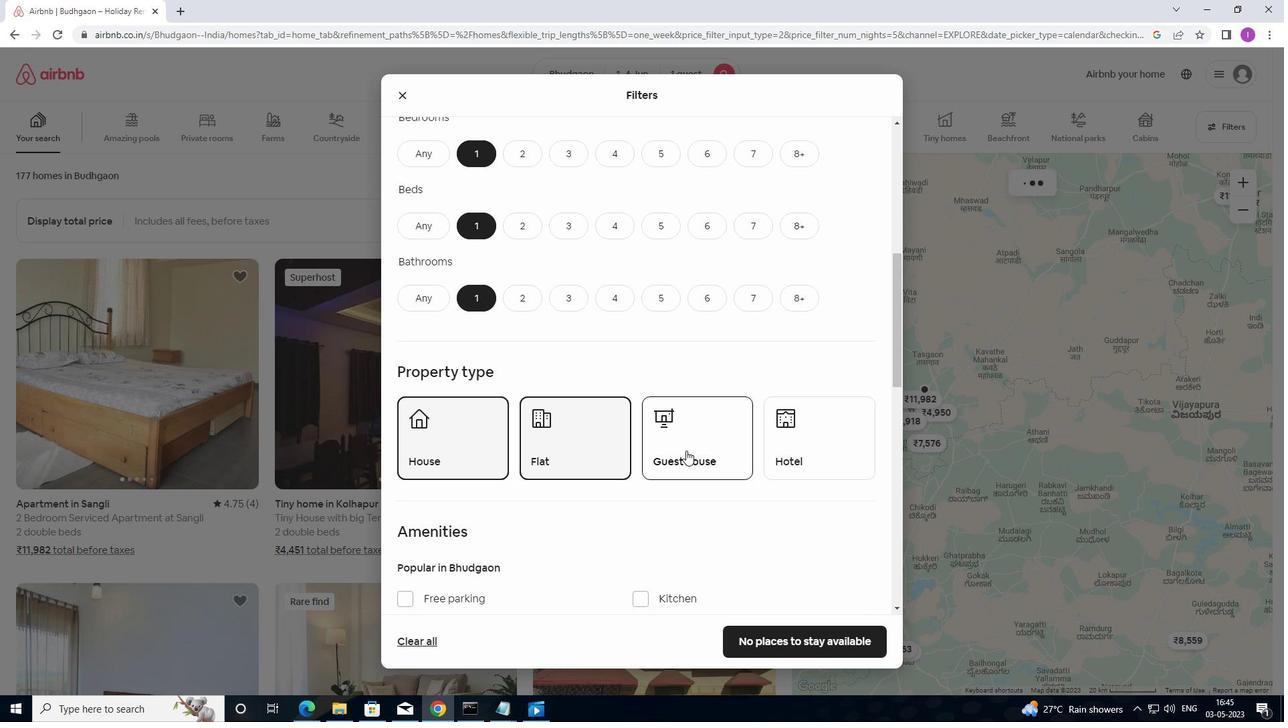 
Action: Mouse moved to (689, 500)
Screenshot: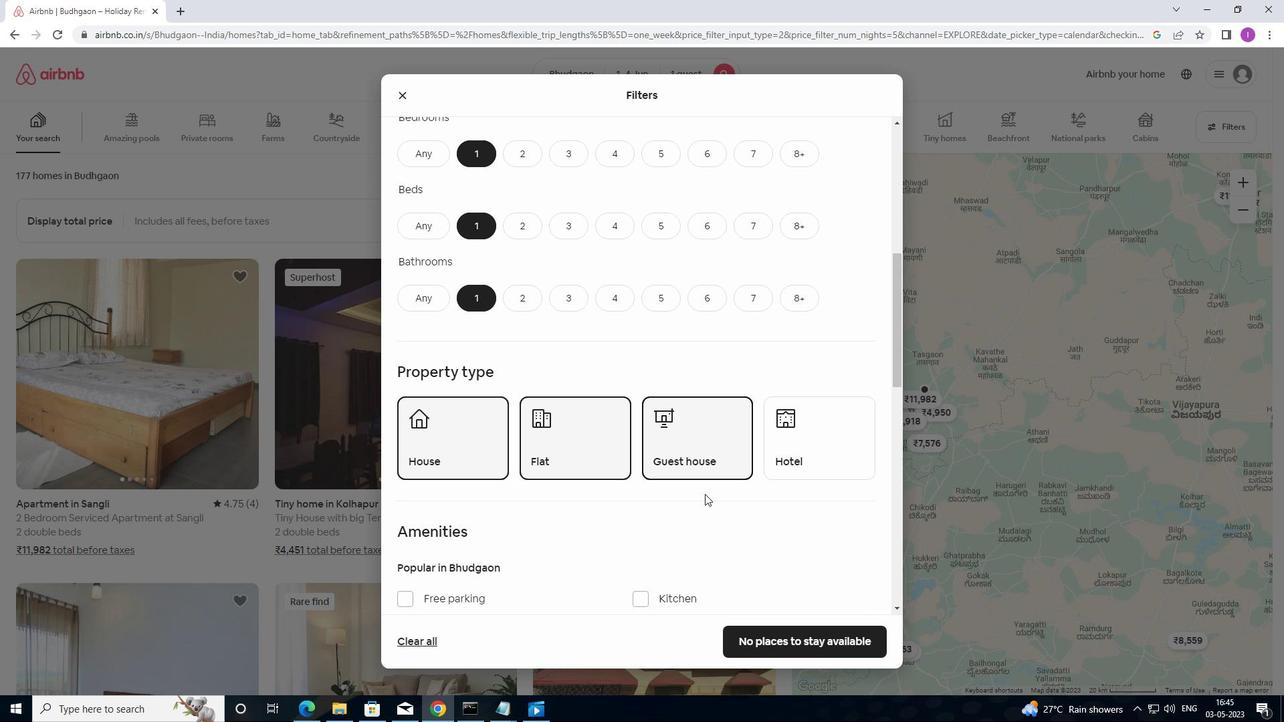 
Action: Mouse scrolled (689, 499) with delta (0, 0)
Screenshot: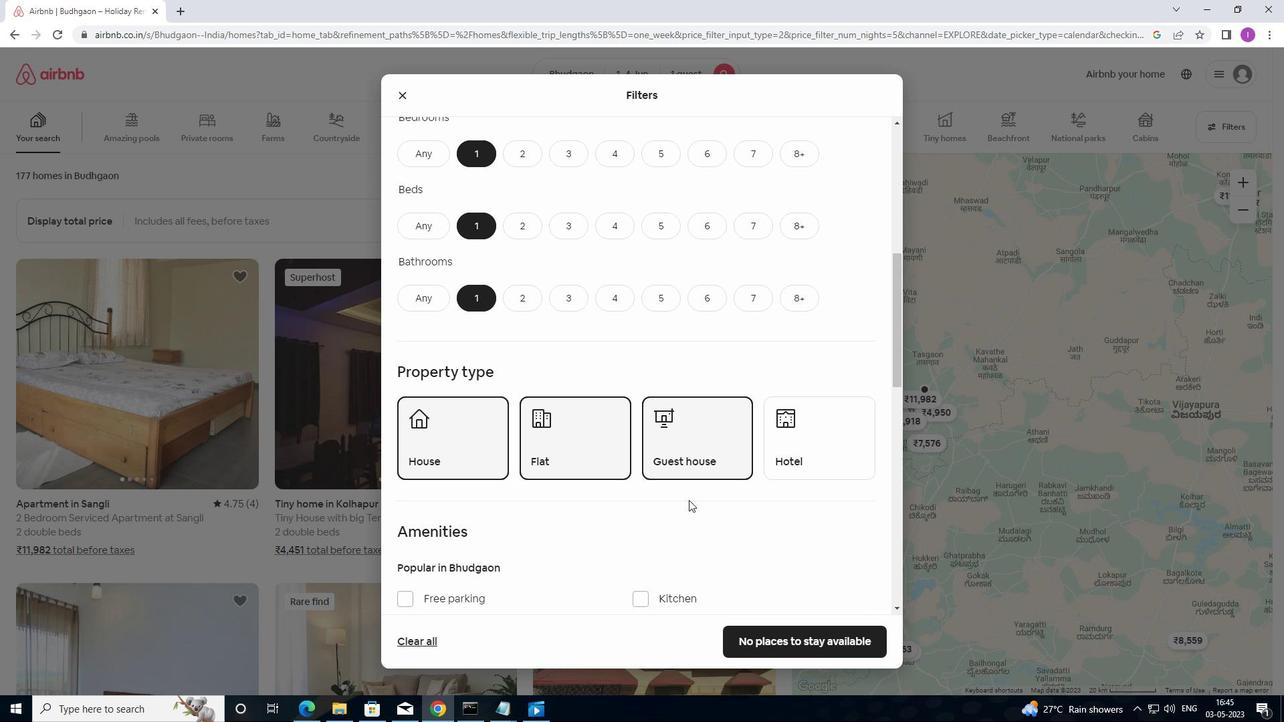 
Action: Mouse scrolled (689, 499) with delta (0, 0)
Screenshot: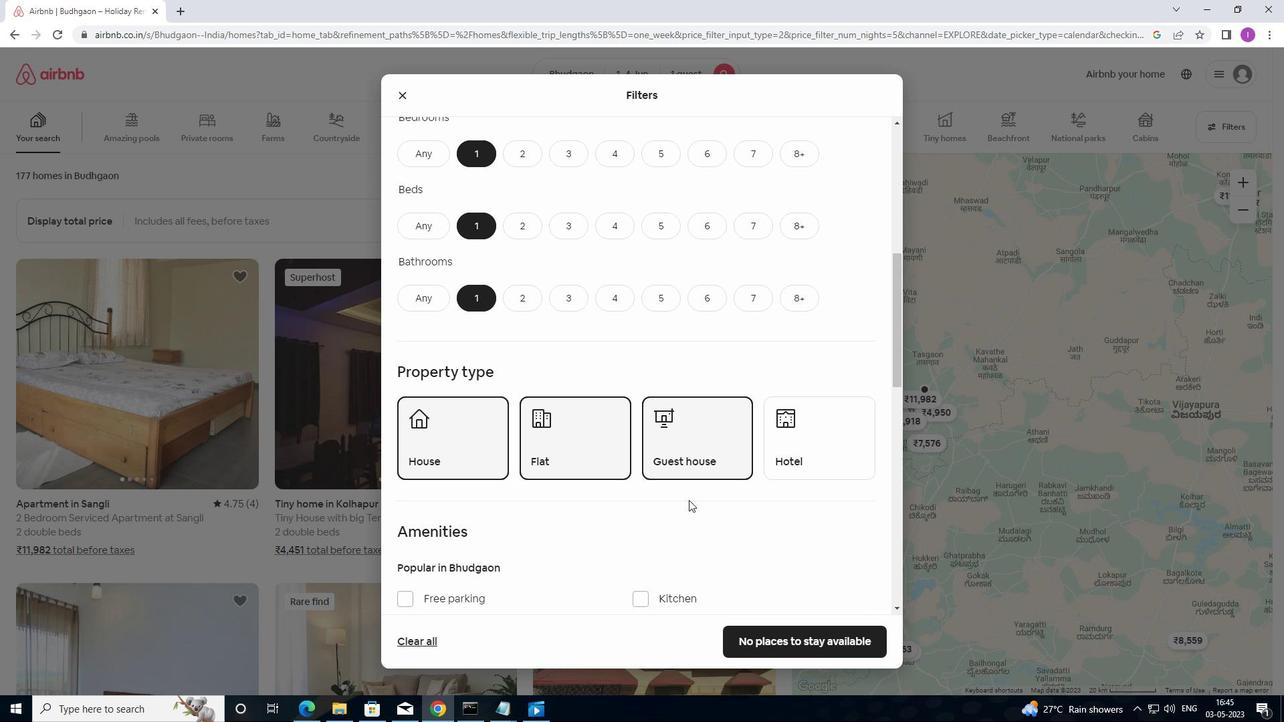 
Action: Mouse scrolled (689, 499) with delta (0, 0)
Screenshot: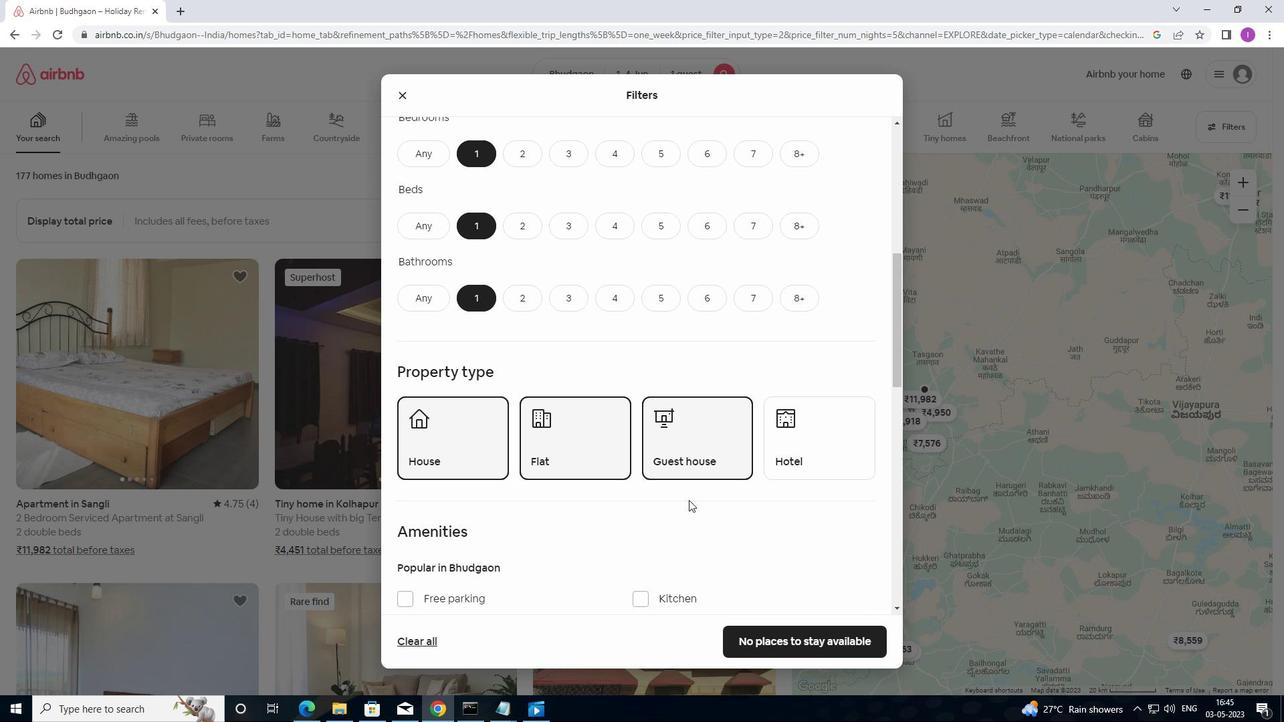 
Action: Mouse moved to (407, 434)
Screenshot: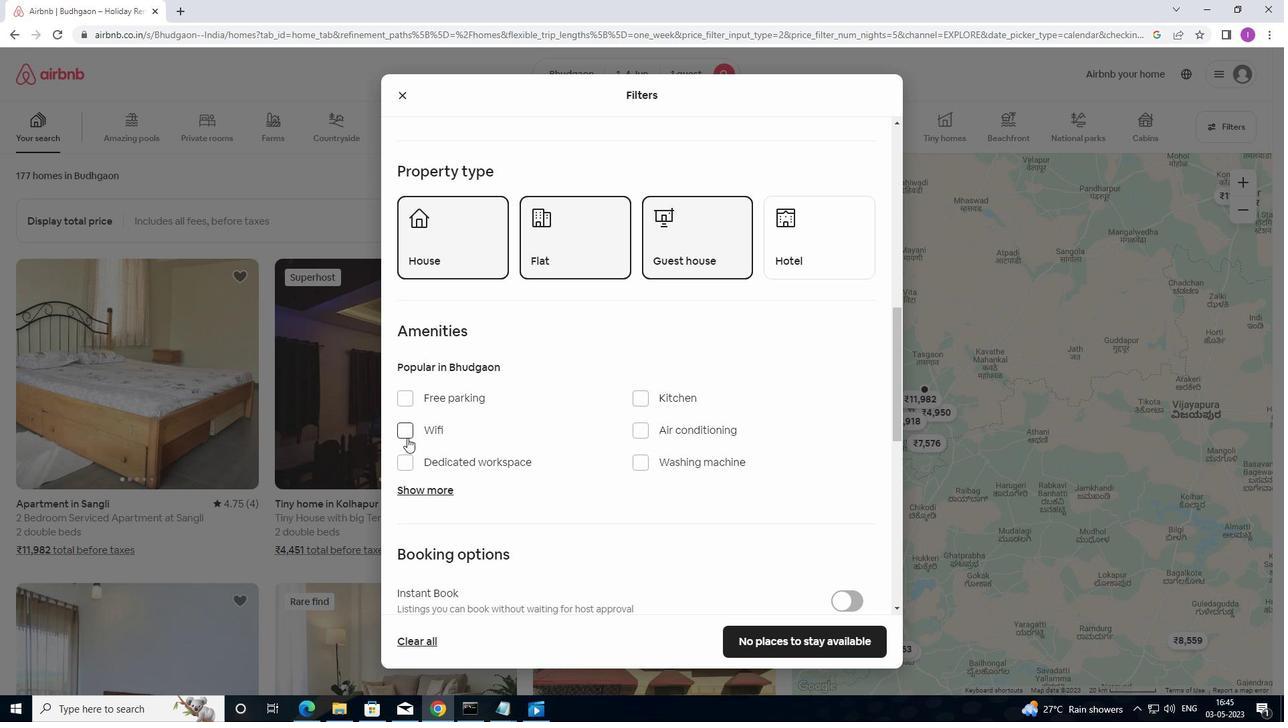 
Action: Mouse pressed left at (407, 434)
Screenshot: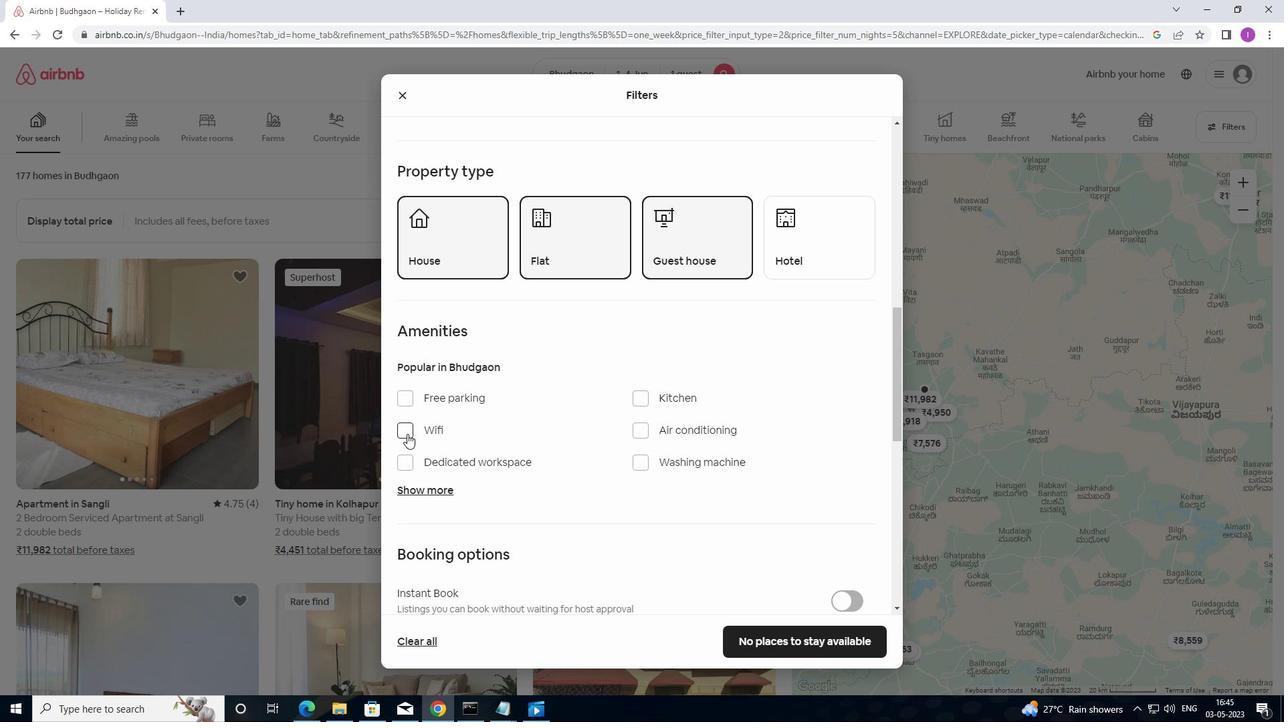
Action: Mouse moved to (530, 455)
Screenshot: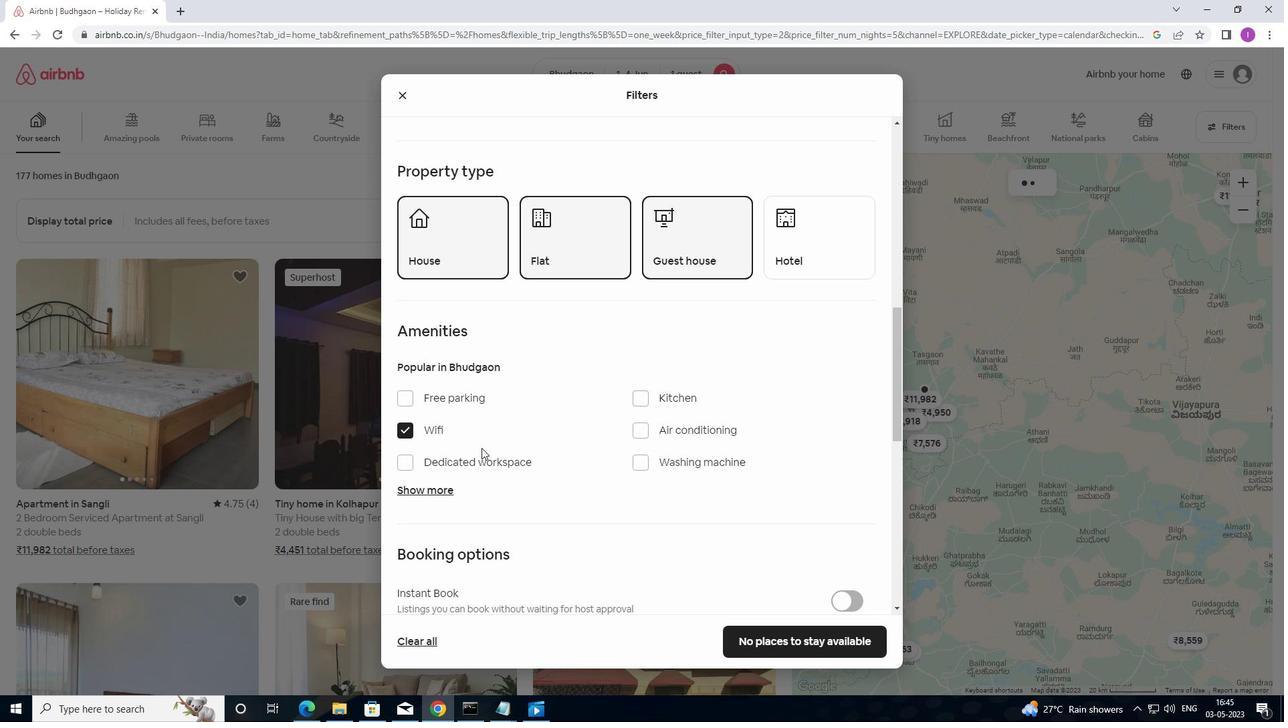 
Action: Mouse scrolled (530, 454) with delta (0, 0)
Screenshot: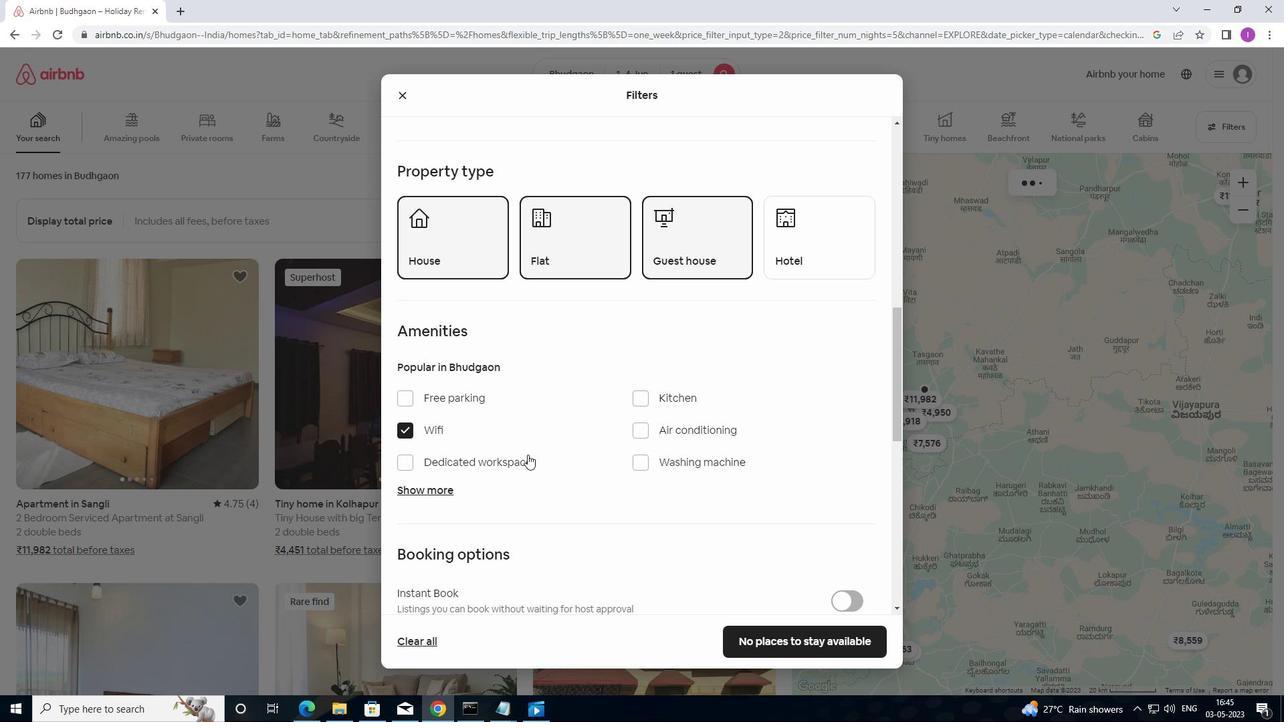 
Action: Mouse moved to (547, 471)
Screenshot: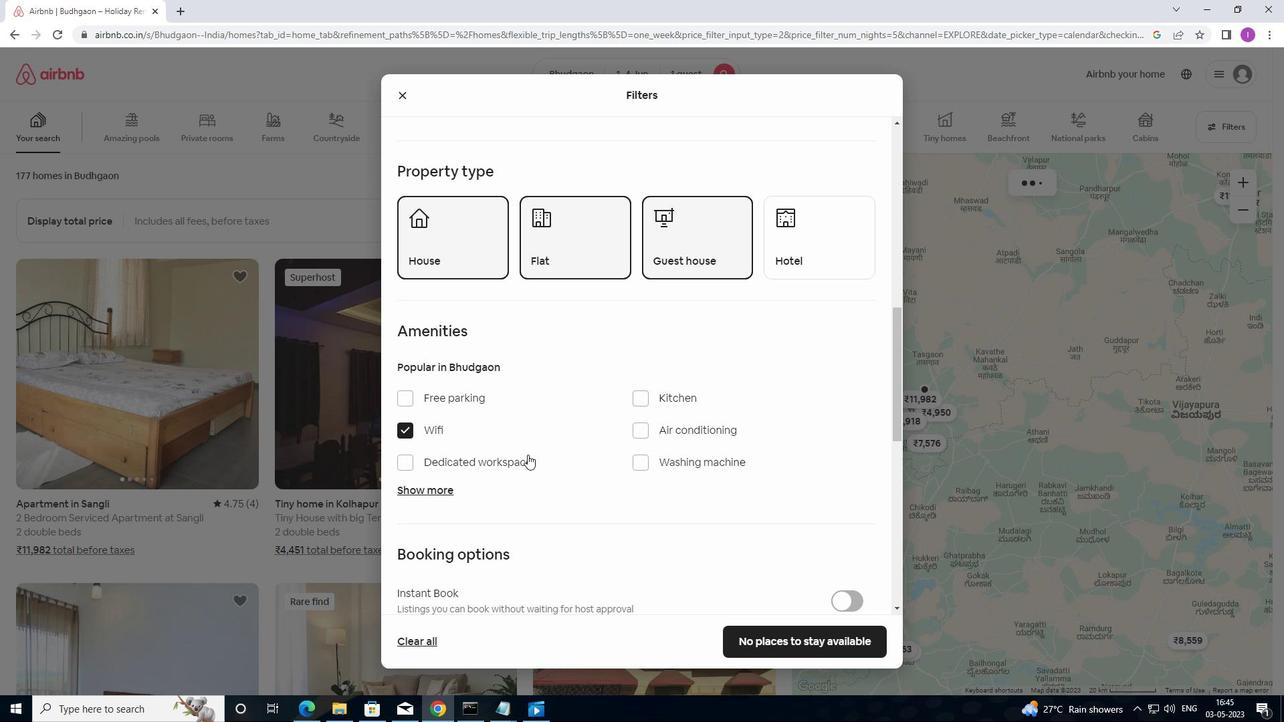 
Action: Mouse scrolled (547, 470) with delta (0, 0)
Screenshot: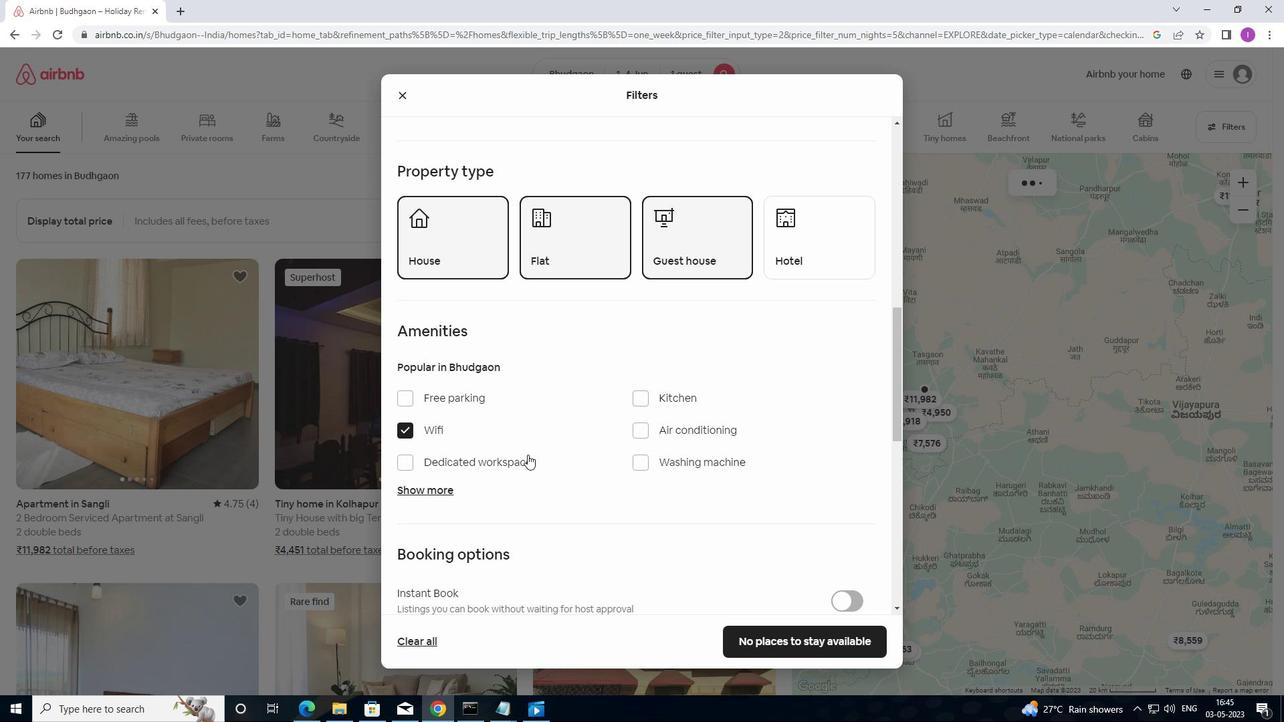 
Action: Mouse moved to (584, 479)
Screenshot: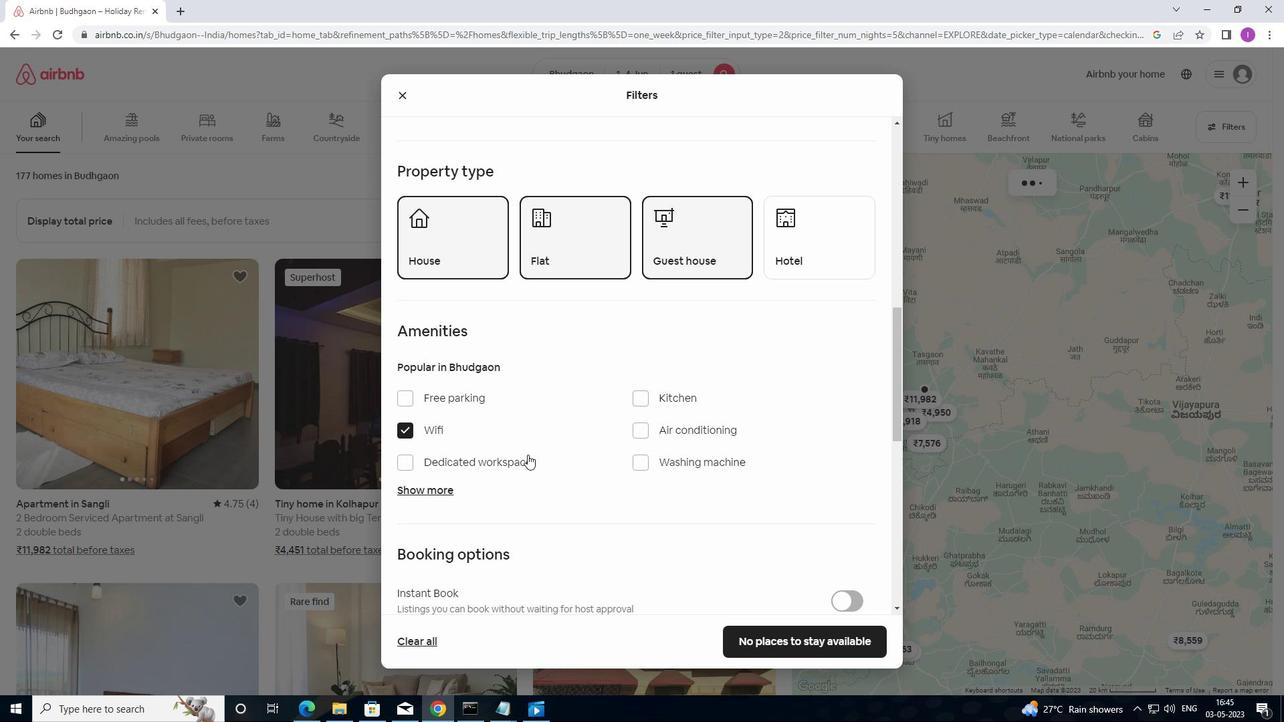 
Action: Mouse scrolled (584, 479) with delta (0, 0)
Screenshot: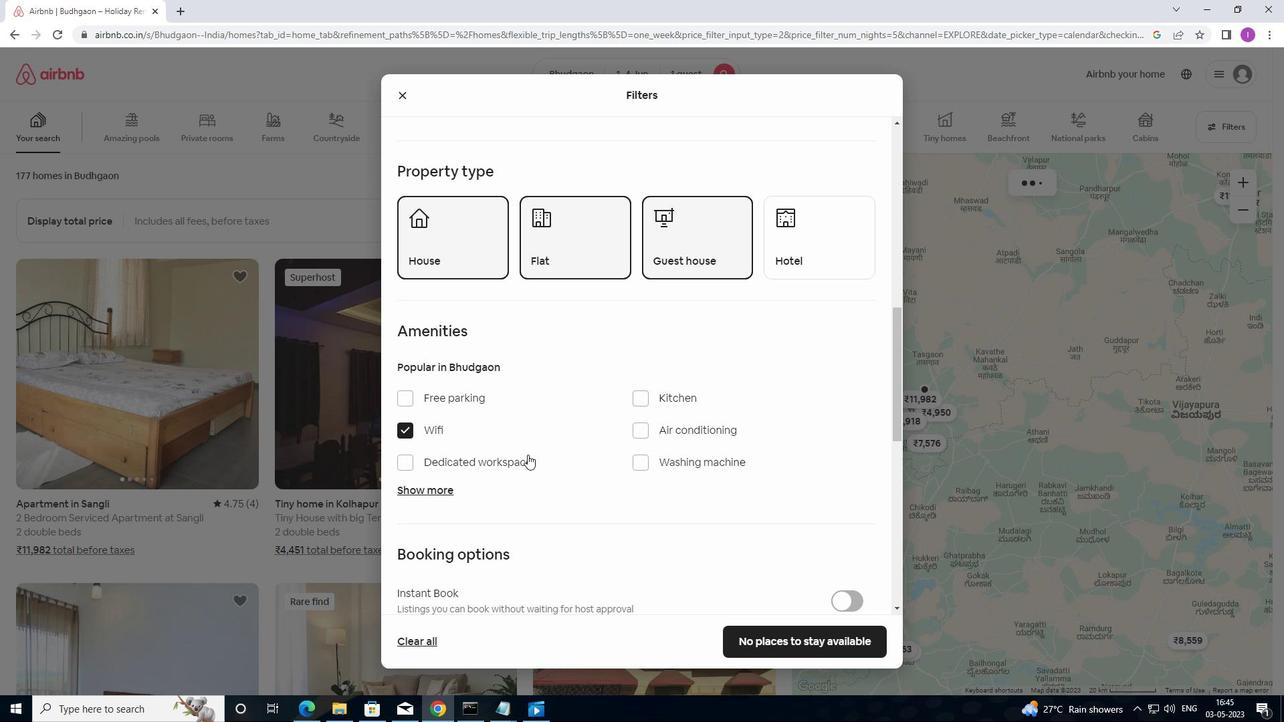 
Action: Mouse moved to (858, 450)
Screenshot: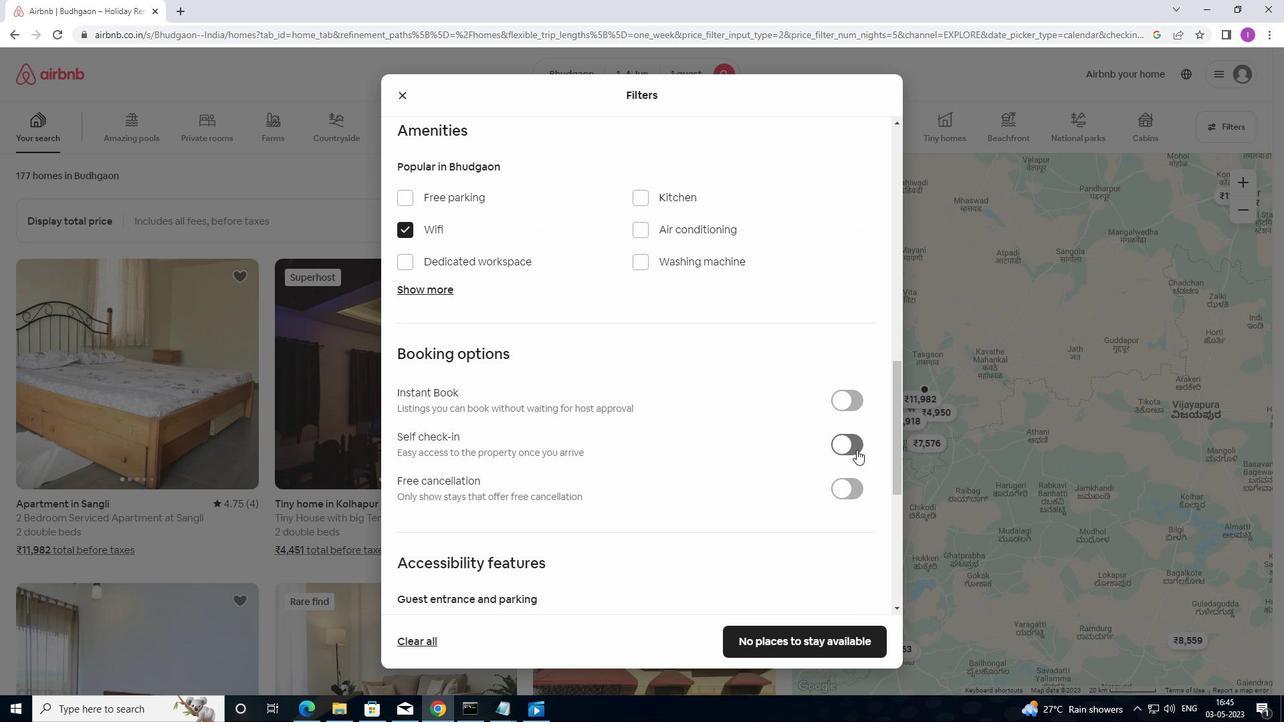 
Action: Mouse pressed left at (858, 450)
Screenshot: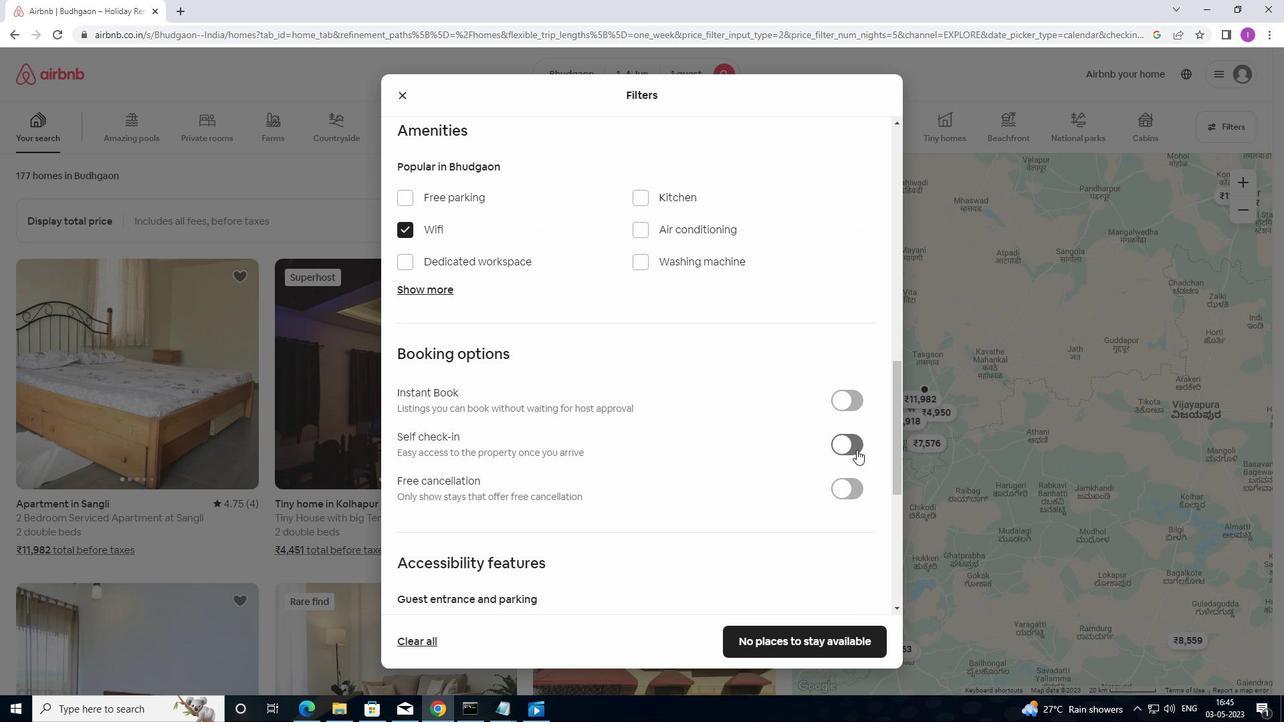 
Action: Mouse moved to (667, 542)
Screenshot: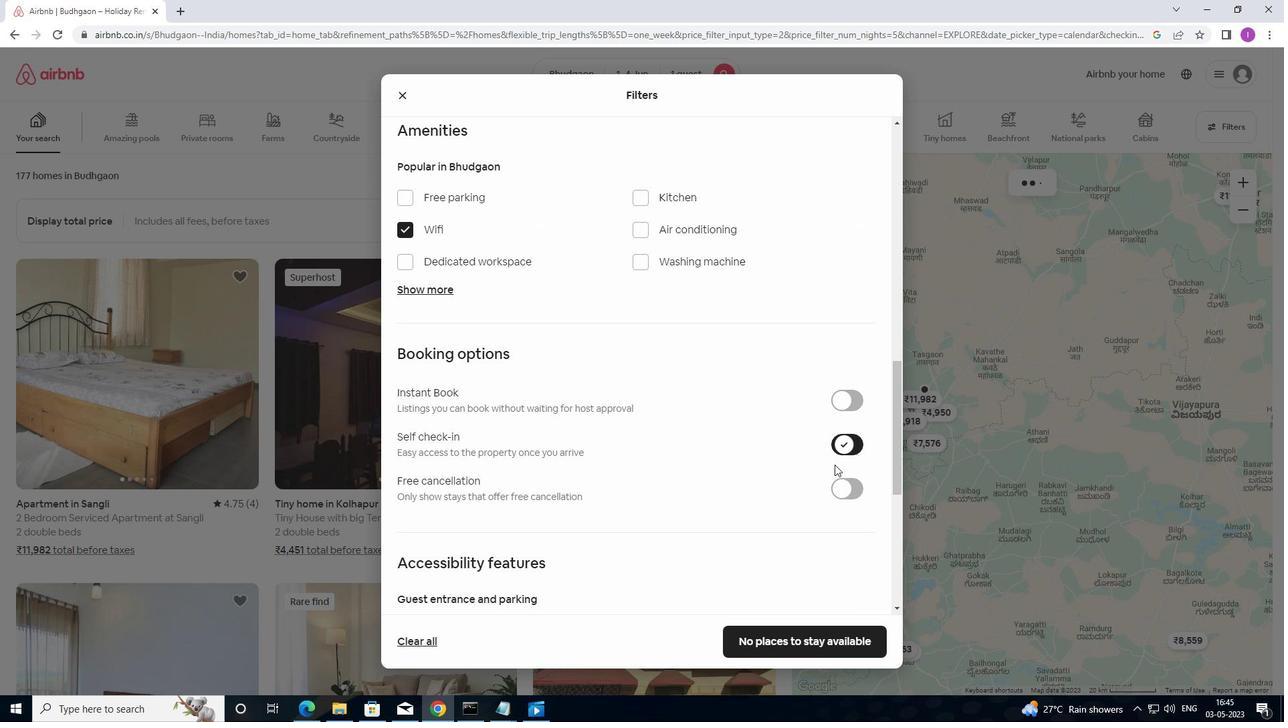 
Action: Mouse scrolled (667, 541) with delta (0, 0)
Screenshot: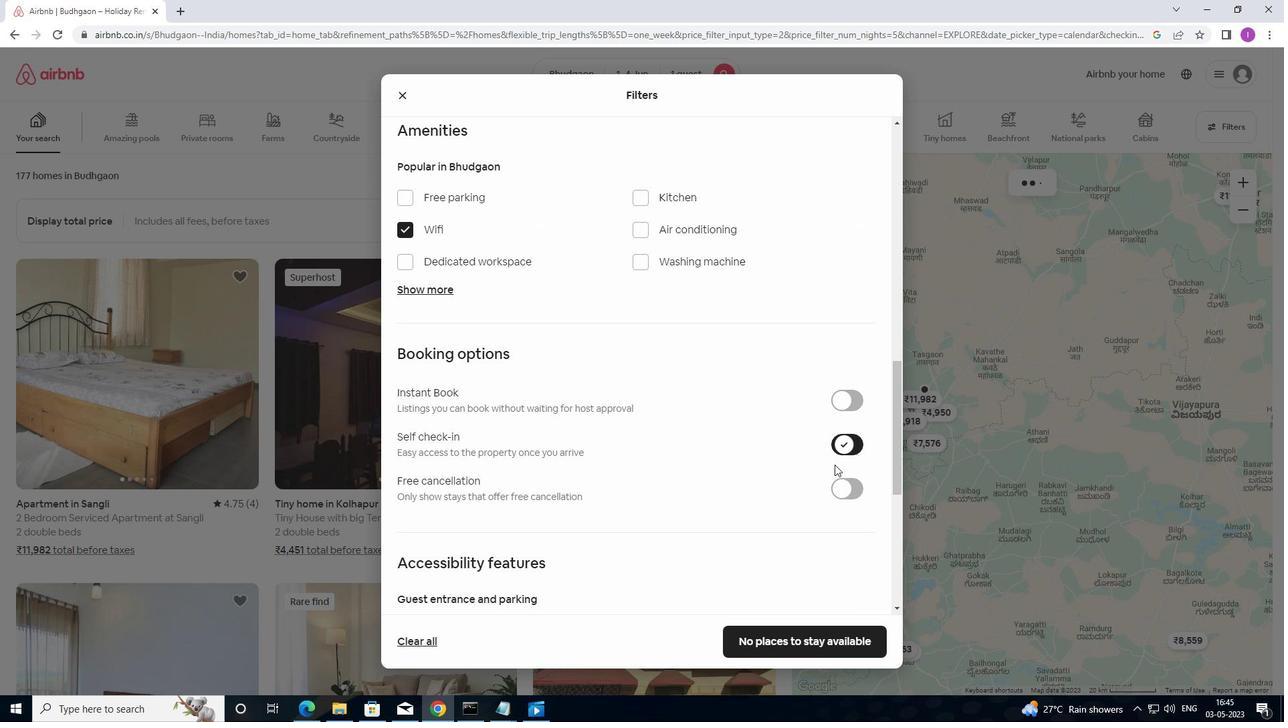 
Action: Mouse moved to (642, 557)
Screenshot: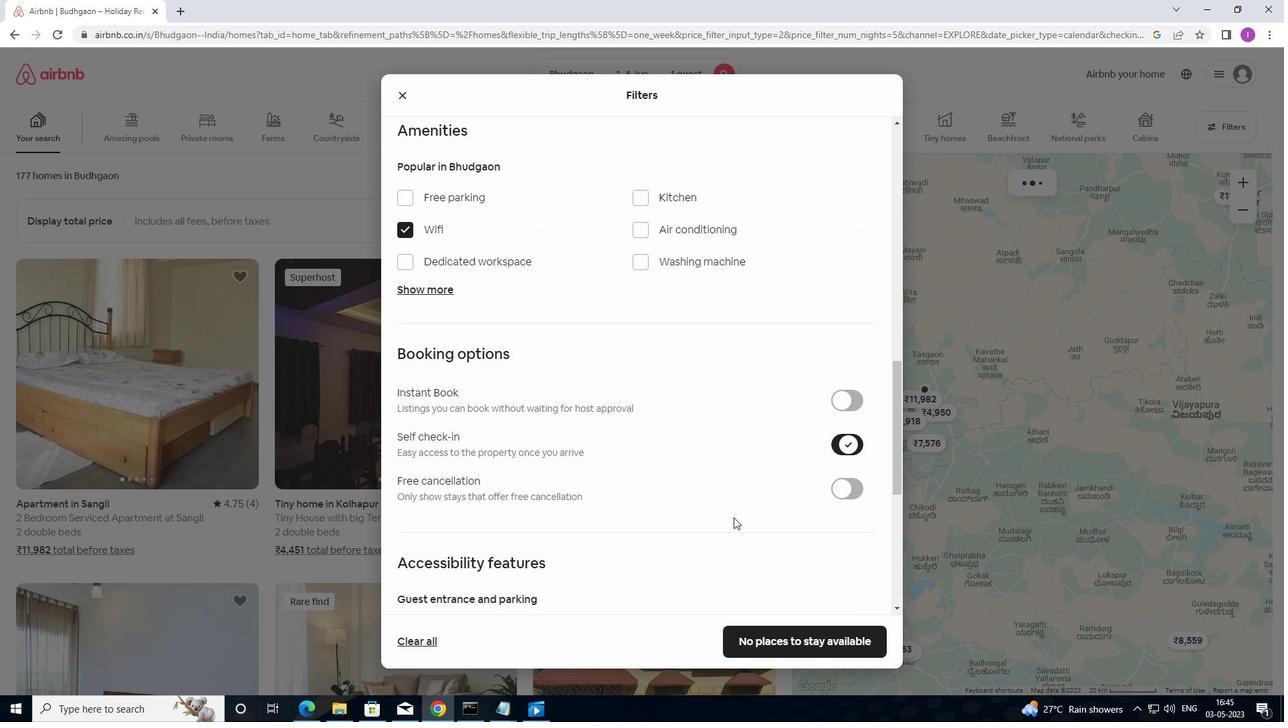 
Action: Mouse scrolled (642, 556) with delta (0, 0)
Screenshot: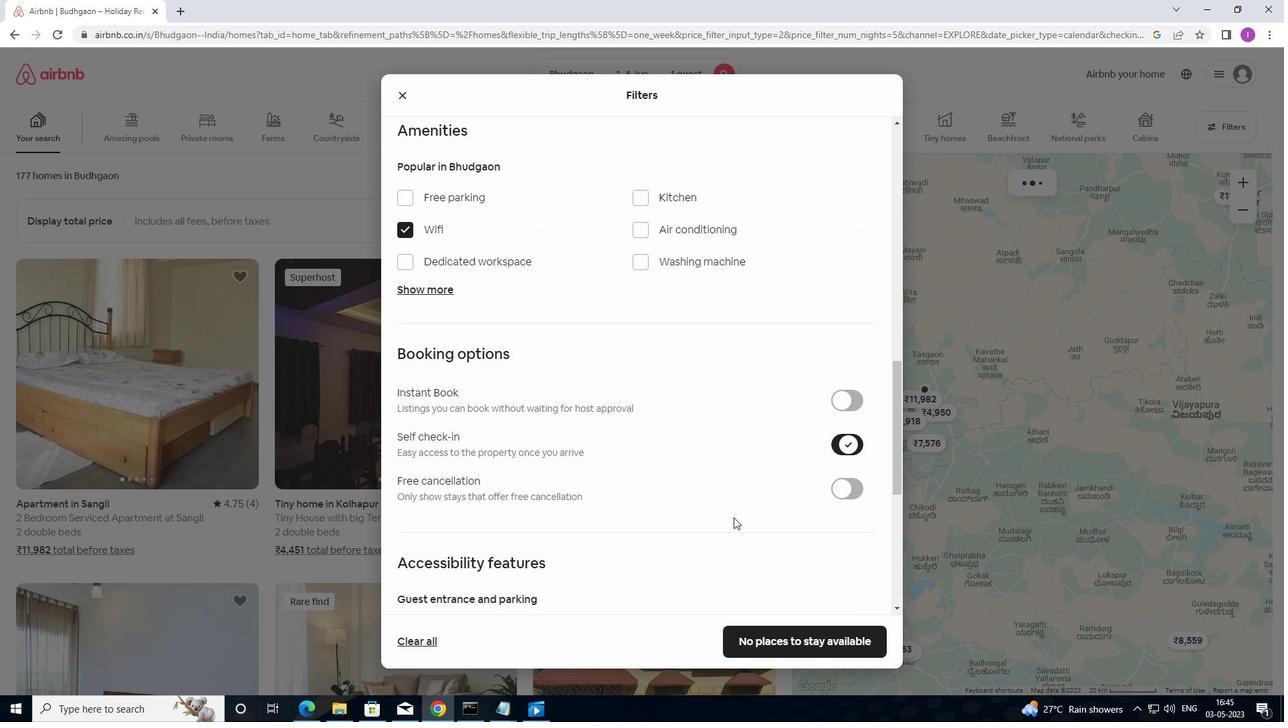 
Action: Mouse moved to (638, 559)
Screenshot: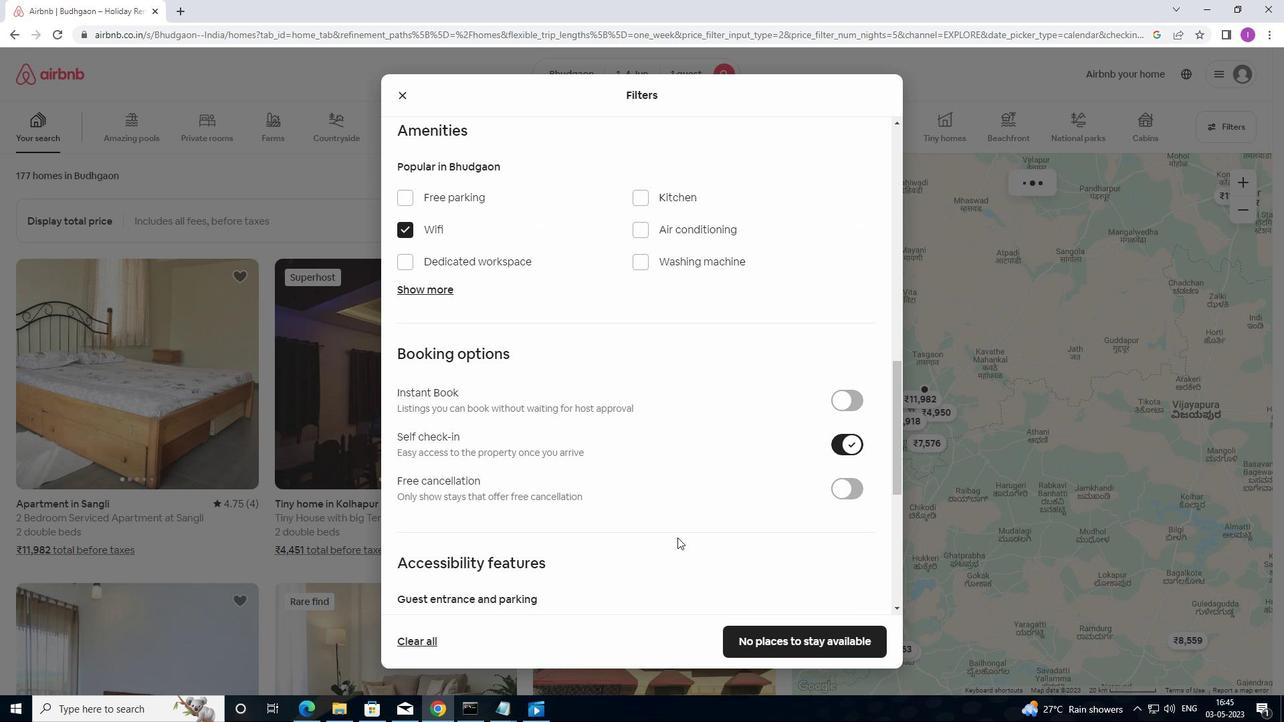 
Action: Mouse scrolled (638, 559) with delta (0, 0)
Screenshot: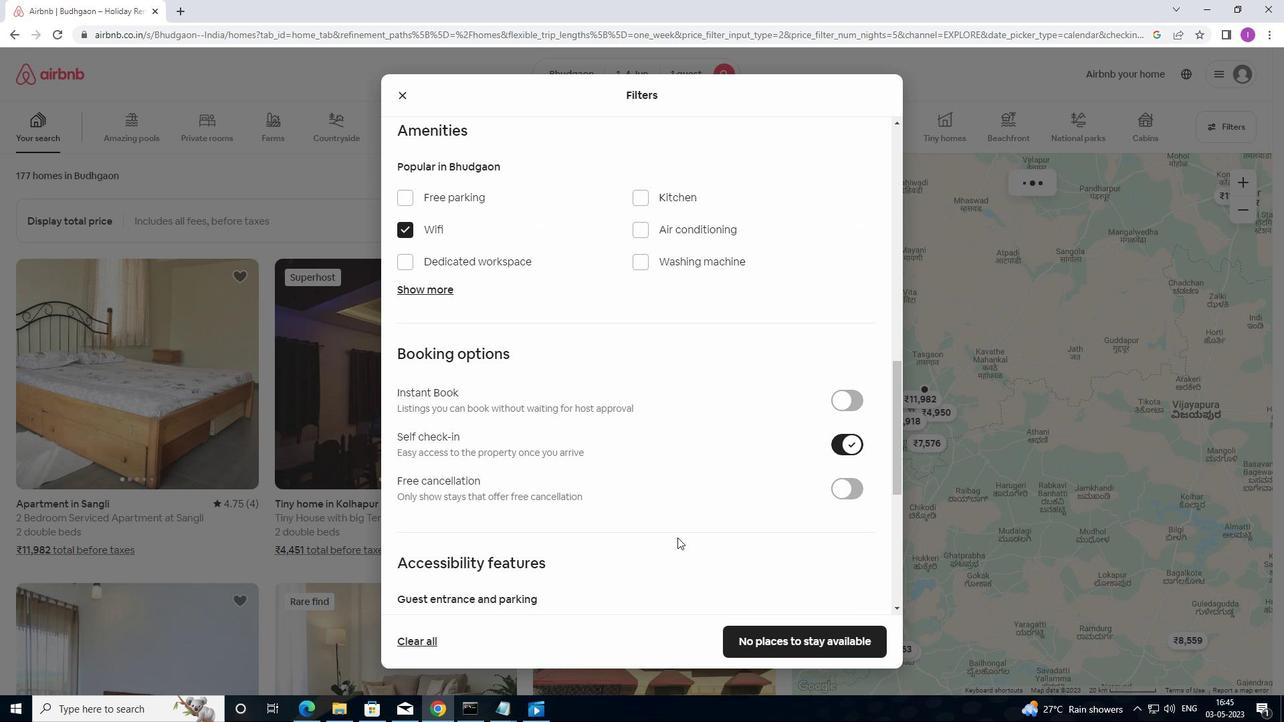 
Action: Mouse moved to (634, 565)
Screenshot: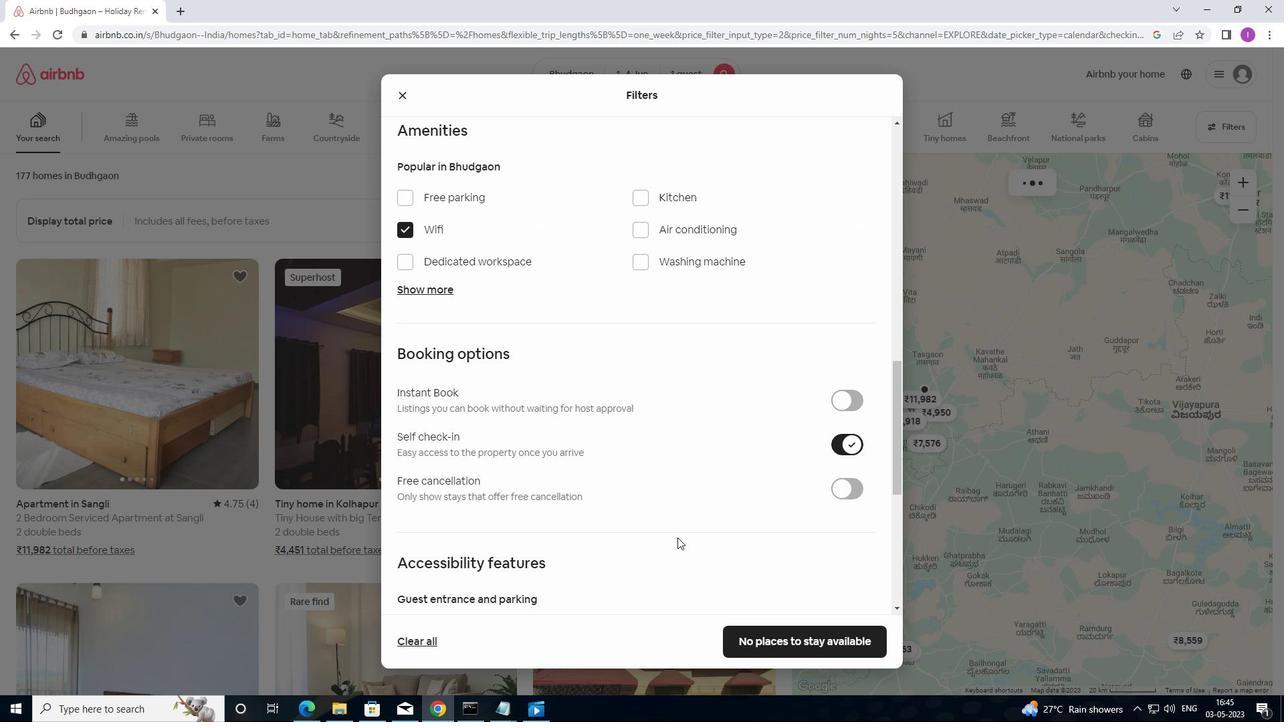 
Action: Mouse scrolled (634, 564) with delta (0, 0)
Screenshot: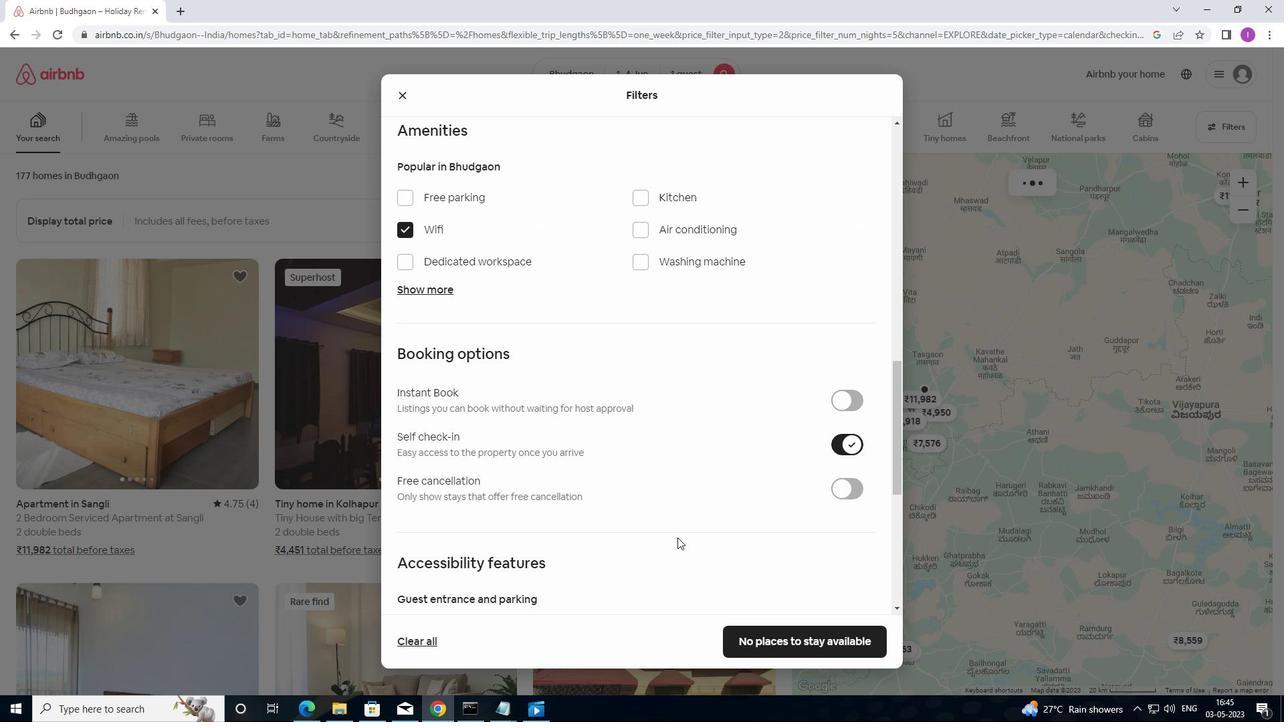 
Action: Mouse moved to (627, 568)
Screenshot: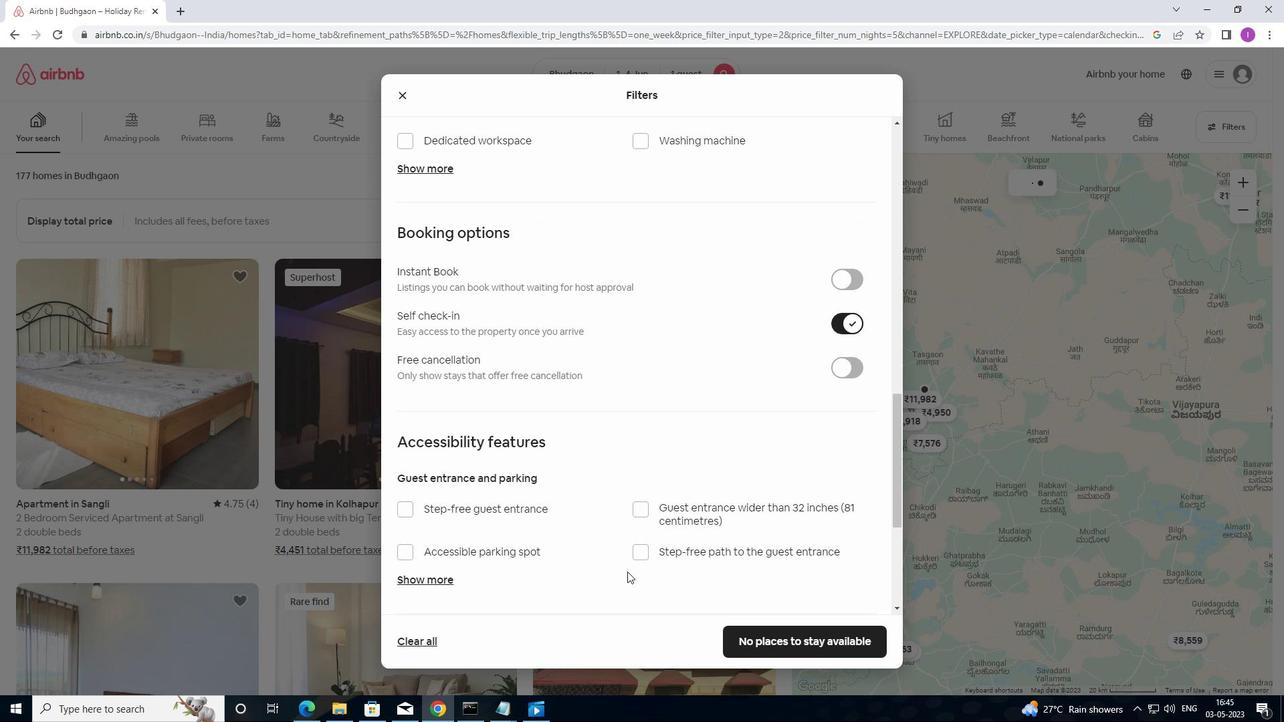 
Action: Mouse scrolled (627, 568) with delta (0, 0)
Screenshot: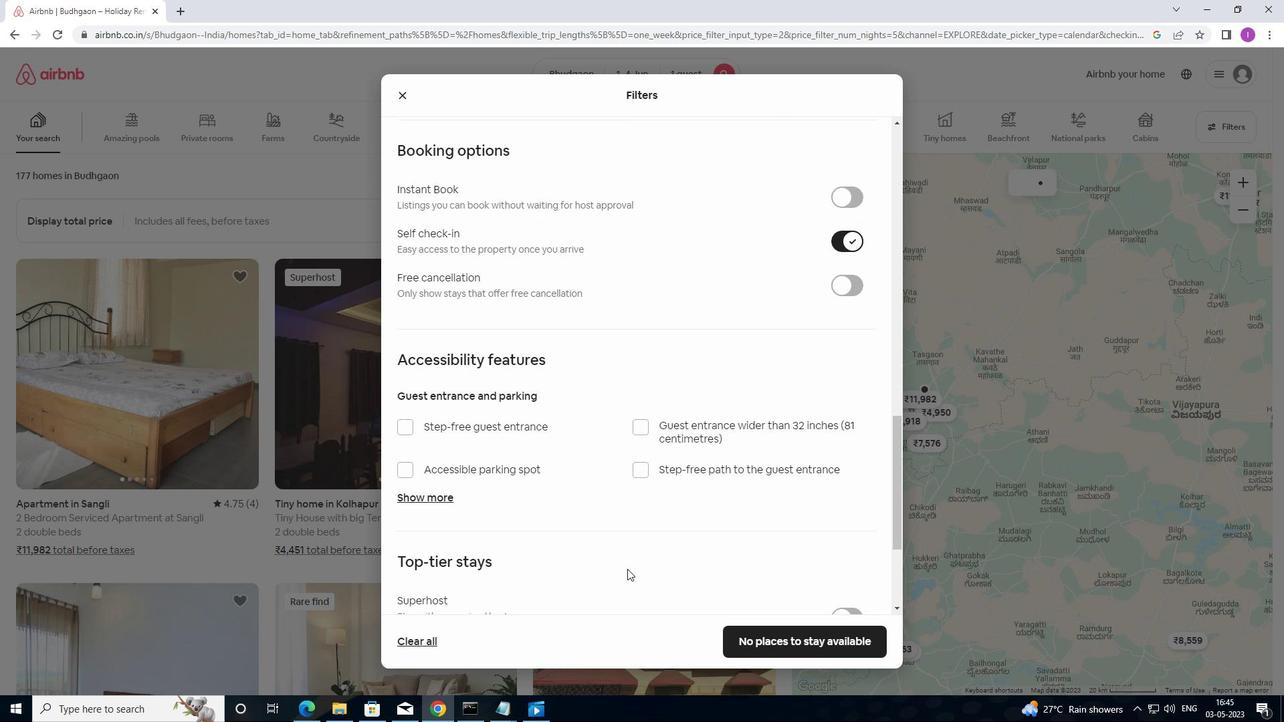 
Action: Mouse moved to (627, 574)
Screenshot: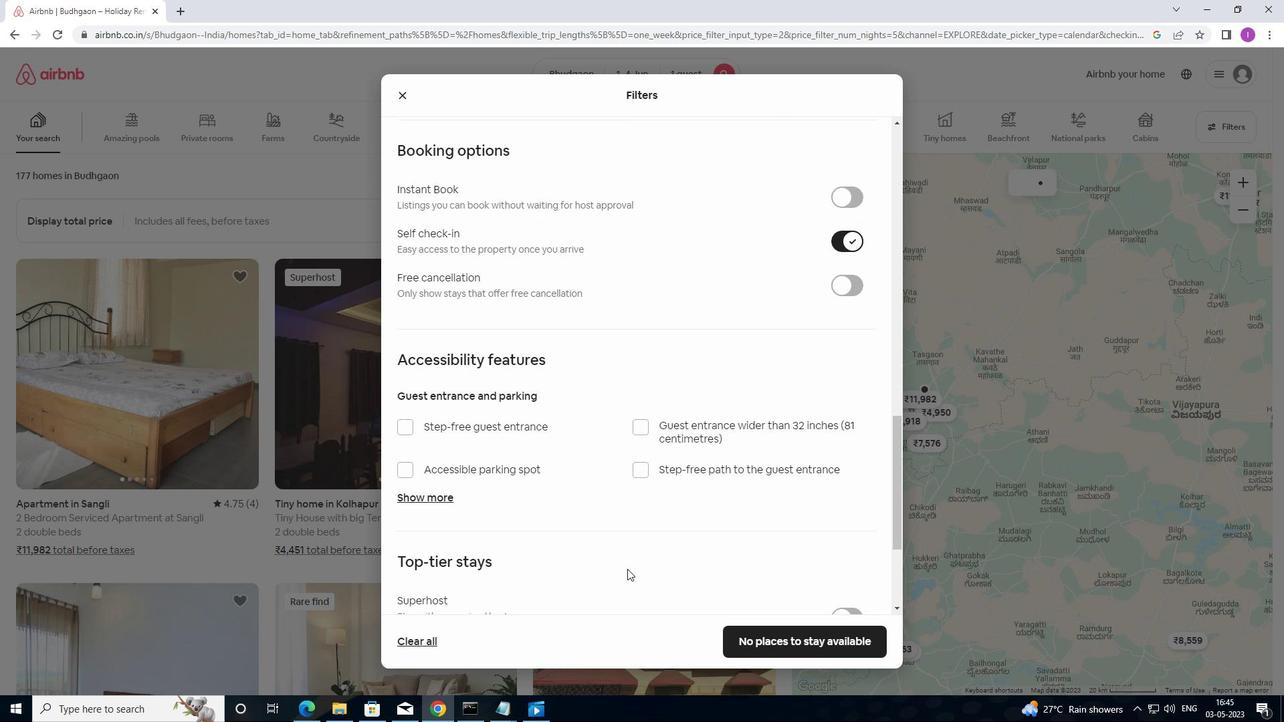 
Action: Mouse scrolled (627, 574) with delta (0, 0)
Screenshot: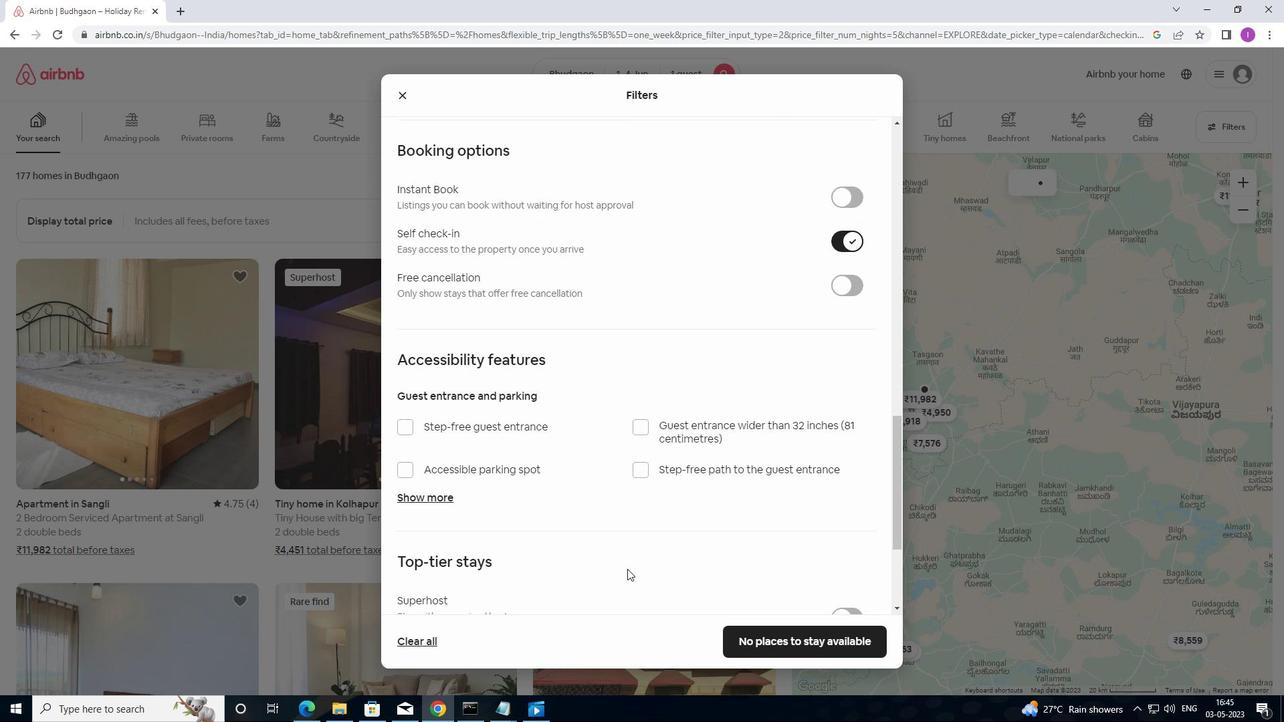 
Action: Mouse moved to (625, 578)
Screenshot: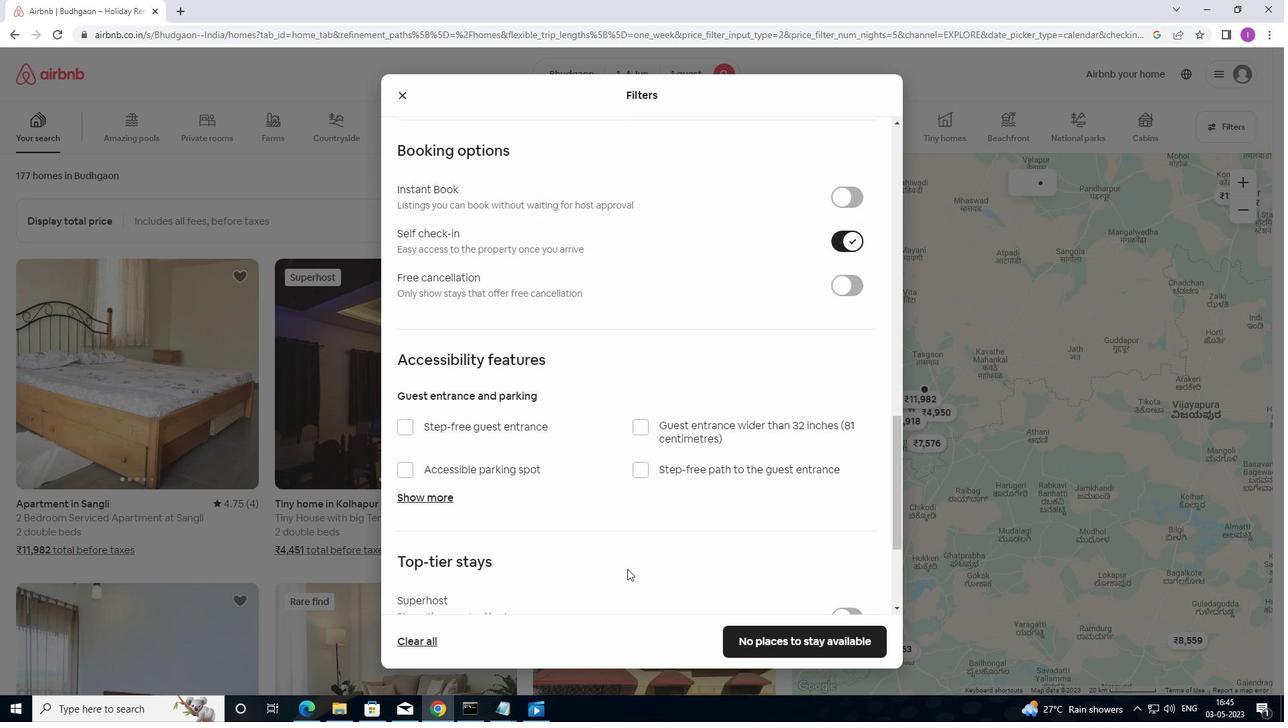 
Action: Mouse scrolled (625, 578) with delta (0, 0)
Screenshot: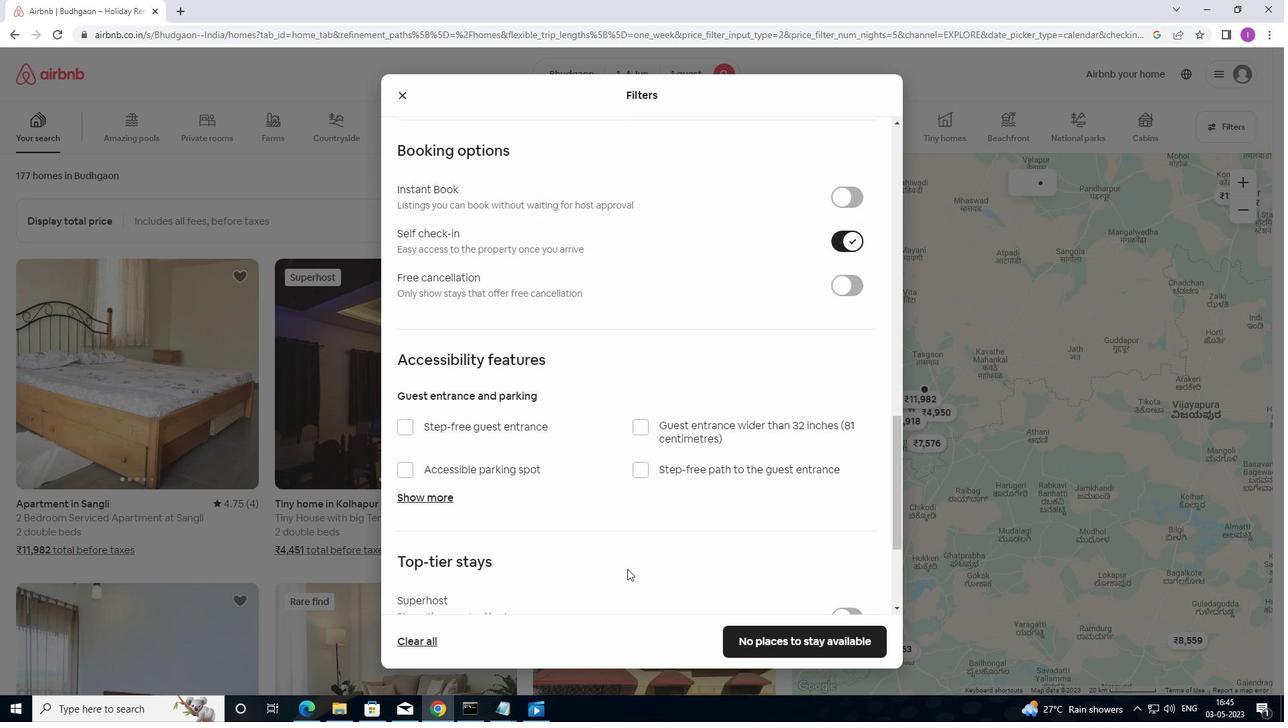 
Action: Mouse moved to (624, 579)
Screenshot: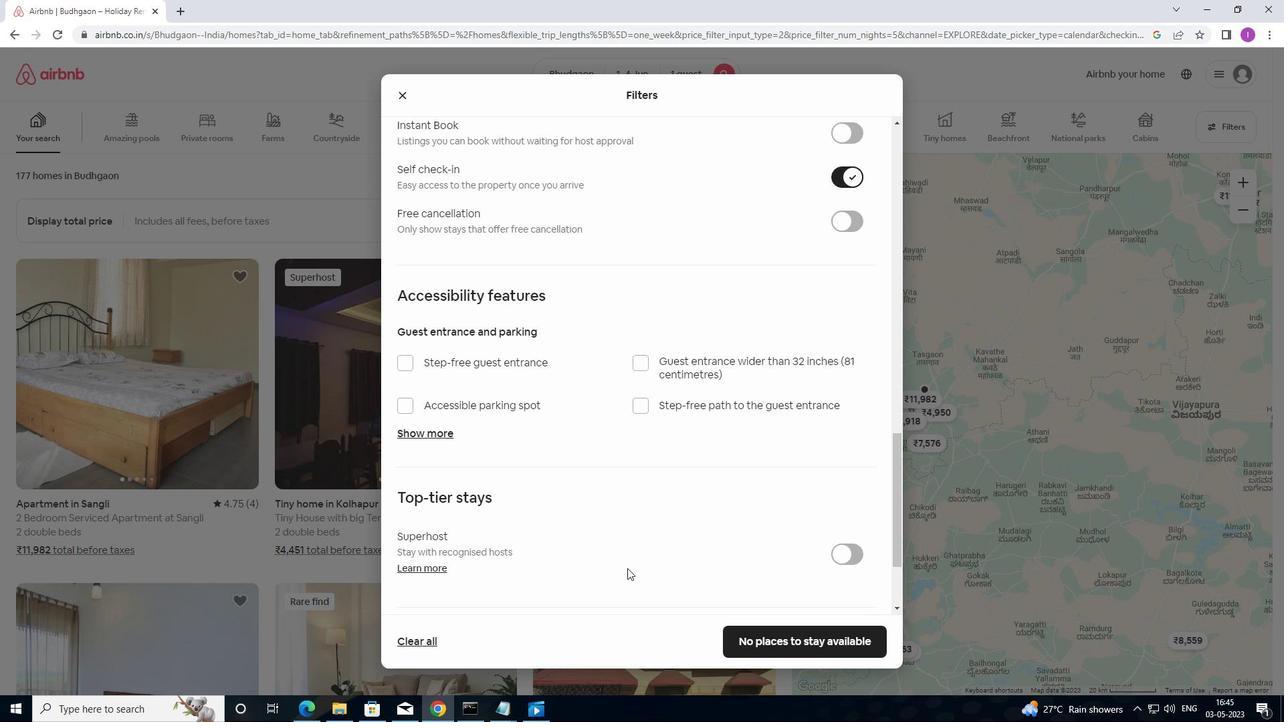 
Action: Mouse scrolled (624, 578) with delta (0, 0)
Screenshot: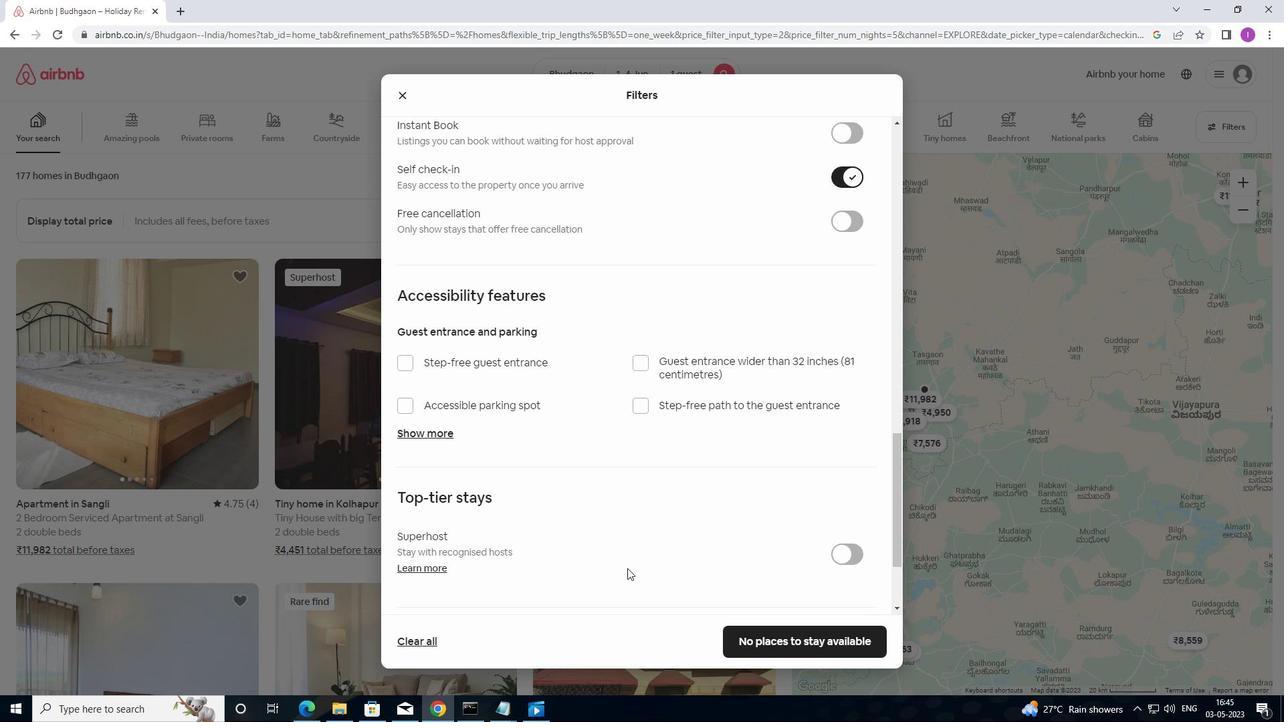 
Action: Mouse moved to (537, 584)
Screenshot: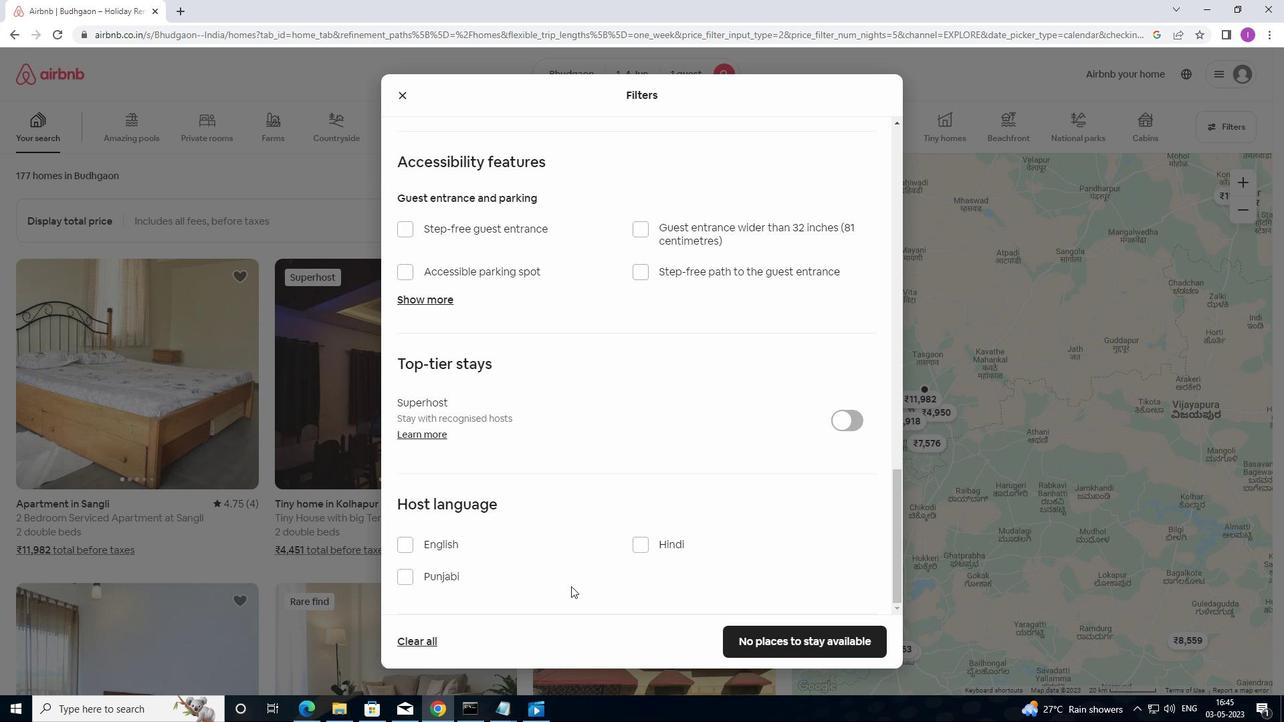 
Action: Mouse scrolled (537, 583) with delta (0, 0)
Screenshot: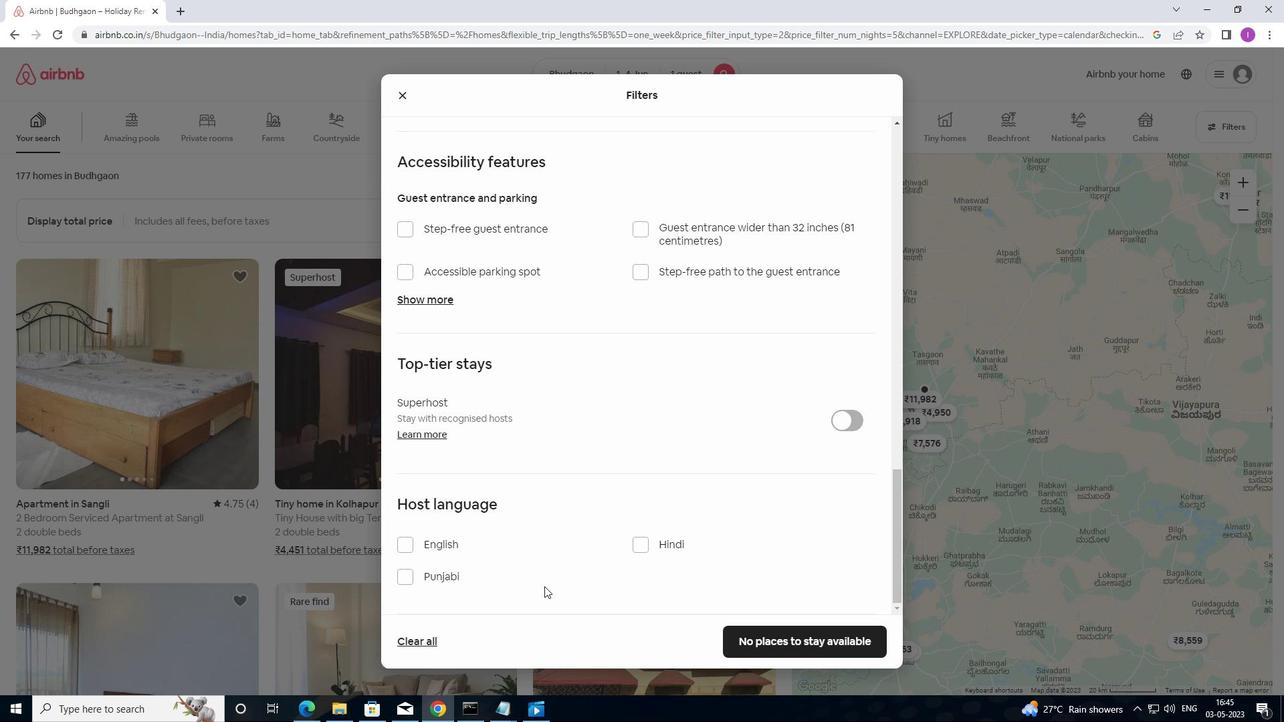 
Action: Mouse scrolled (537, 583) with delta (0, 0)
Screenshot: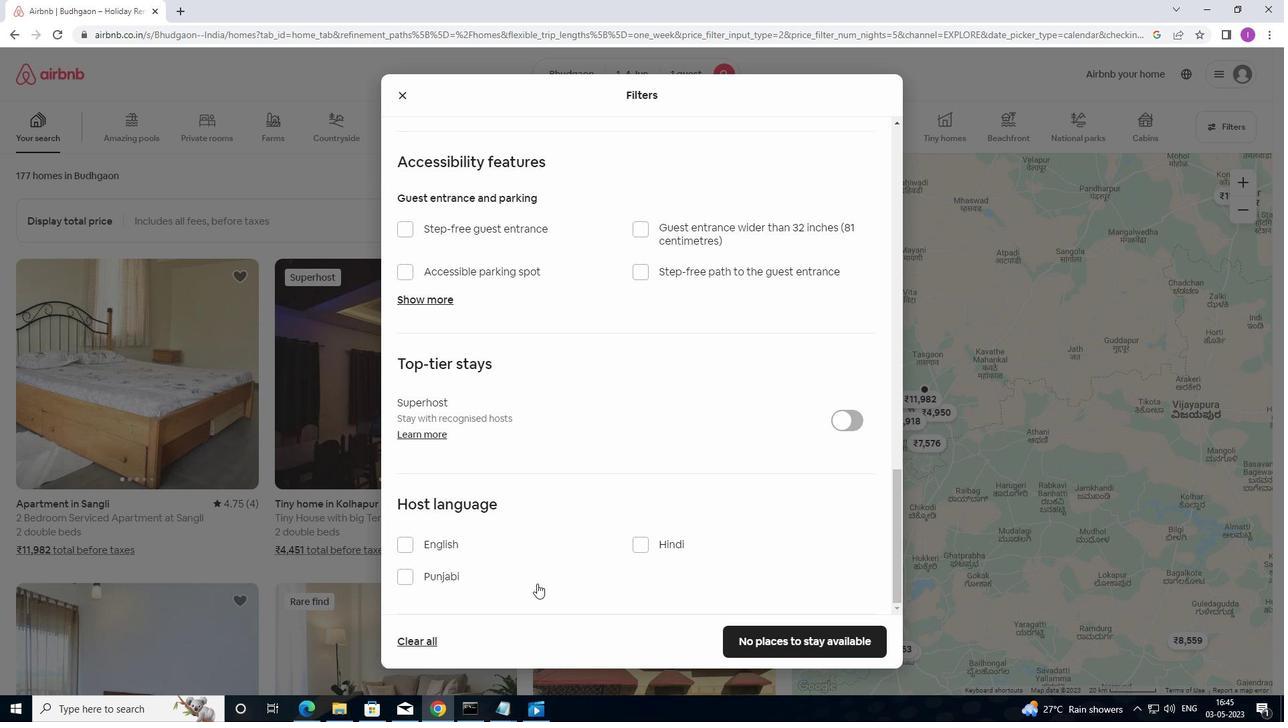 
Action: Mouse moved to (536, 584)
Screenshot: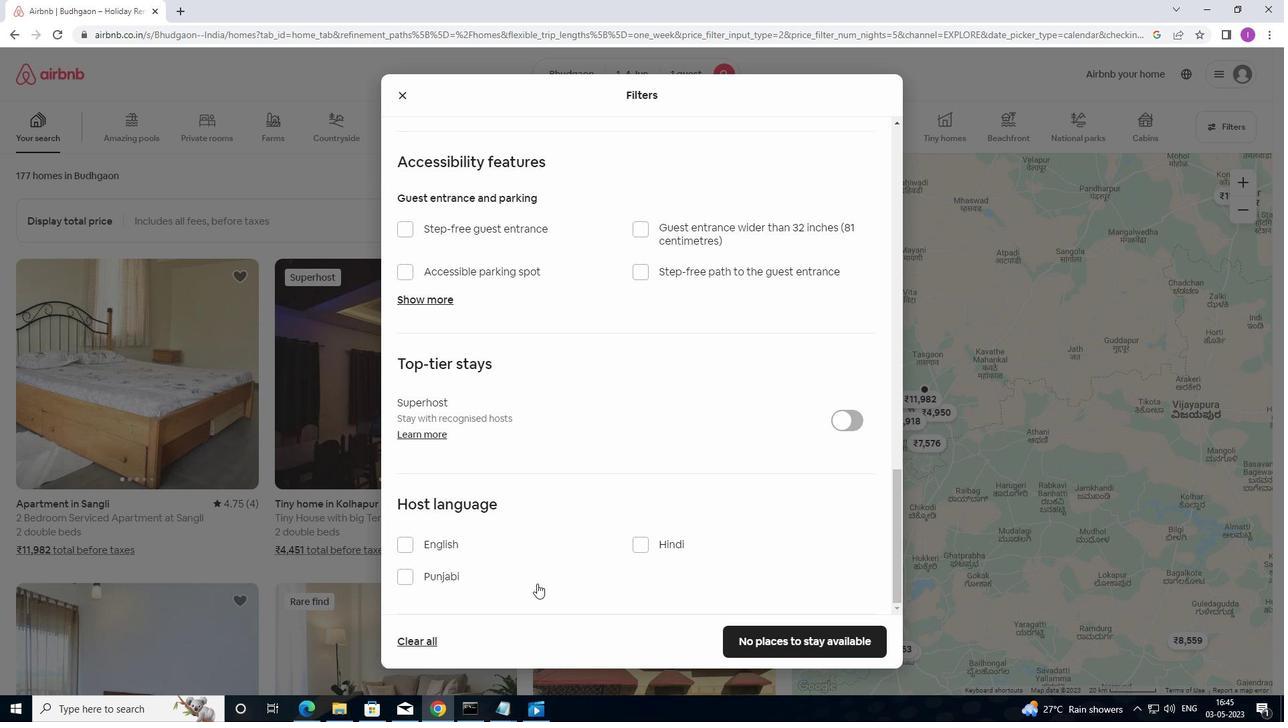 
Action: Mouse scrolled (536, 583) with delta (0, 0)
Screenshot: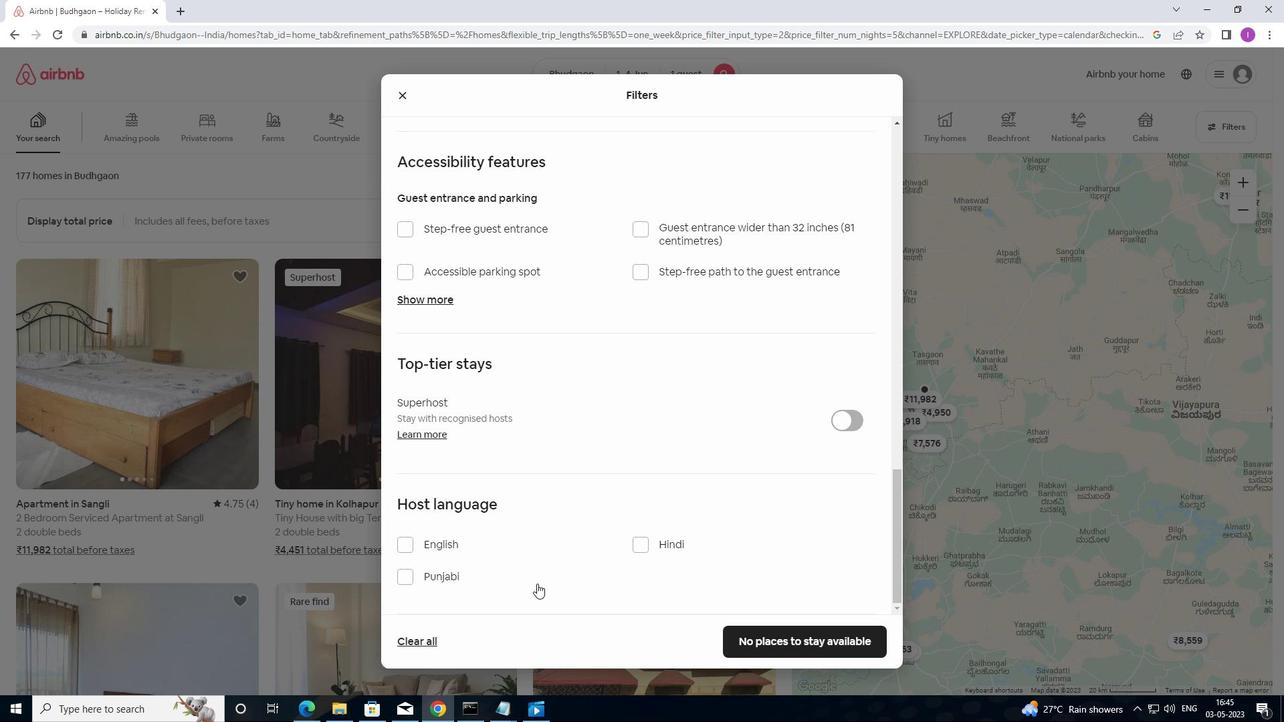 
Action: Mouse moved to (409, 545)
Screenshot: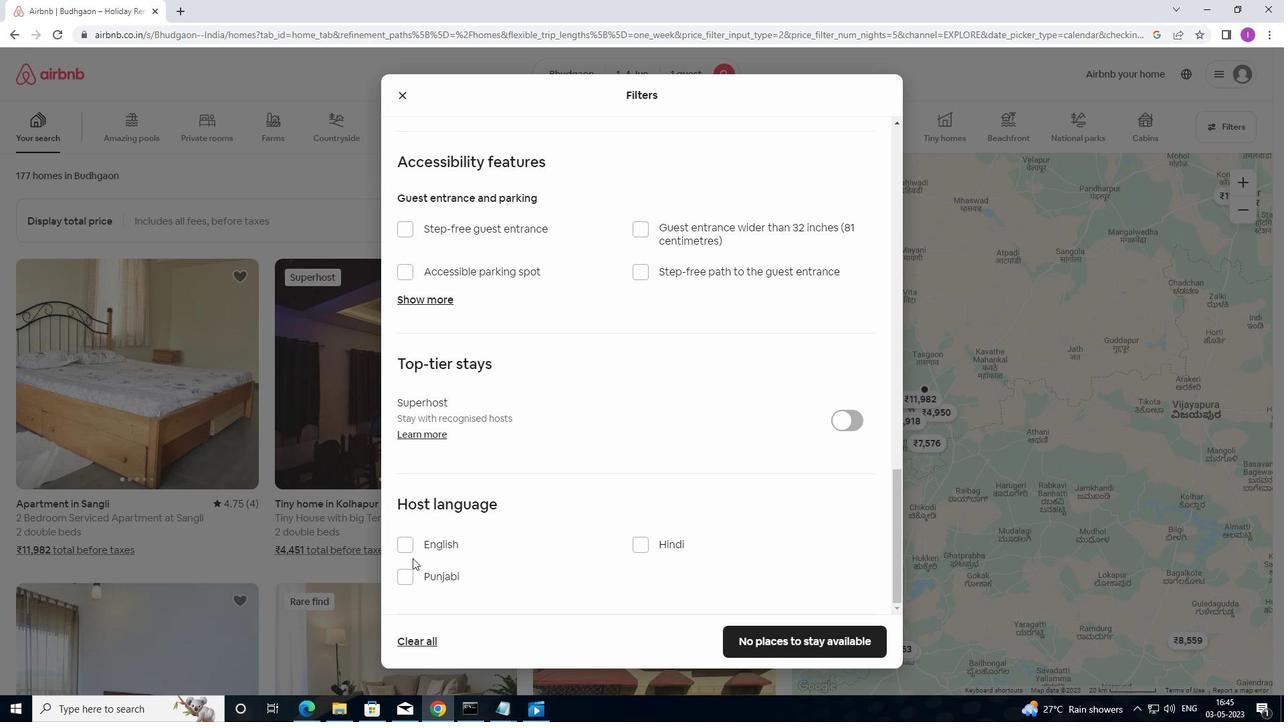 
Action: Mouse pressed left at (409, 545)
Screenshot: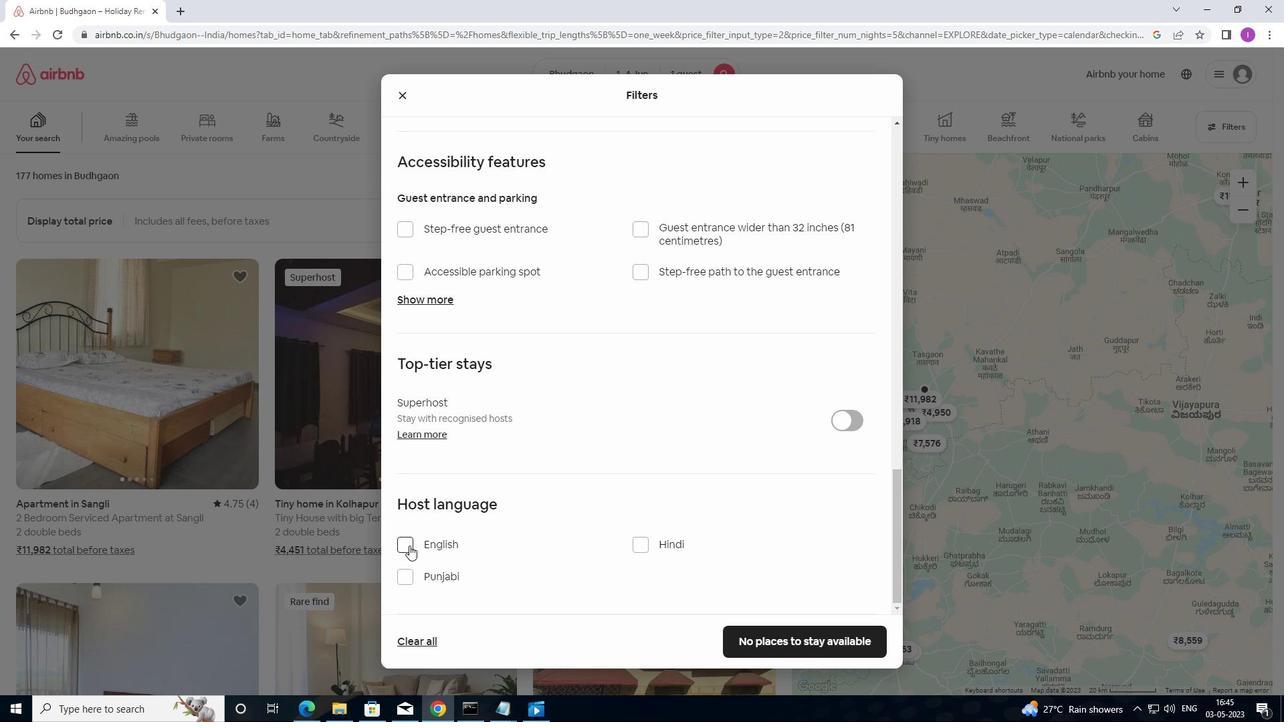 
Action: Mouse moved to (828, 637)
Screenshot: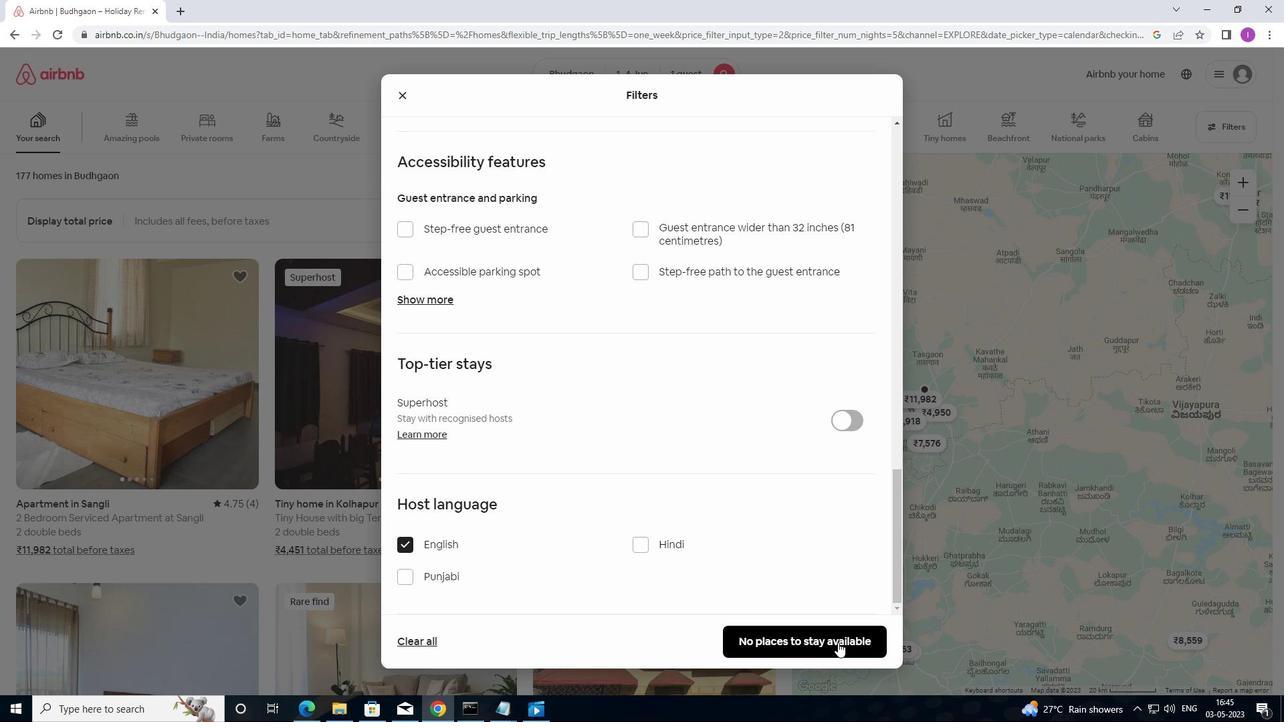 
Action: Mouse pressed left at (828, 637)
Screenshot: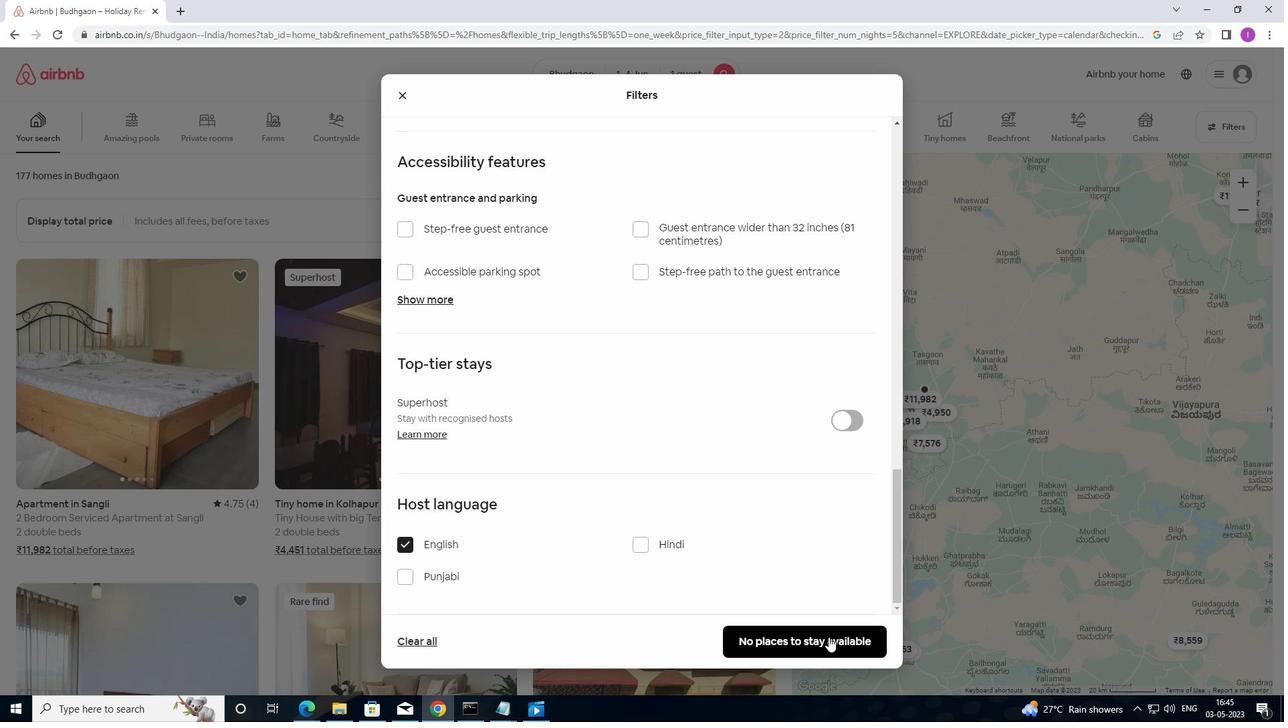 
Action: Mouse moved to (965, 646)
Screenshot: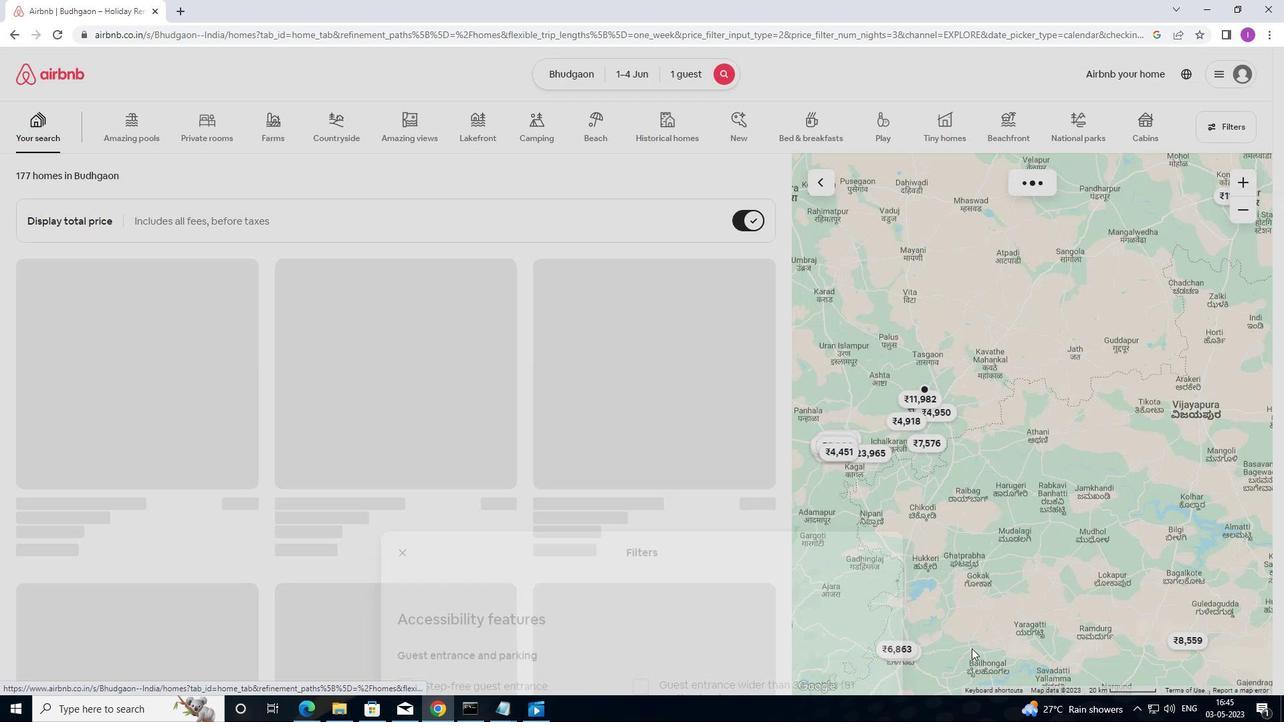
